 Task: Research Airbnb properties in Lovisa, Finland from 12th December, 2023 to 16th December, 2023 for 8 adults. Place can be private room with 8 bedrooms having 8 beds and 8 bathrooms. Property type can be hotel. Amenities needed are: wifi, TV, free parkinig on premises, gym, breakfast.
Action: Mouse moved to (505, 110)
Screenshot: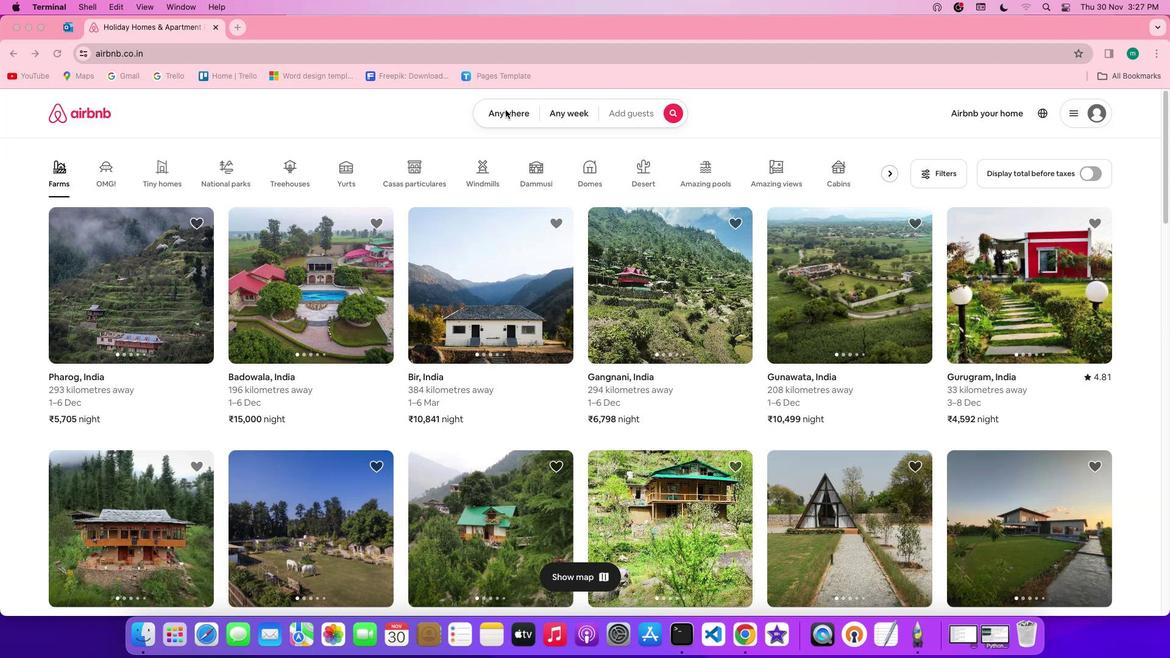 
Action: Mouse pressed left at (505, 110)
Screenshot: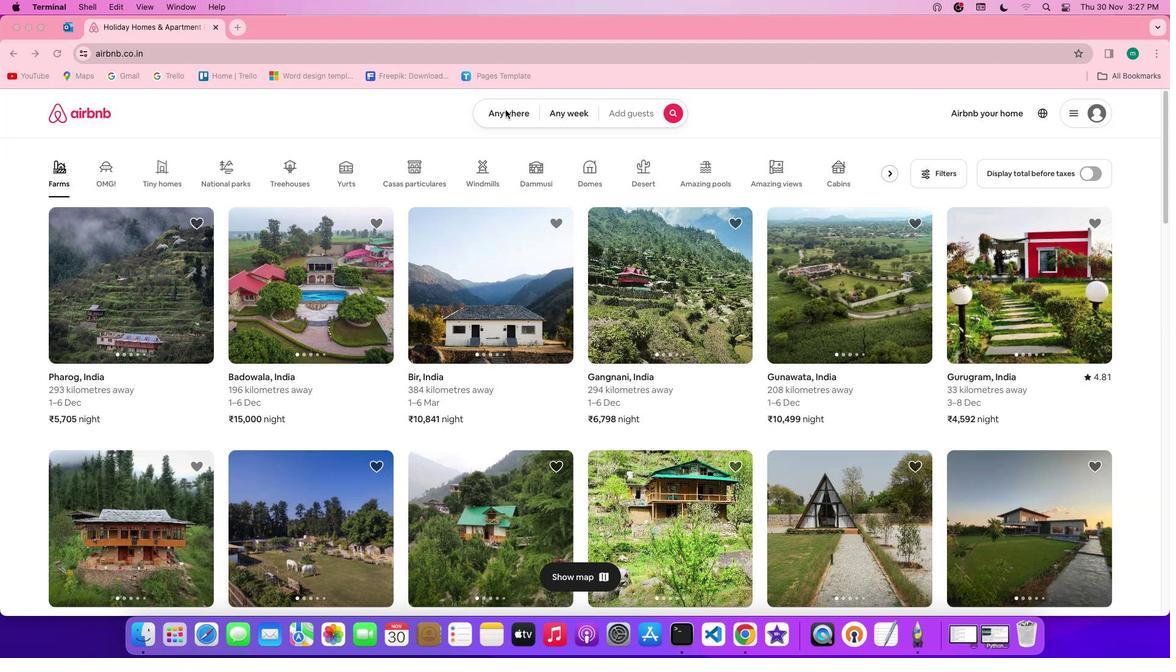 
Action: Mouse pressed left at (505, 110)
Screenshot: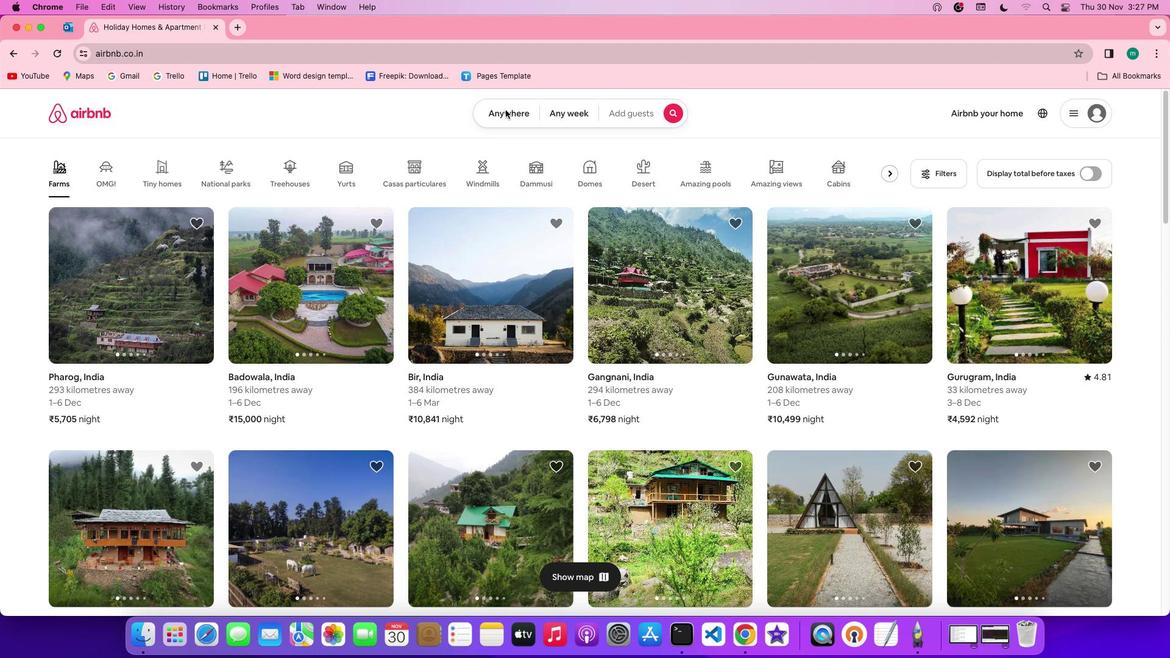 
Action: Mouse moved to (451, 158)
Screenshot: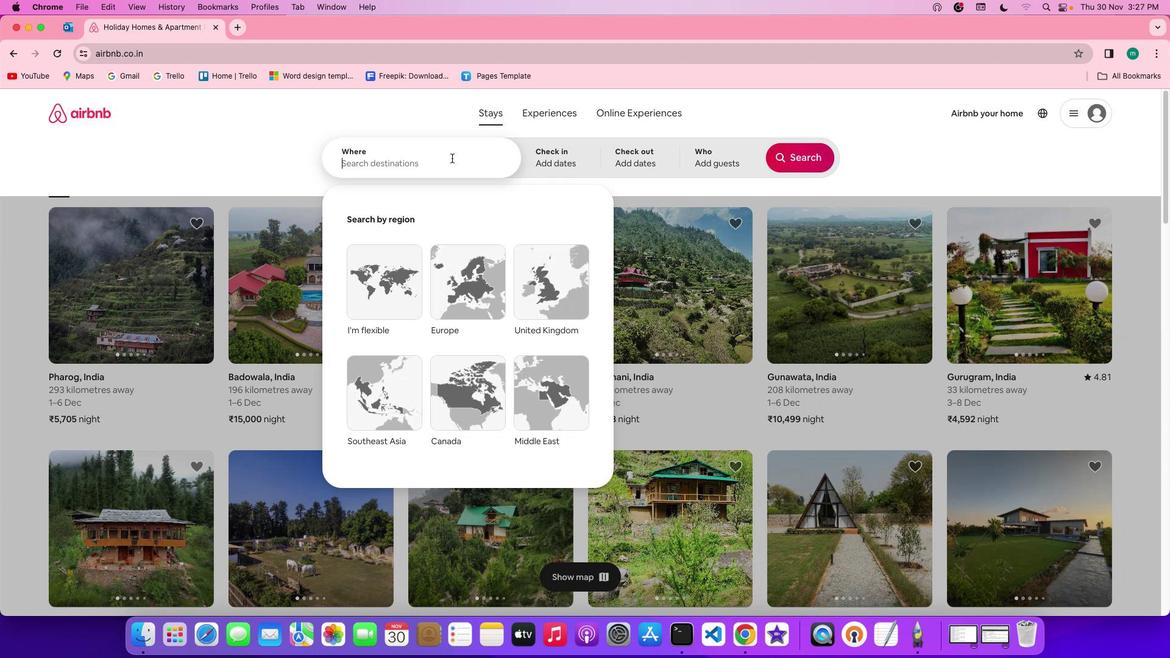
Action: Mouse pressed left at (451, 158)
Screenshot: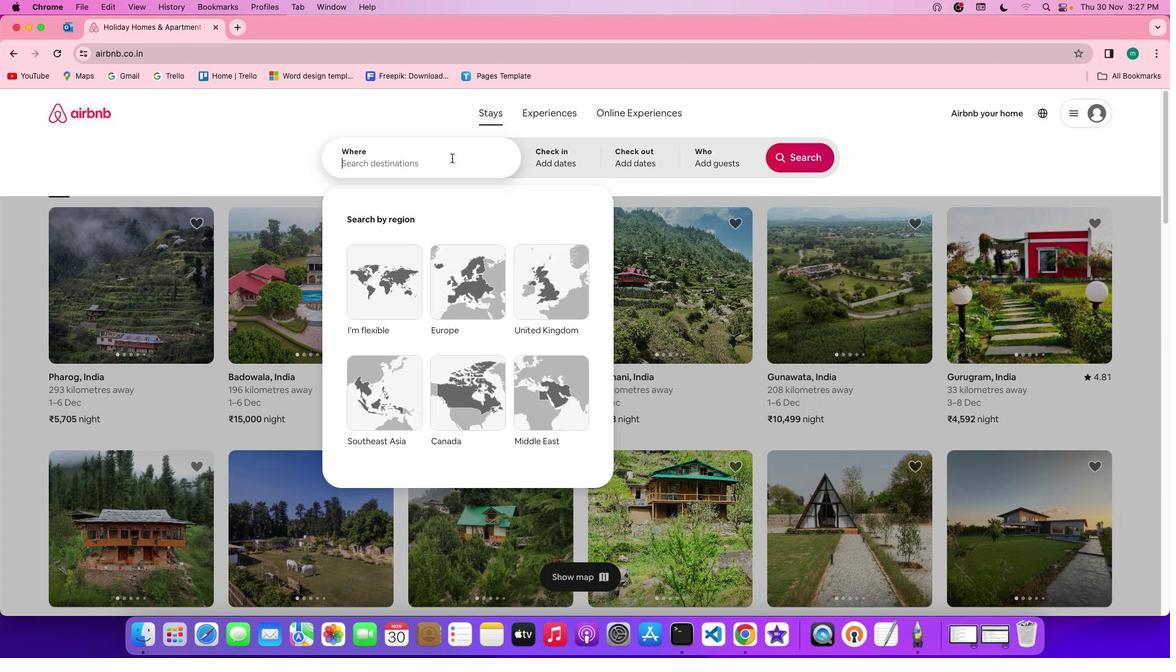 
Action: Key pressed Key.shift'L''o''v''i''s''a'','Key.spaceKey.shift'f''i''n''l''a''n''d'
Screenshot: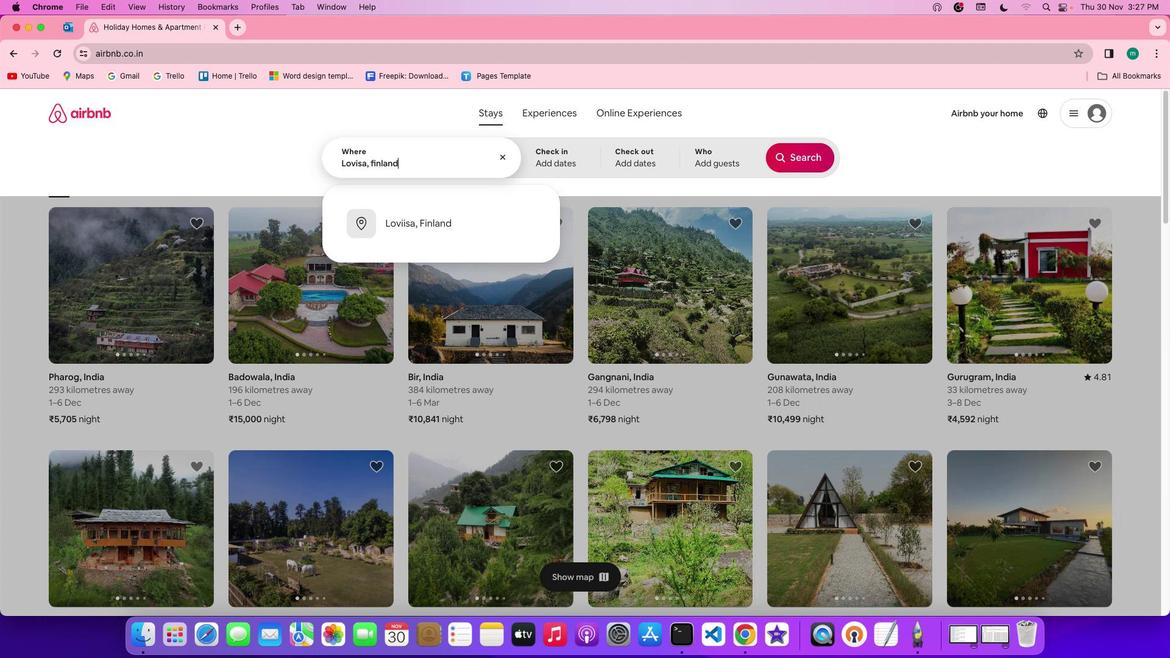 
Action: Mouse moved to (553, 156)
Screenshot: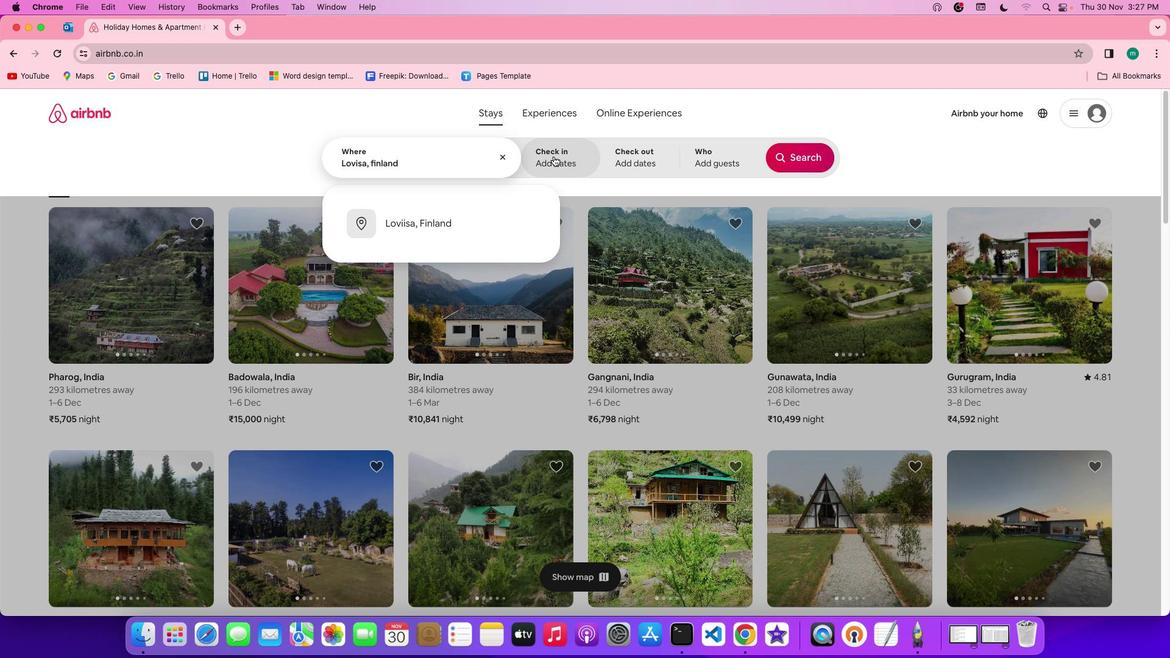 
Action: Mouse pressed left at (553, 156)
Screenshot: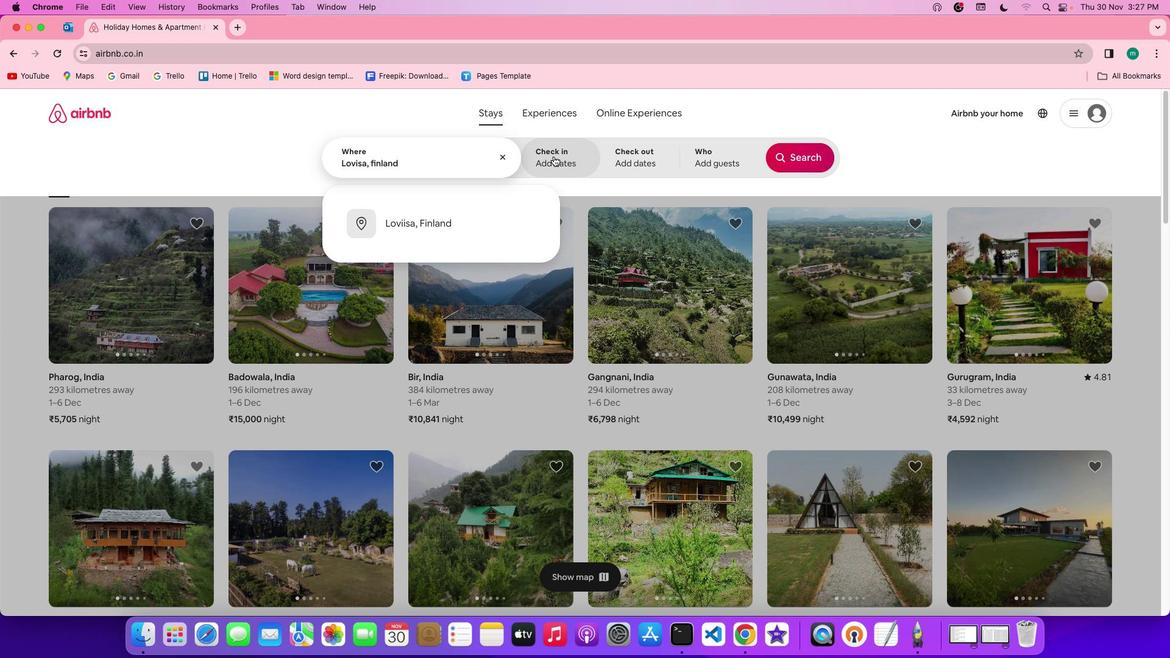 
Action: Mouse moved to (663, 362)
Screenshot: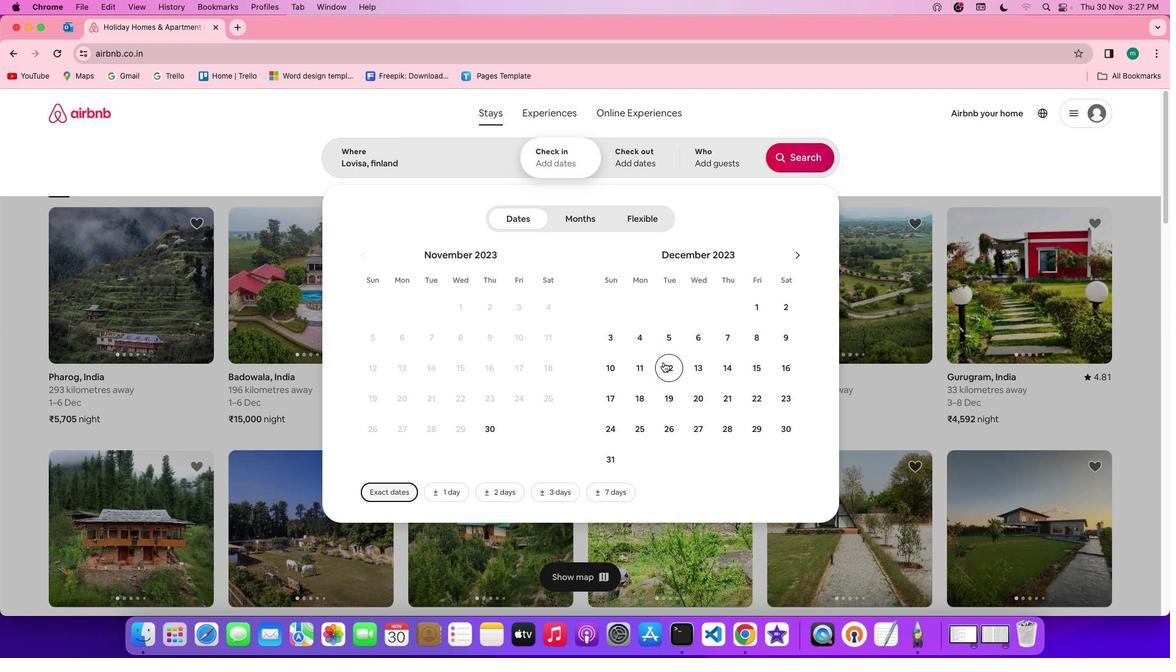
Action: Mouse pressed left at (663, 362)
Screenshot: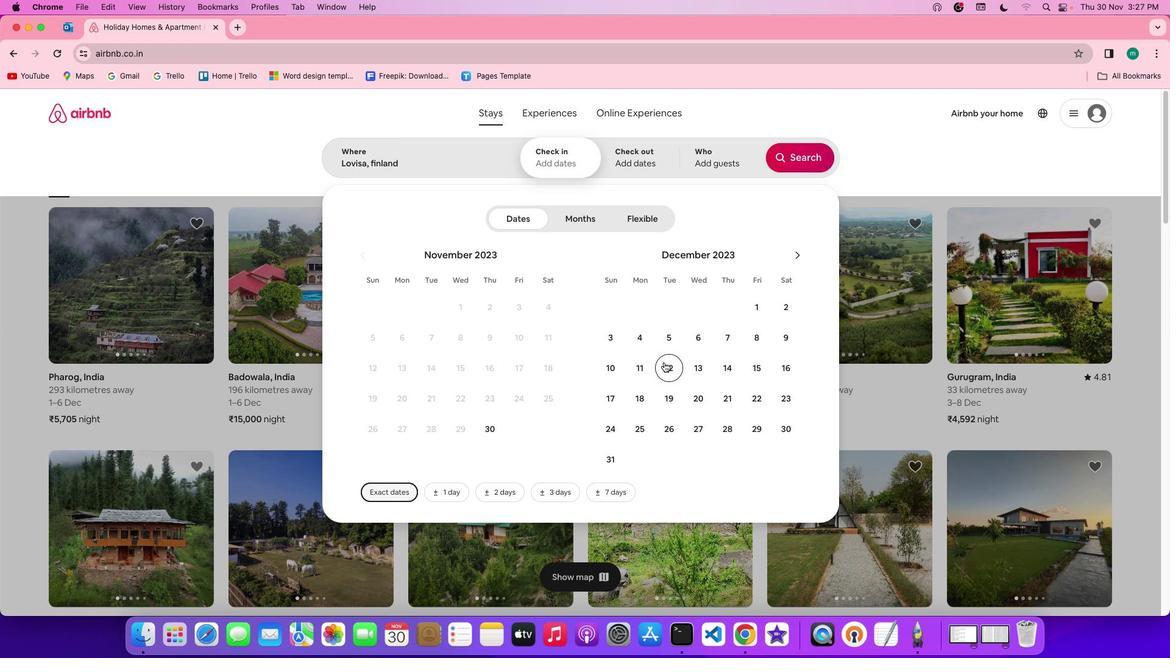 
Action: Mouse moved to (785, 365)
Screenshot: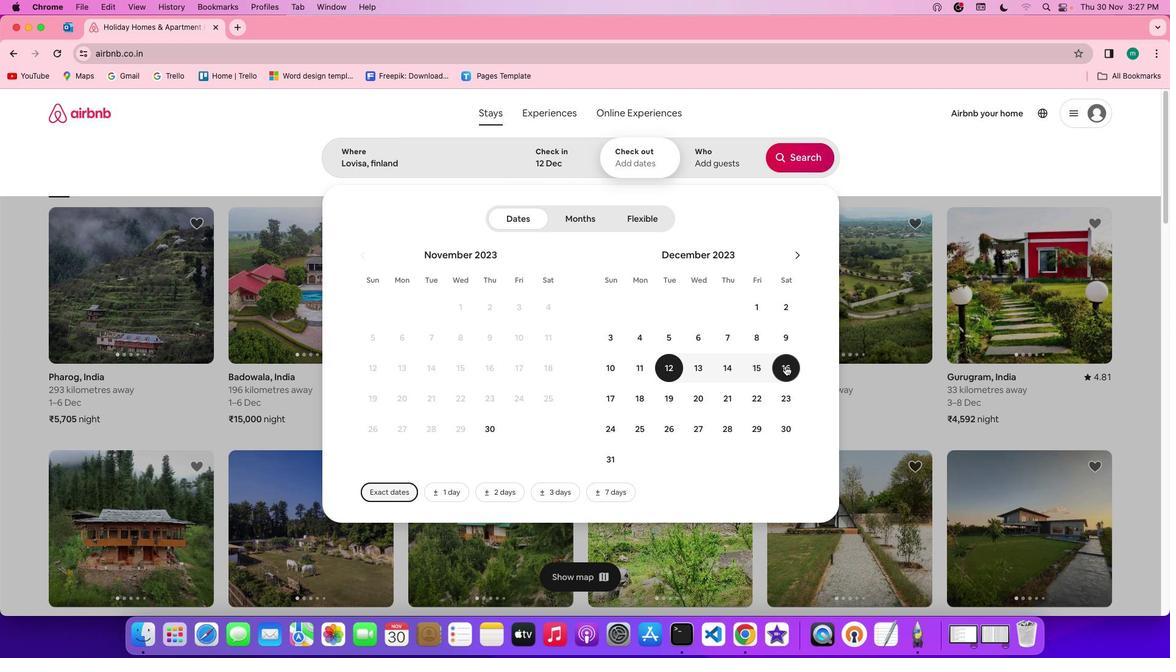 
Action: Mouse pressed left at (785, 365)
Screenshot: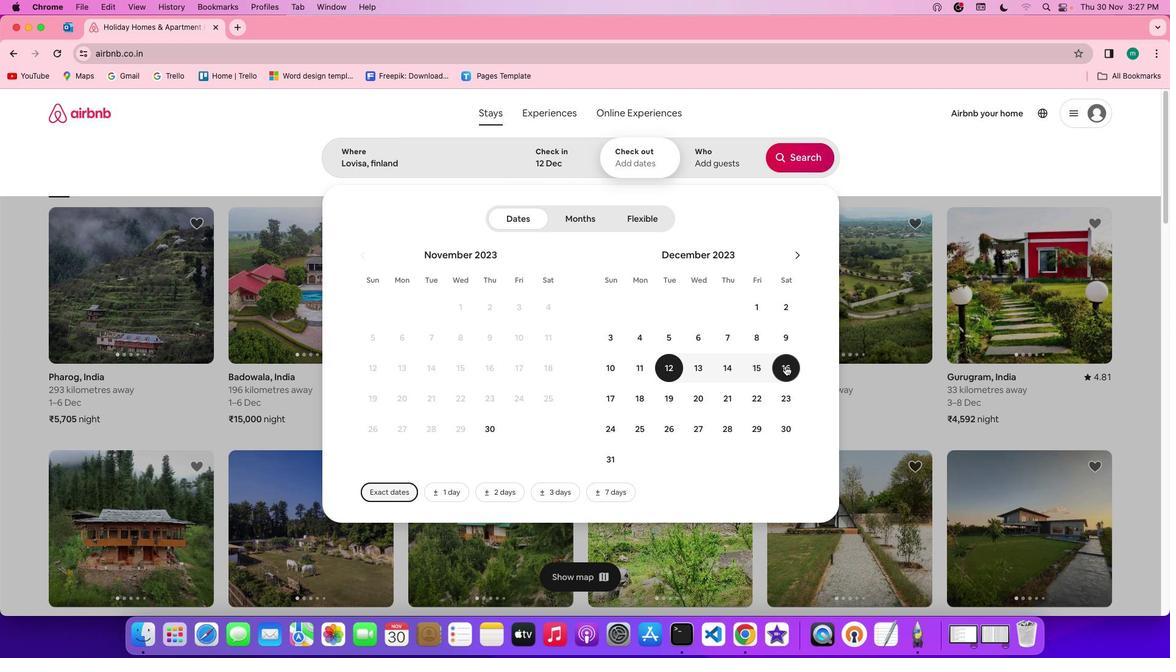 
Action: Mouse moved to (729, 163)
Screenshot: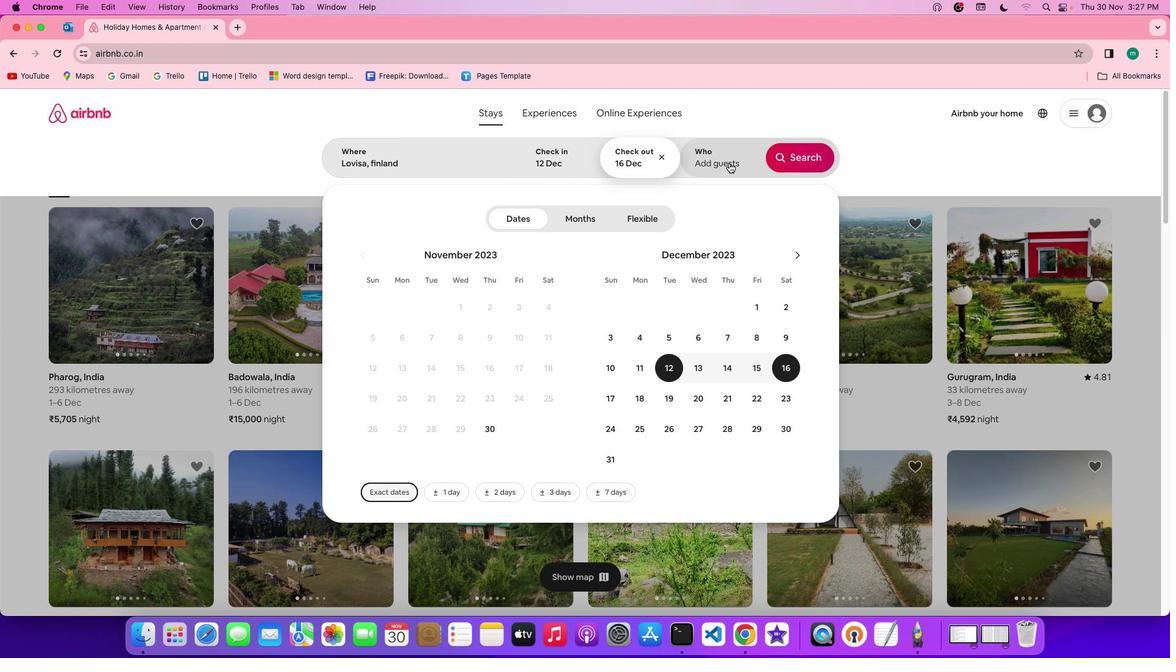 
Action: Mouse pressed left at (729, 163)
Screenshot: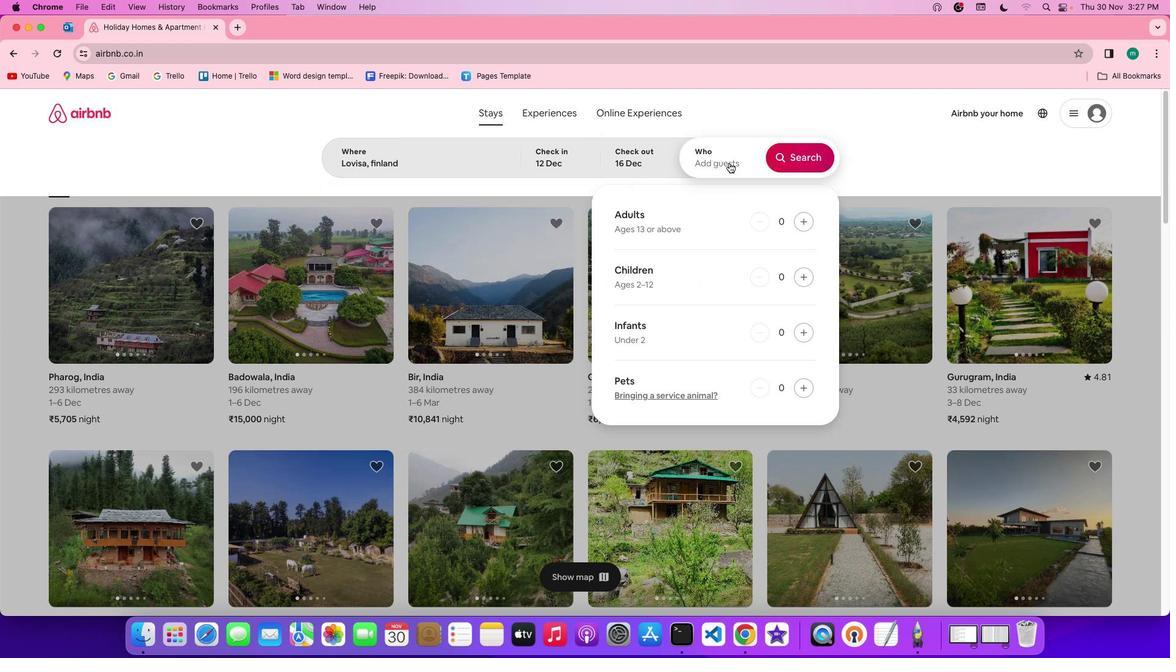 
Action: Mouse moved to (803, 218)
Screenshot: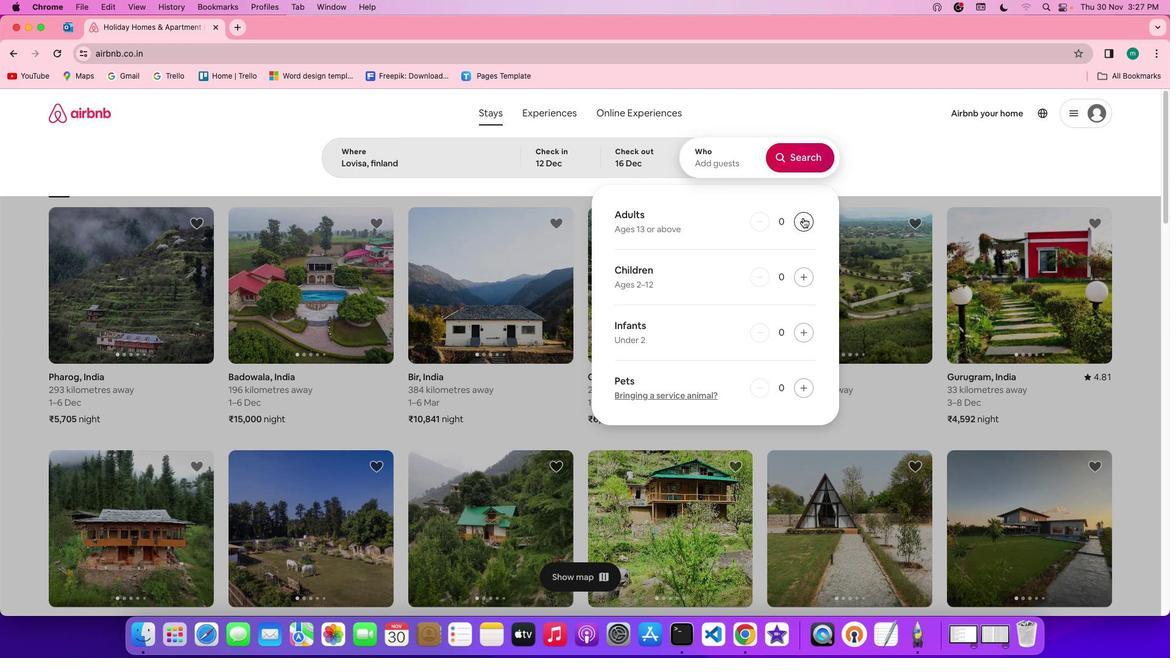 
Action: Mouse pressed left at (803, 218)
Screenshot: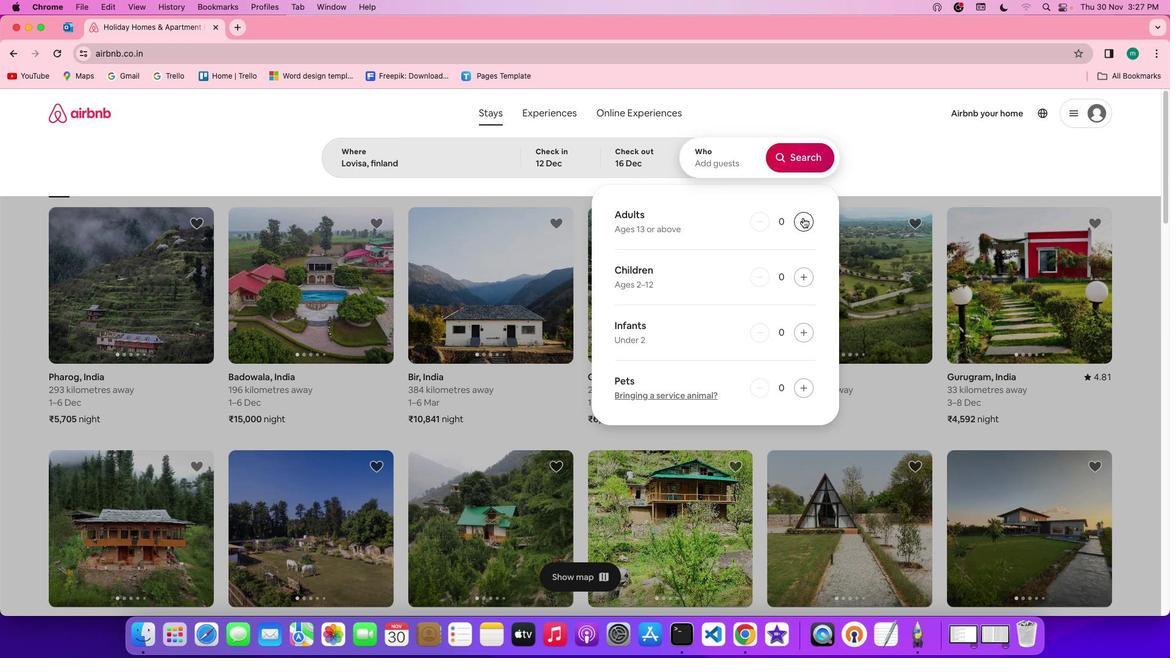 
Action: Mouse pressed left at (803, 218)
Screenshot: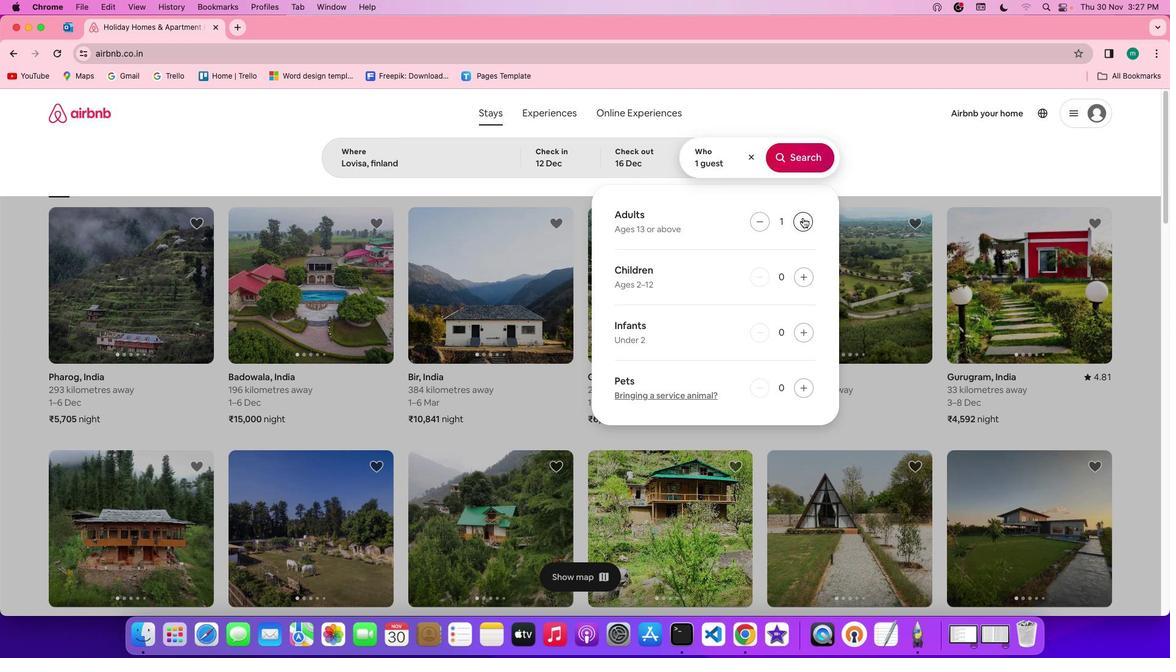 
Action: Mouse pressed left at (803, 218)
Screenshot: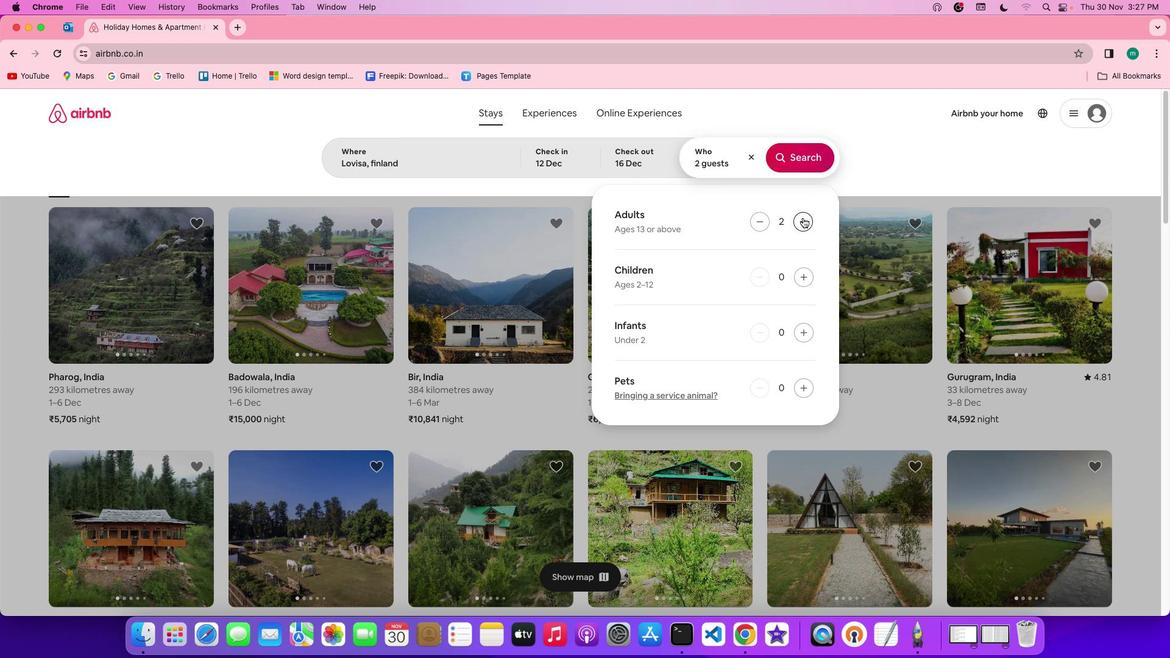 
Action: Mouse pressed left at (803, 218)
Screenshot: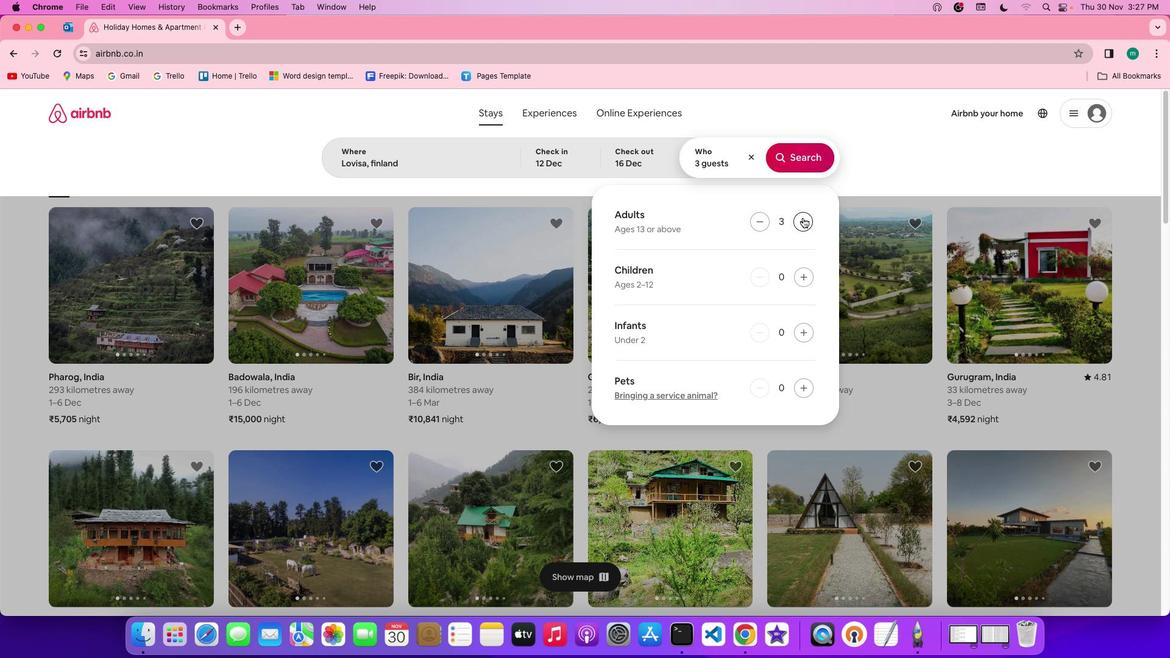 
Action: Mouse pressed left at (803, 218)
Screenshot: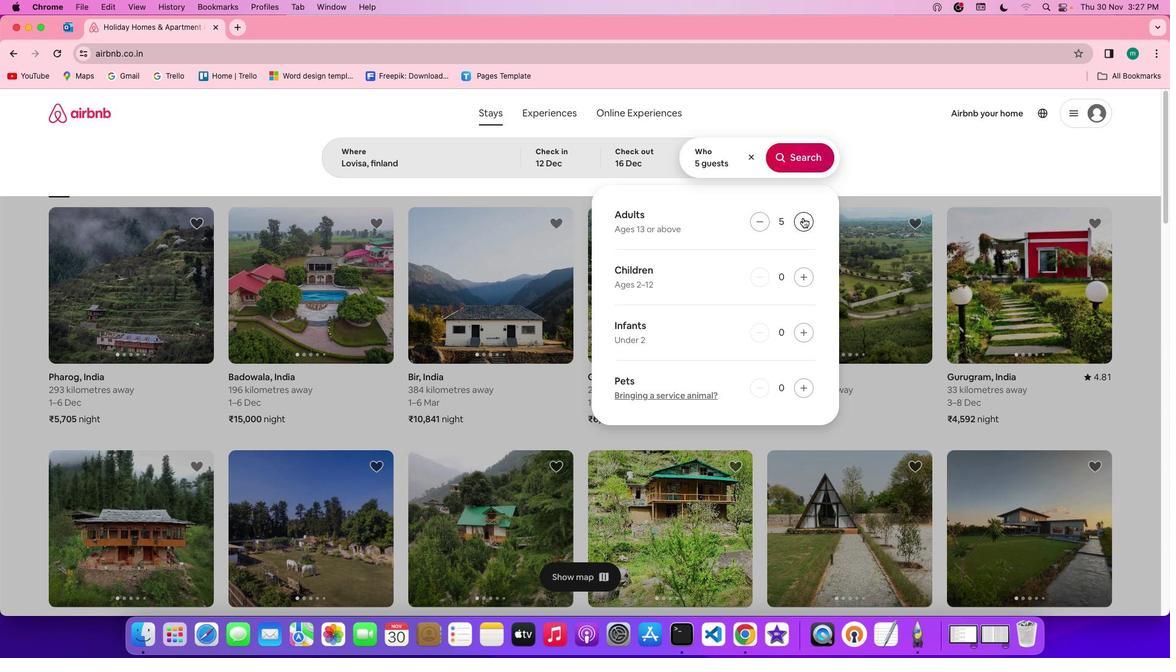 
Action: Mouse pressed left at (803, 218)
Screenshot: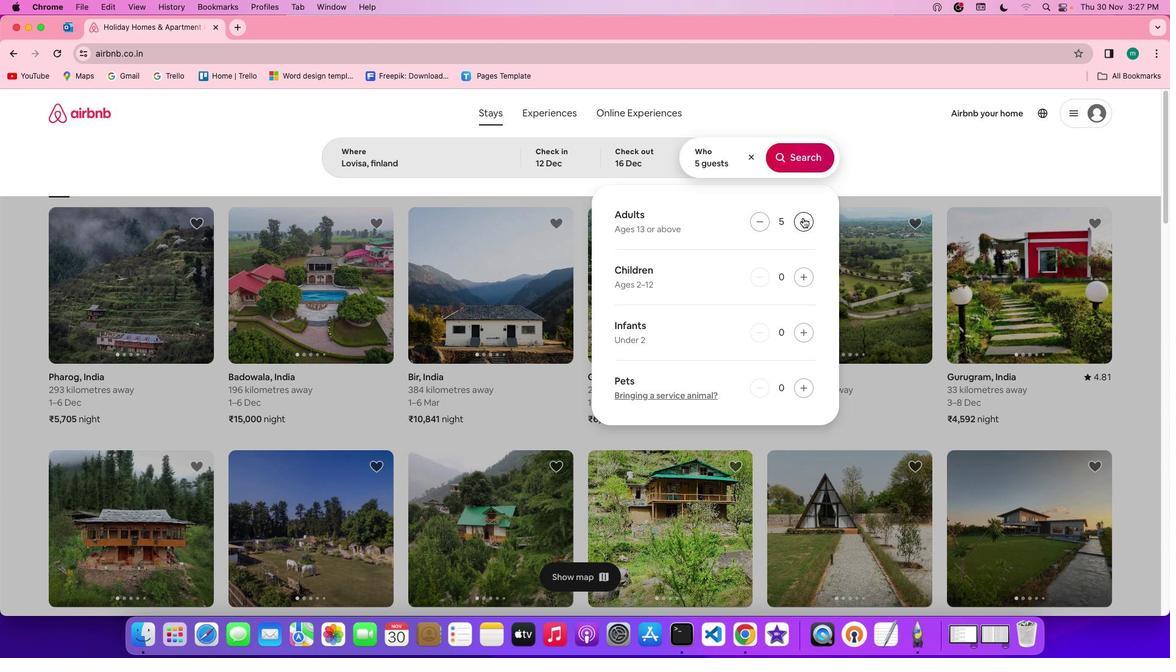 
Action: Mouse pressed left at (803, 218)
Screenshot: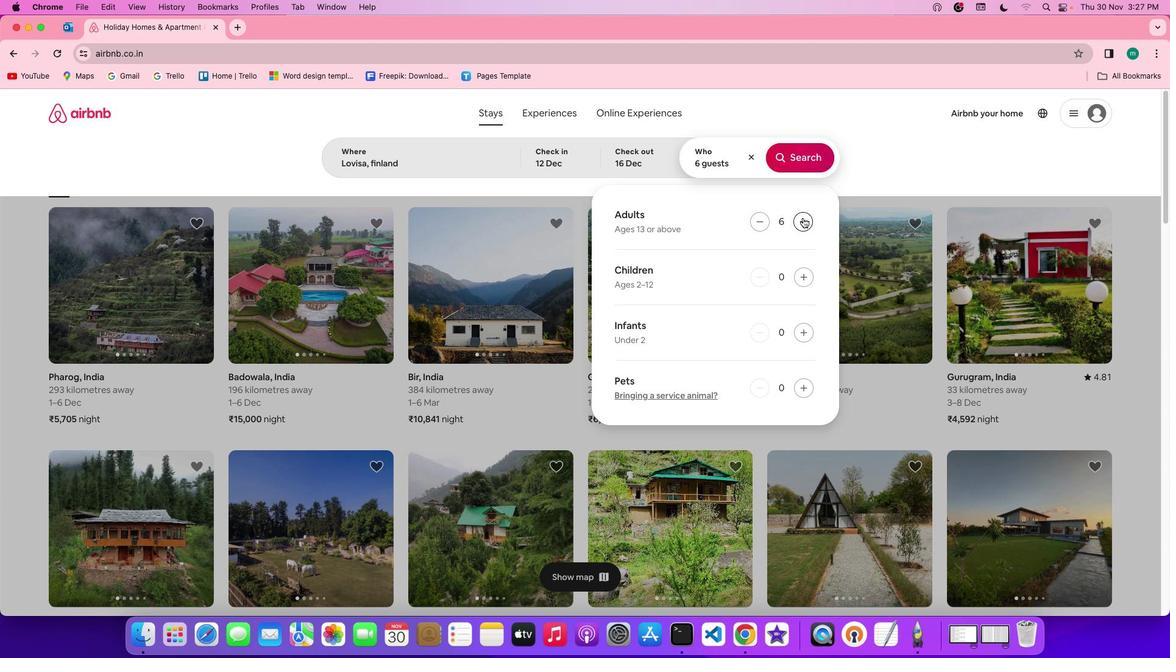 
Action: Mouse pressed left at (803, 218)
Screenshot: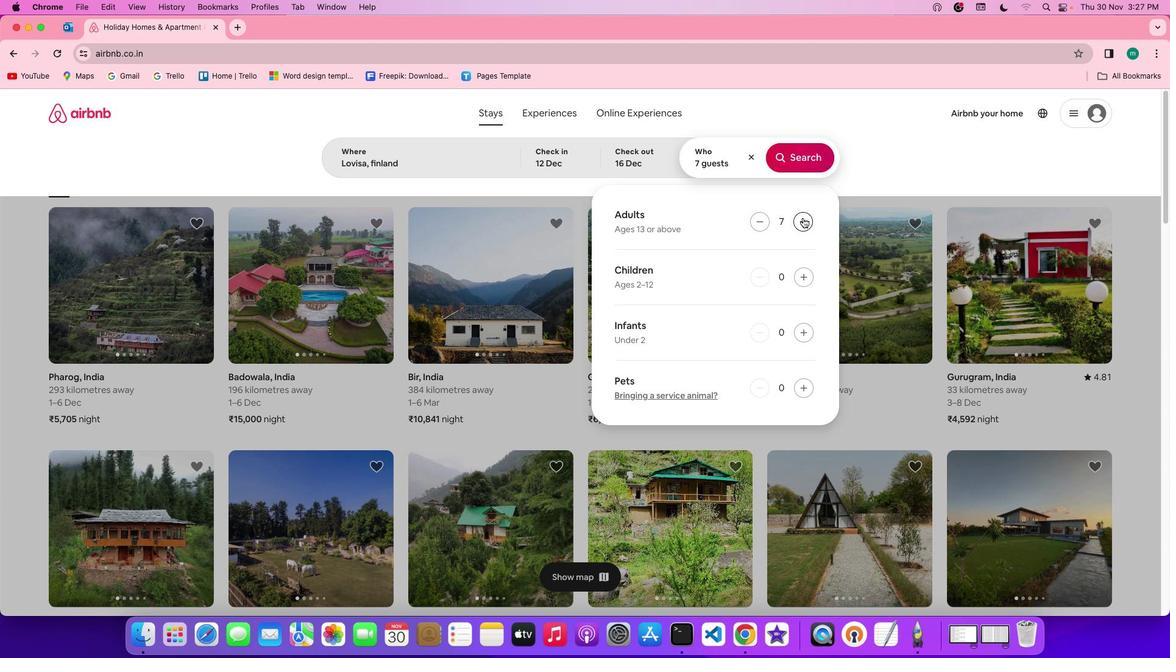 
Action: Mouse moved to (810, 148)
Screenshot: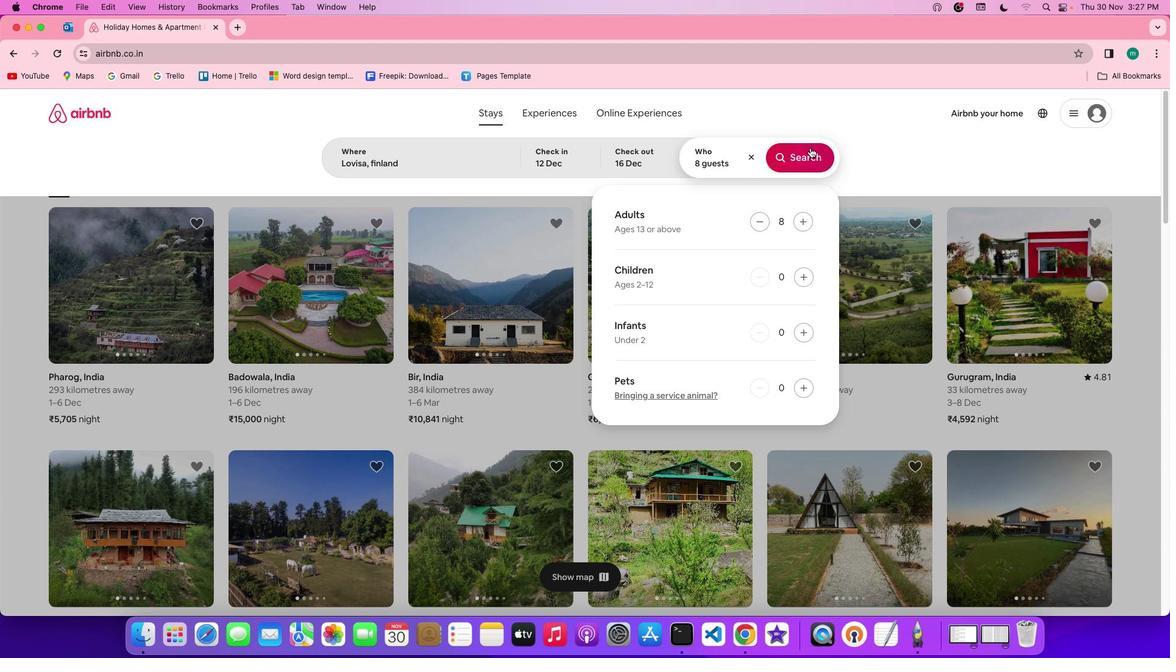
Action: Mouse pressed left at (810, 148)
Screenshot: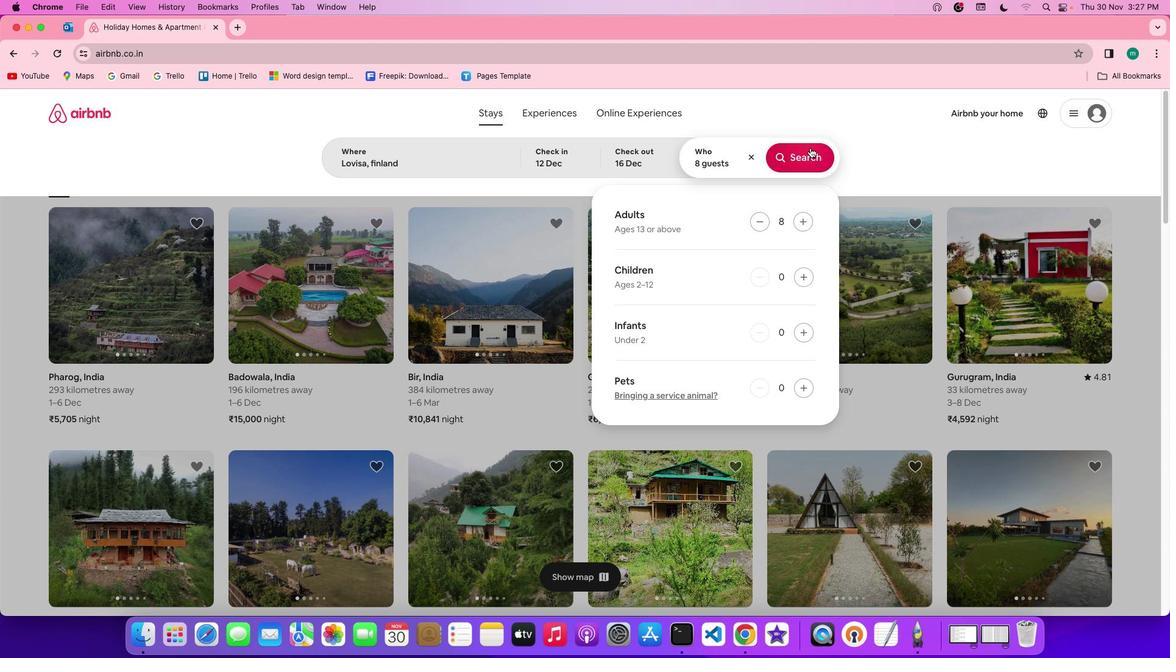 
Action: Mouse moved to (977, 162)
Screenshot: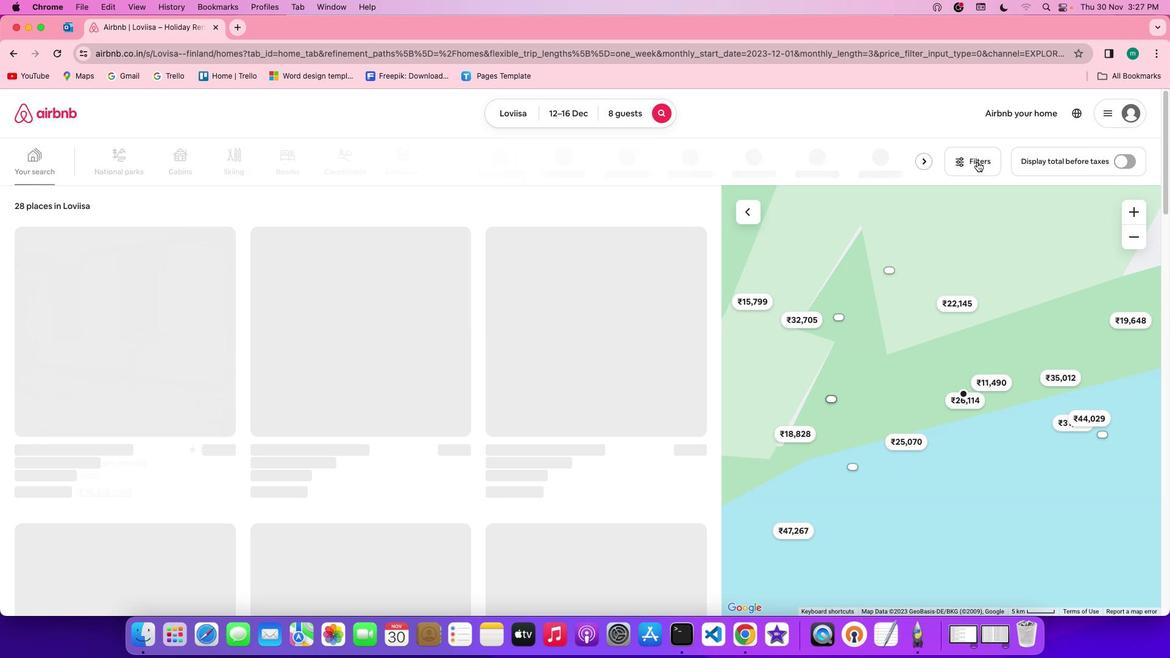 
Action: Mouse pressed left at (977, 162)
Screenshot: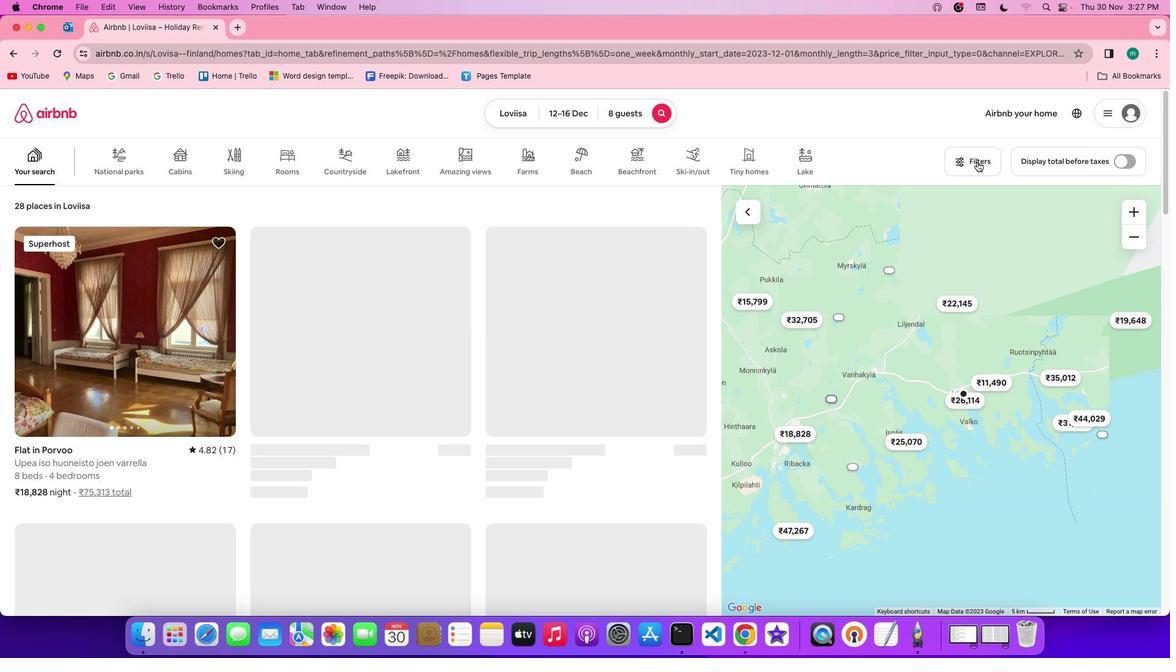 
Action: Mouse moved to (740, 293)
Screenshot: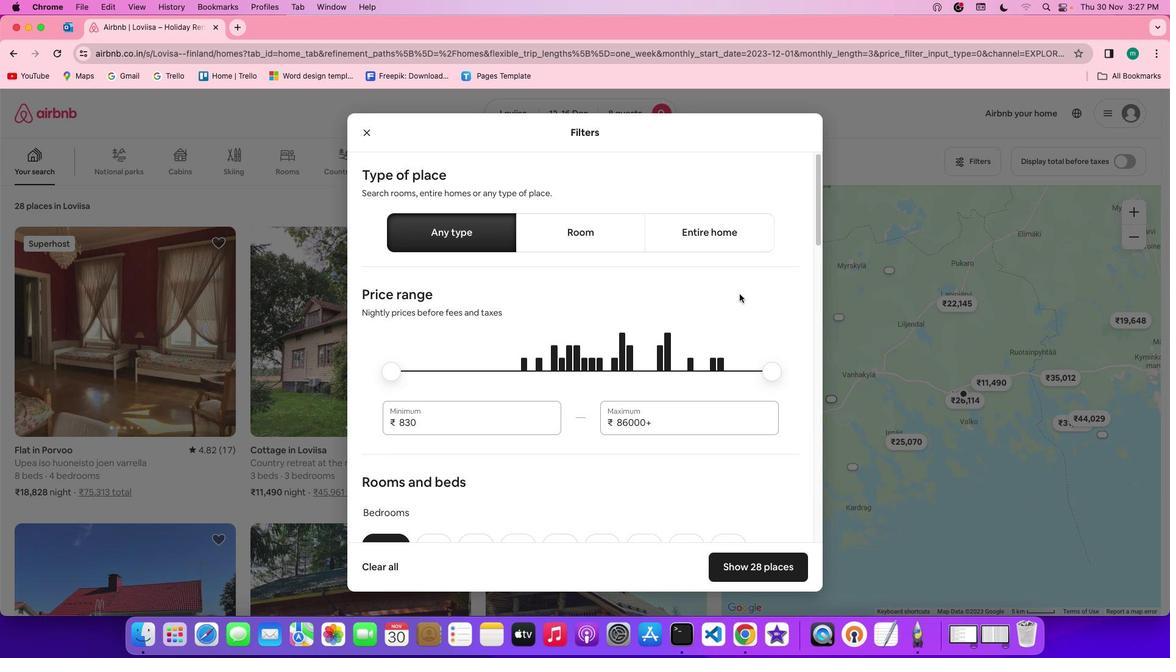 
Action: Mouse scrolled (740, 293) with delta (0, 0)
Screenshot: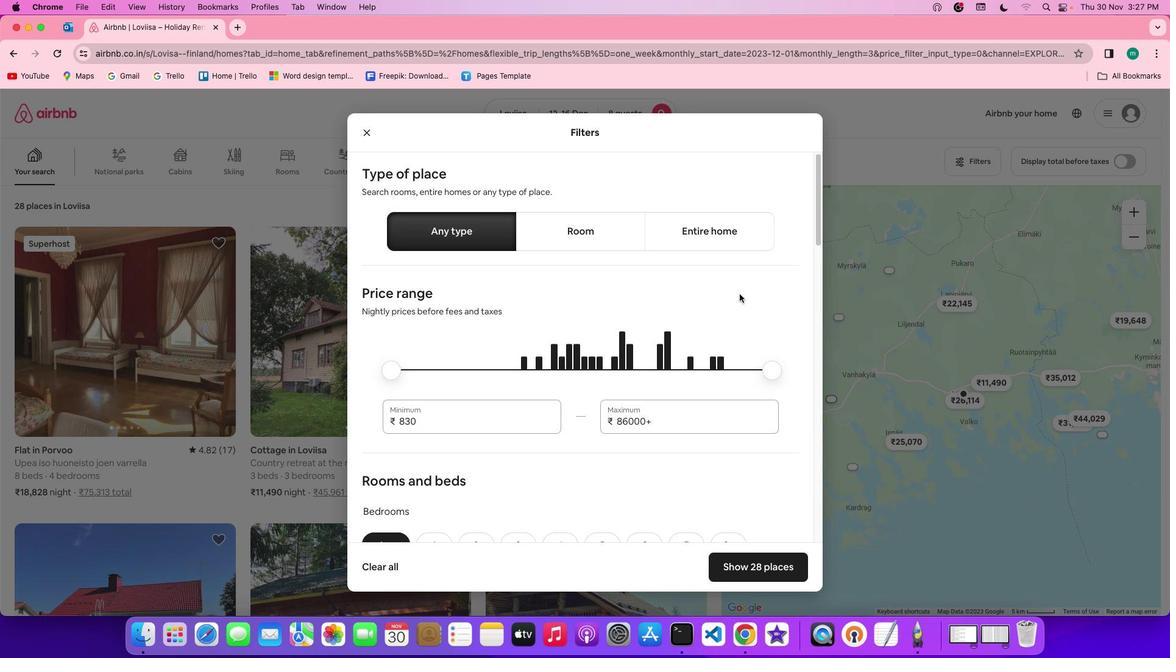 
Action: Mouse scrolled (740, 293) with delta (0, 0)
Screenshot: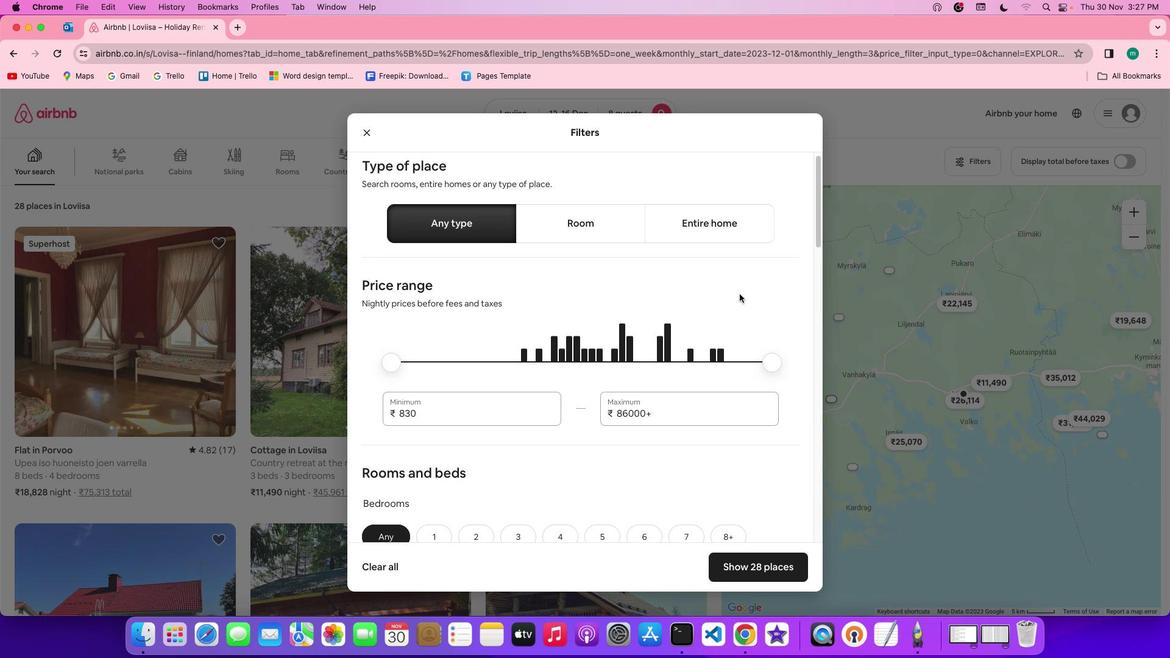 
Action: Mouse scrolled (740, 293) with delta (0, -1)
Screenshot: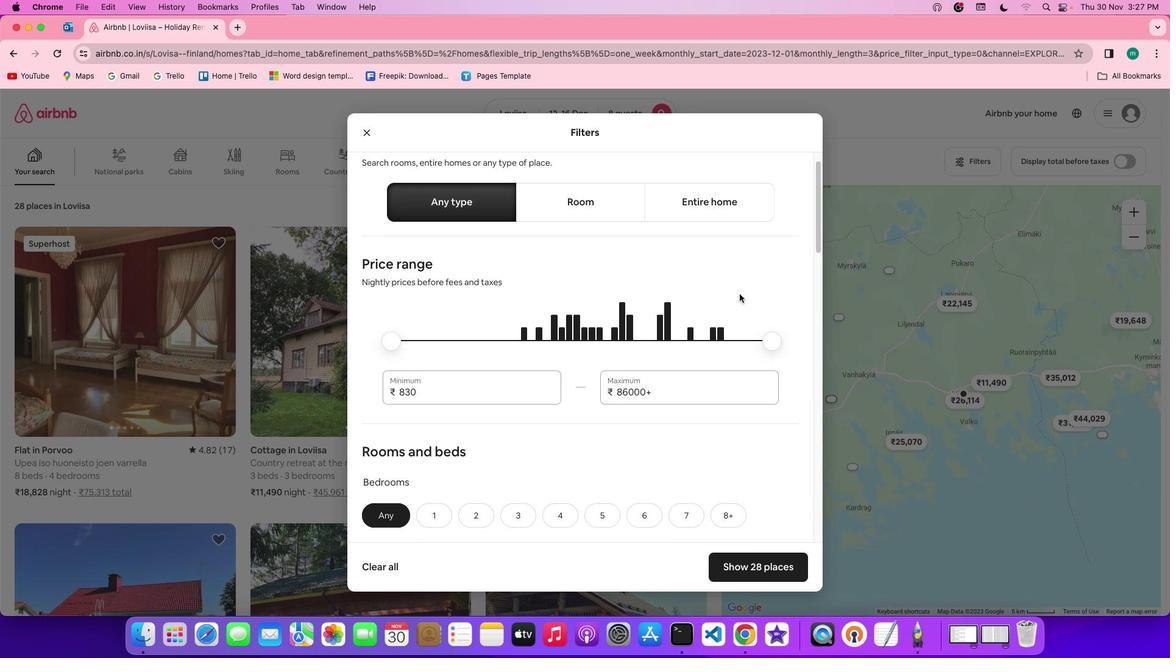 
Action: Mouse scrolled (740, 293) with delta (0, 0)
Screenshot: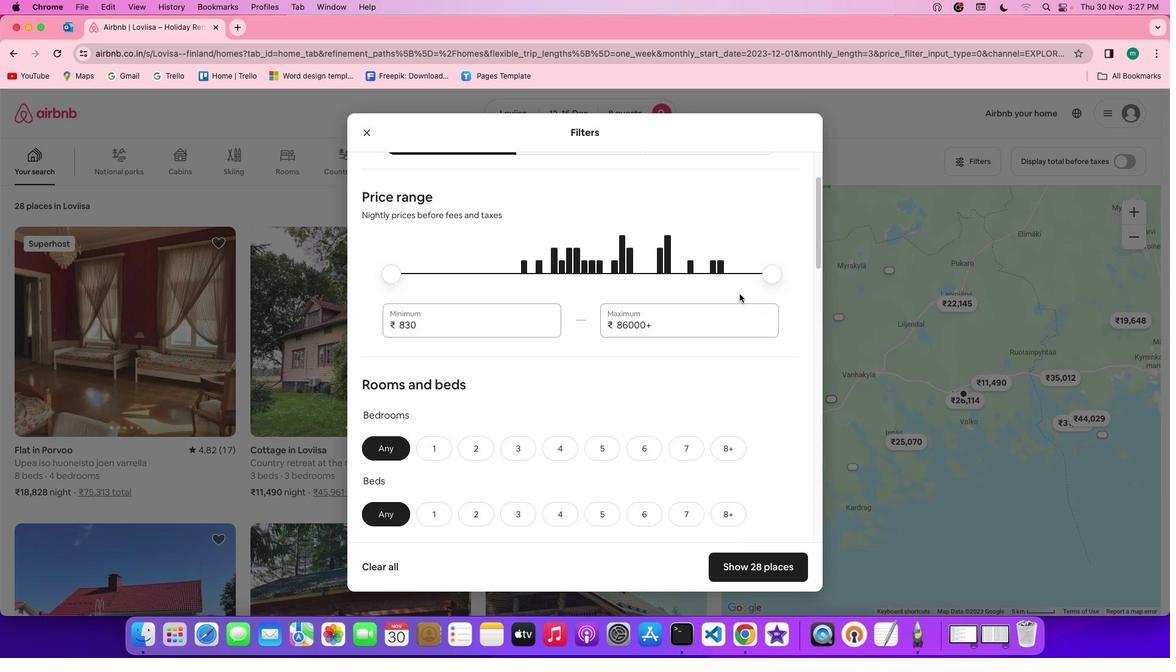 
Action: Mouse moved to (740, 293)
Screenshot: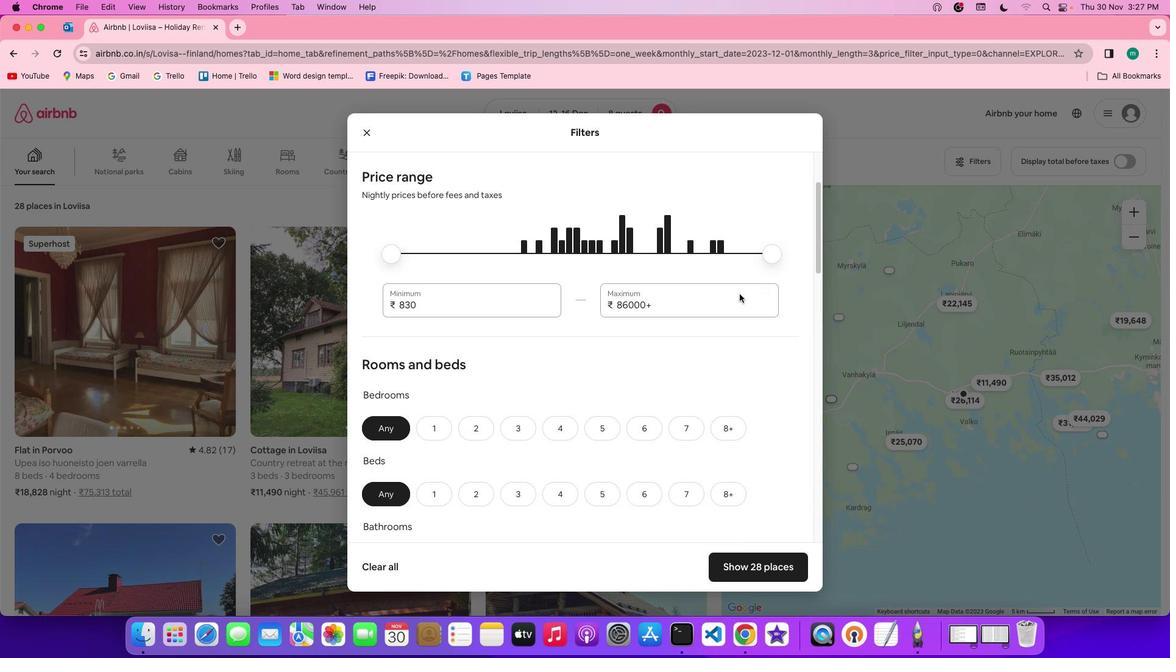 
Action: Mouse scrolled (740, 293) with delta (0, 0)
Screenshot: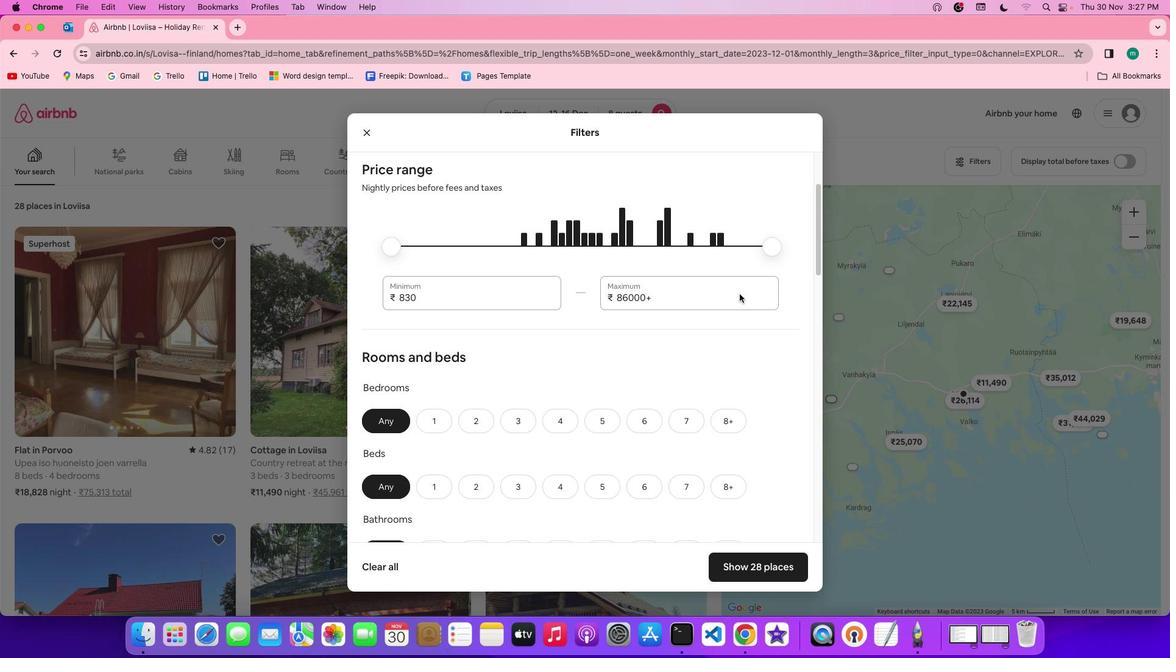
Action: Mouse scrolled (740, 293) with delta (0, 0)
Screenshot: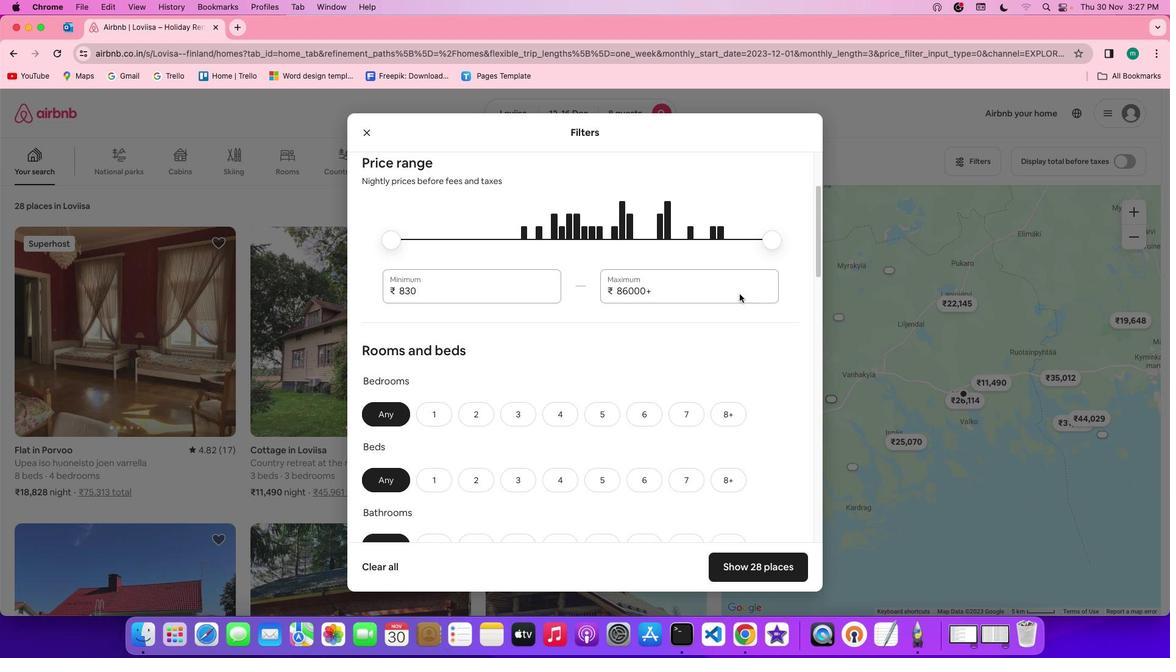 
Action: Mouse scrolled (740, 293) with delta (0, -1)
Screenshot: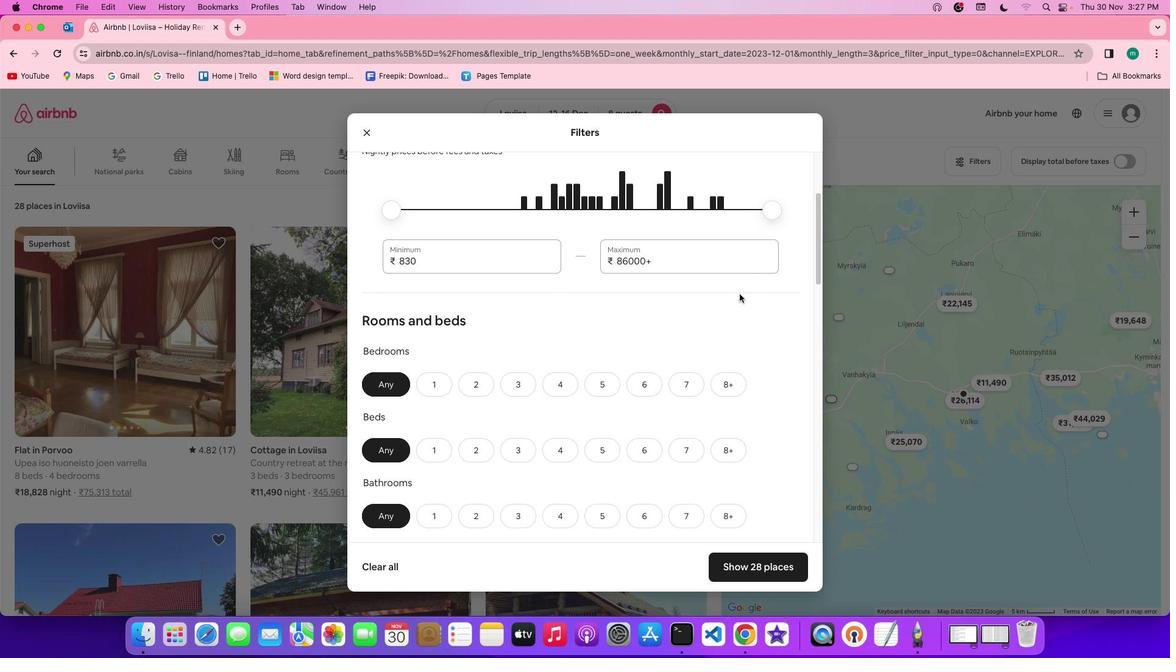 
Action: Mouse scrolled (740, 293) with delta (0, 0)
Screenshot: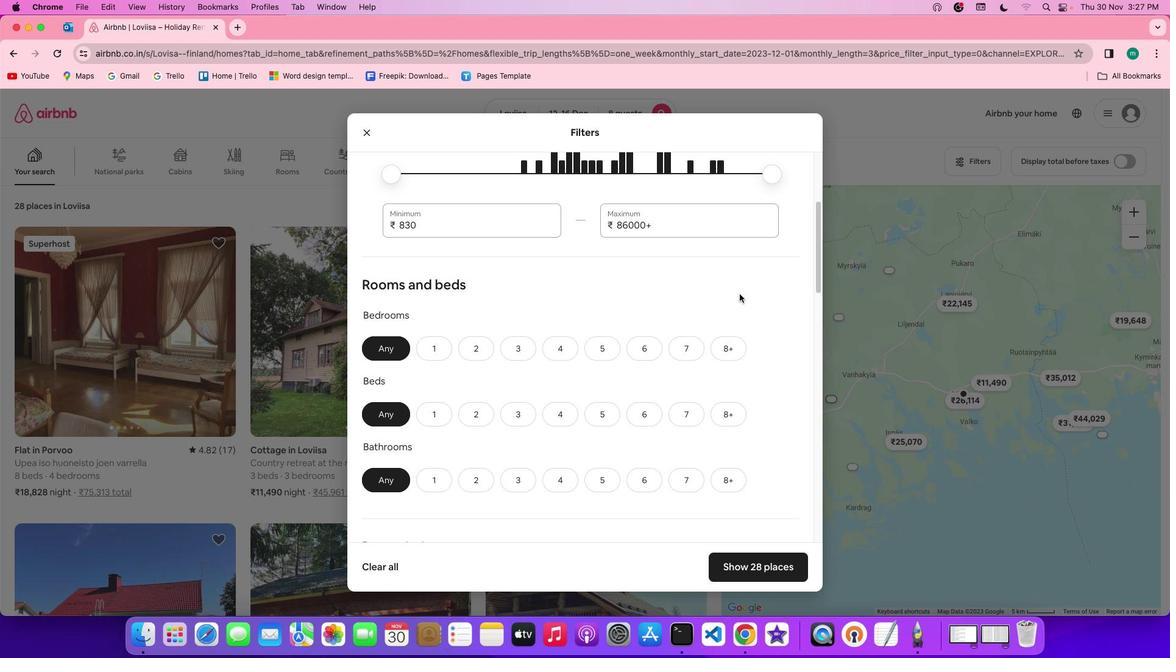 
Action: Mouse scrolled (740, 293) with delta (0, 0)
Screenshot: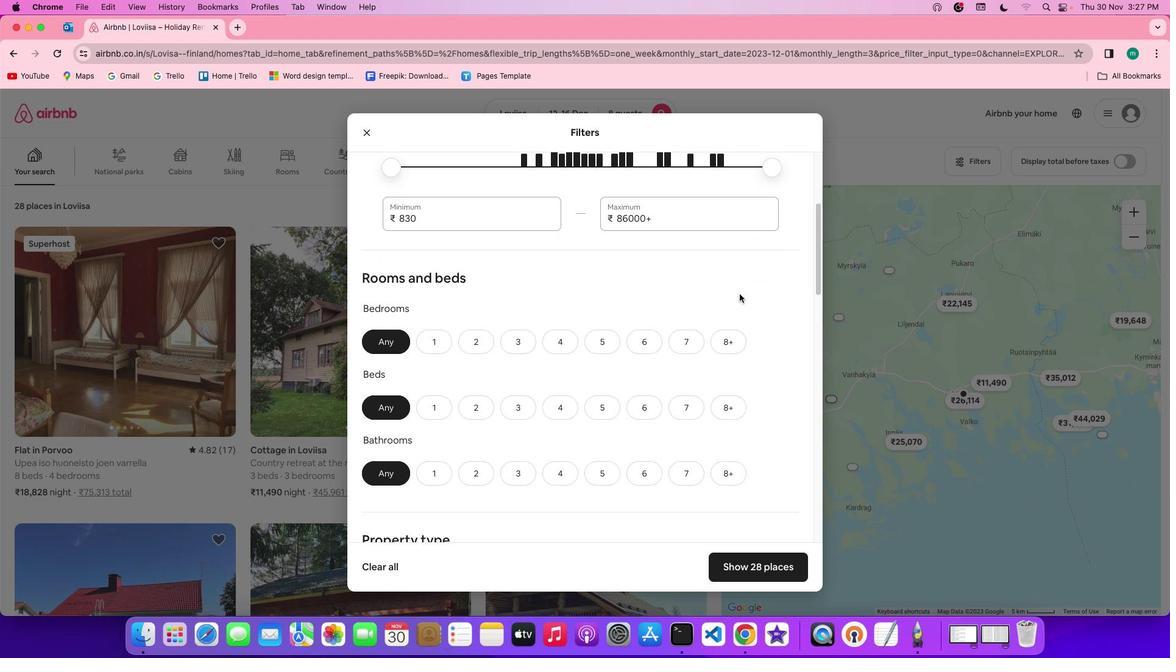 
Action: Mouse scrolled (740, 293) with delta (0, 0)
Screenshot: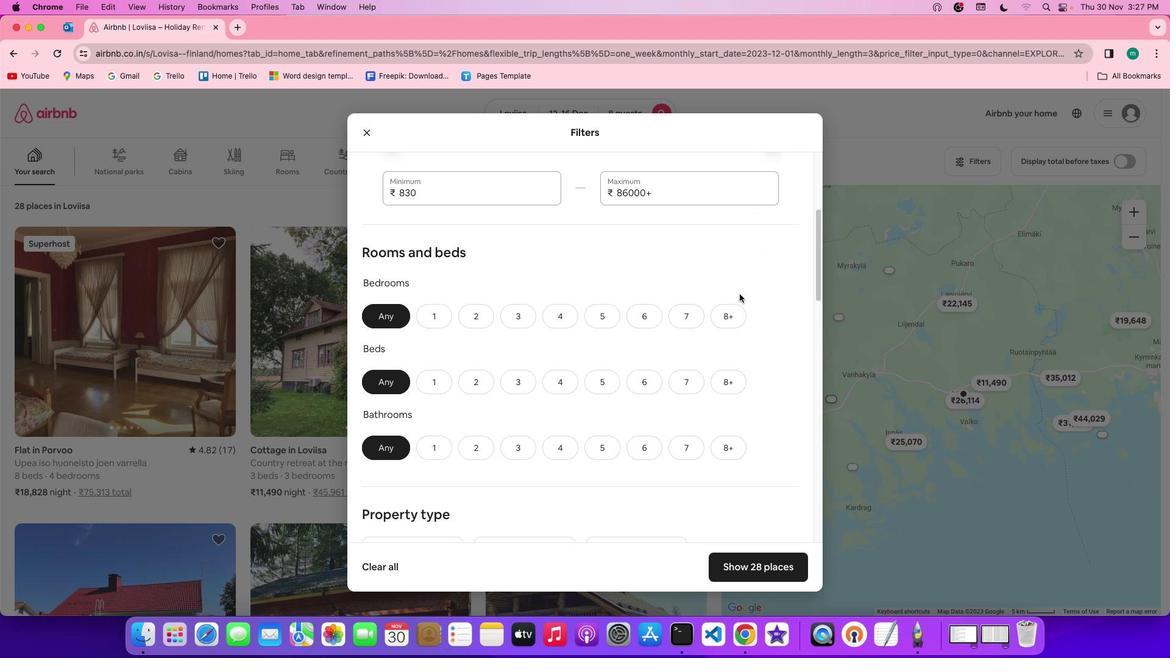 
Action: Mouse scrolled (740, 293) with delta (0, 0)
Screenshot: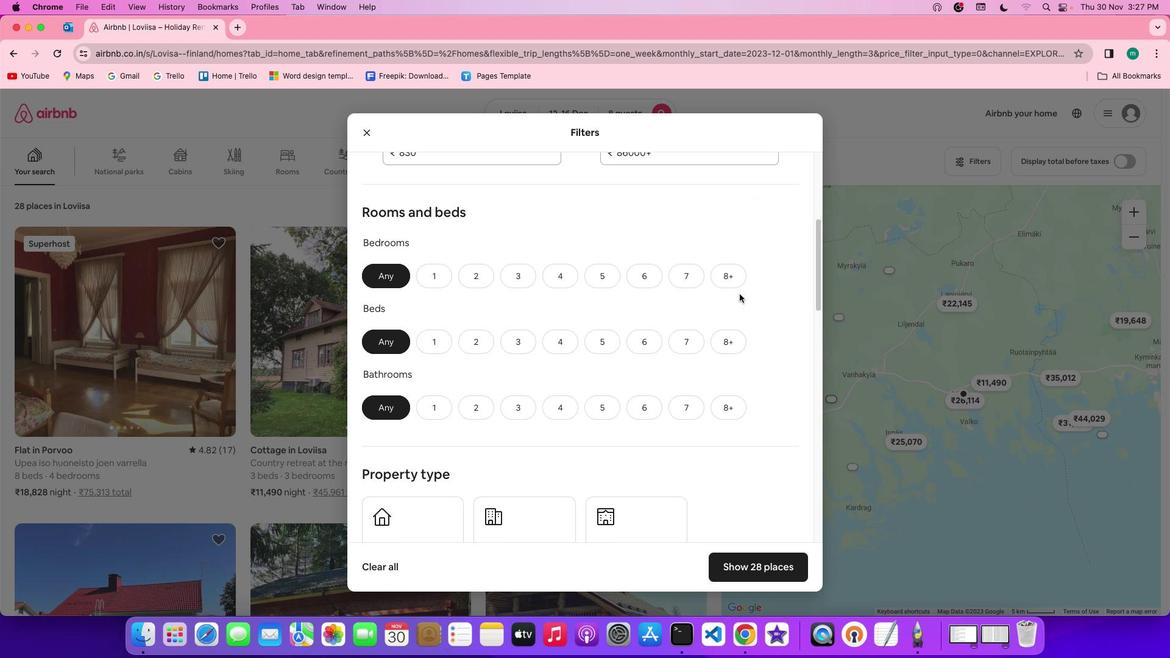 
Action: Mouse moved to (723, 244)
Screenshot: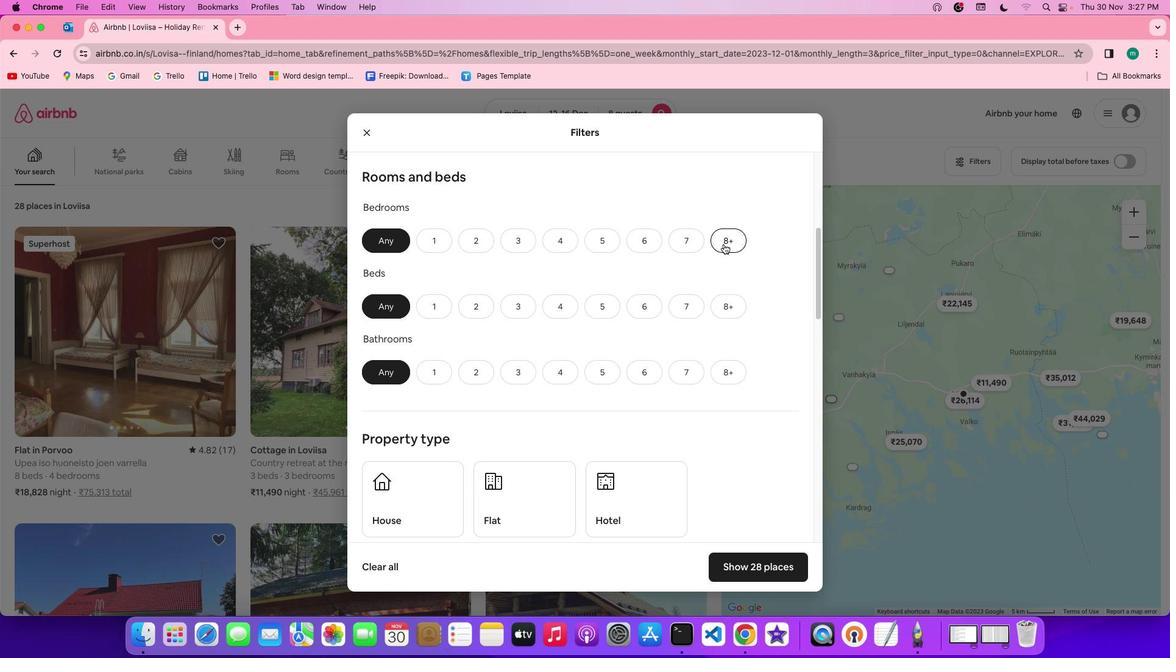 
Action: Mouse pressed left at (723, 244)
Screenshot: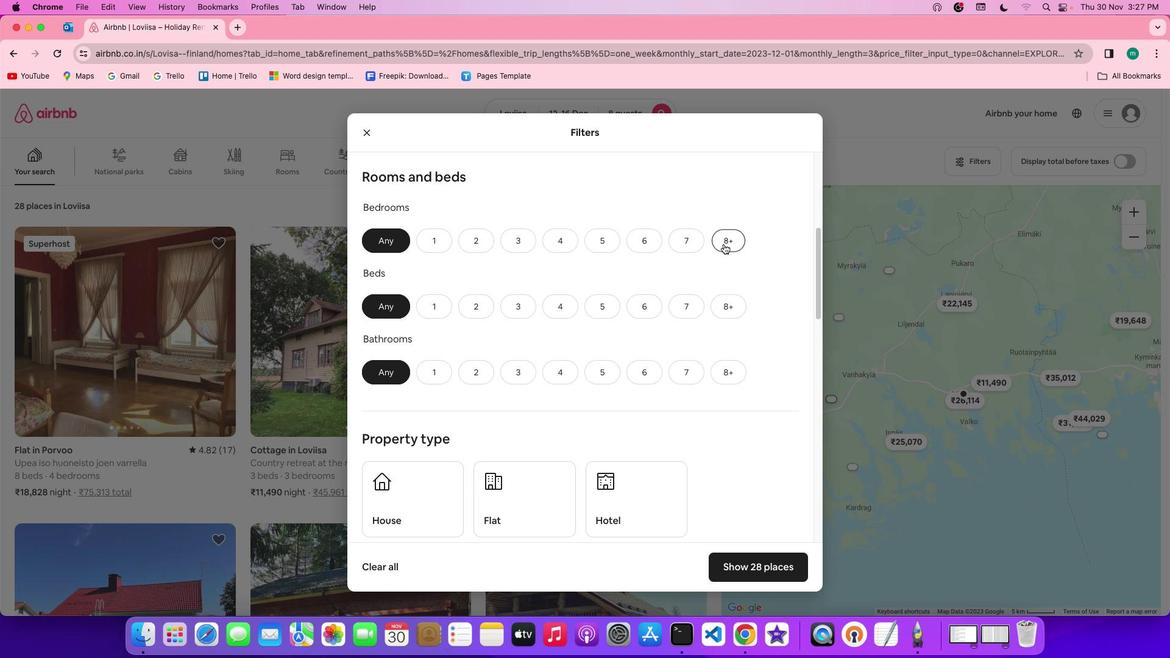 
Action: Mouse moved to (743, 303)
Screenshot: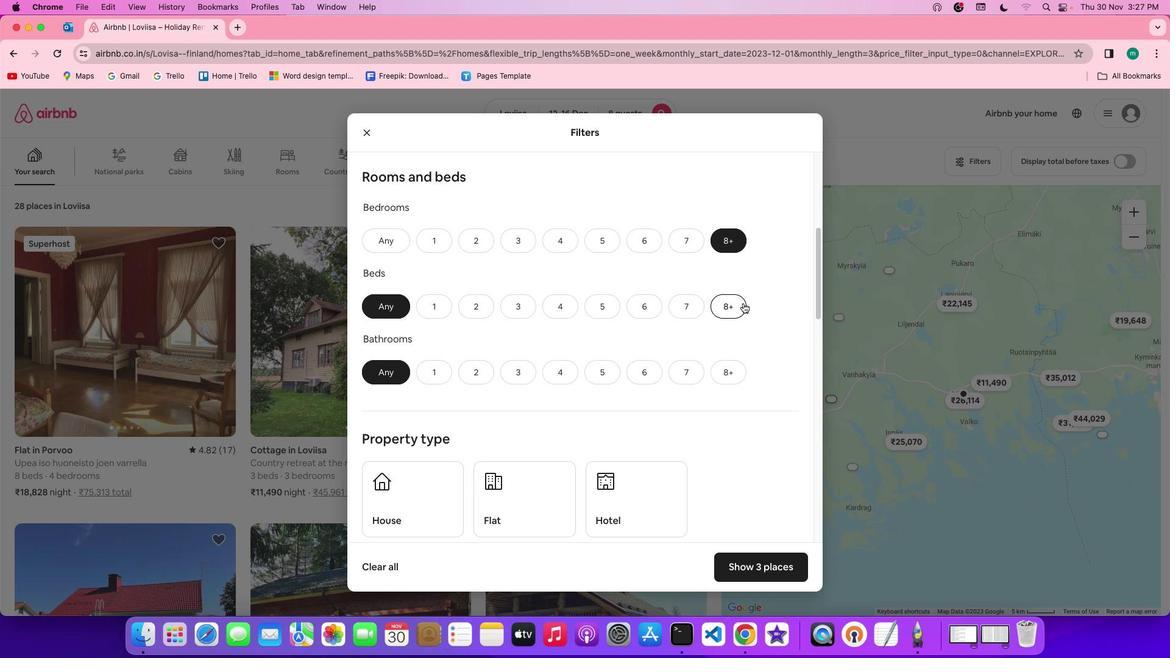
Action: Mouse pressed left at (743, 303)
Screenshot: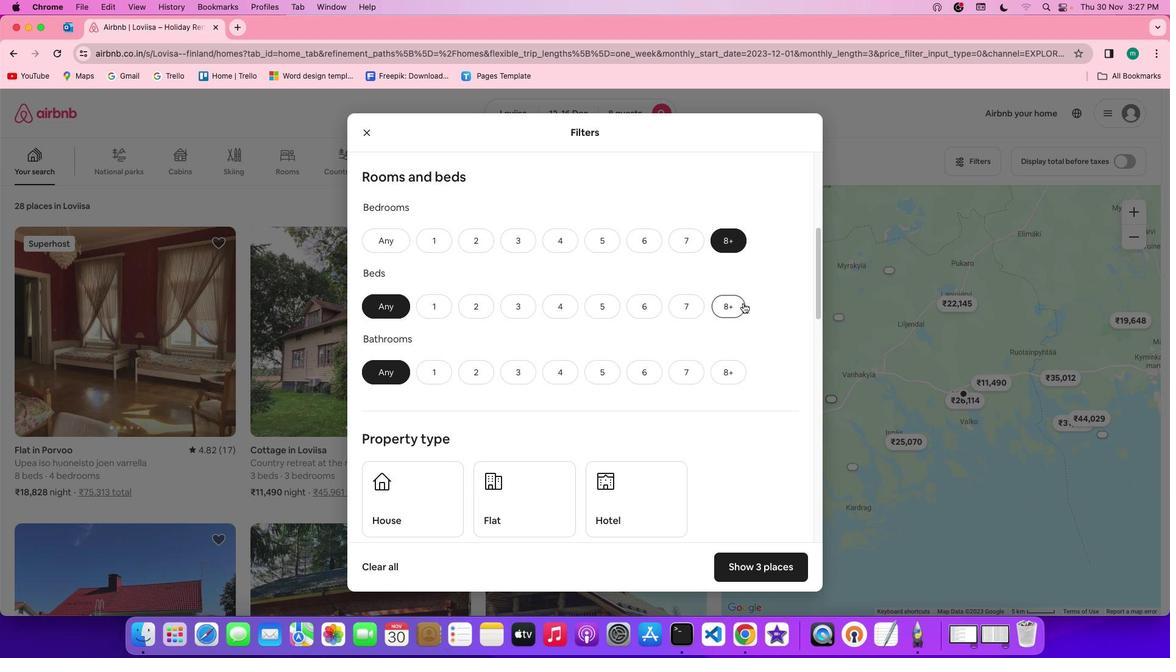 
Action: Mouse moved to (720, 367)
Screenshot: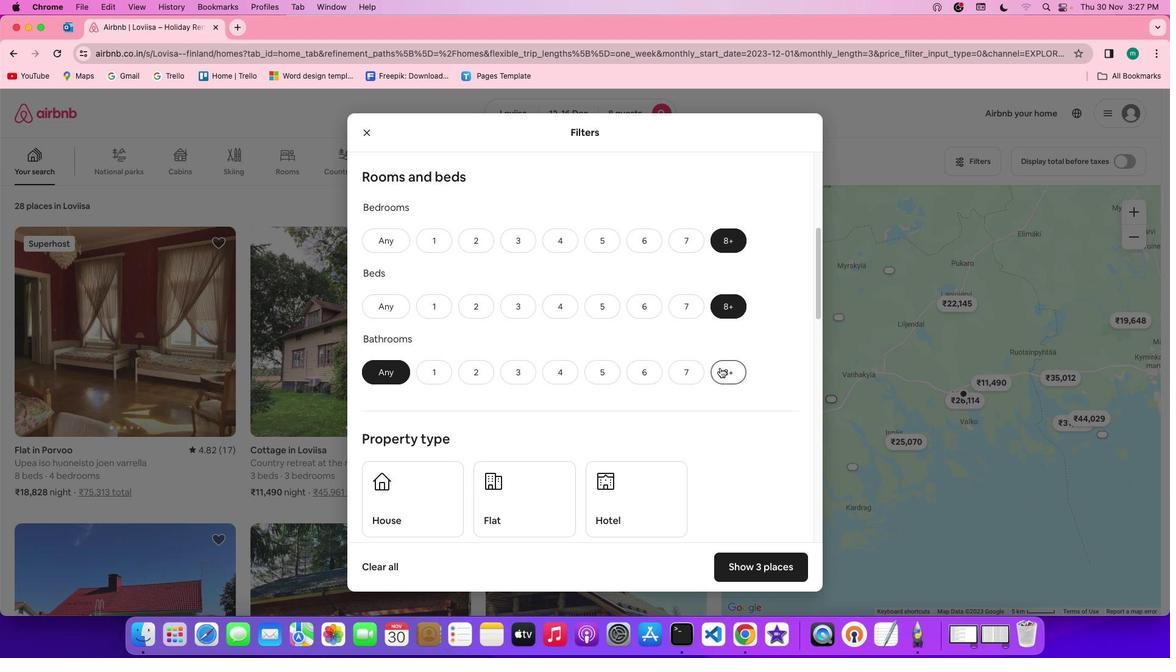 
Action: Mouse pressed left at (720, 367)
Screenshot: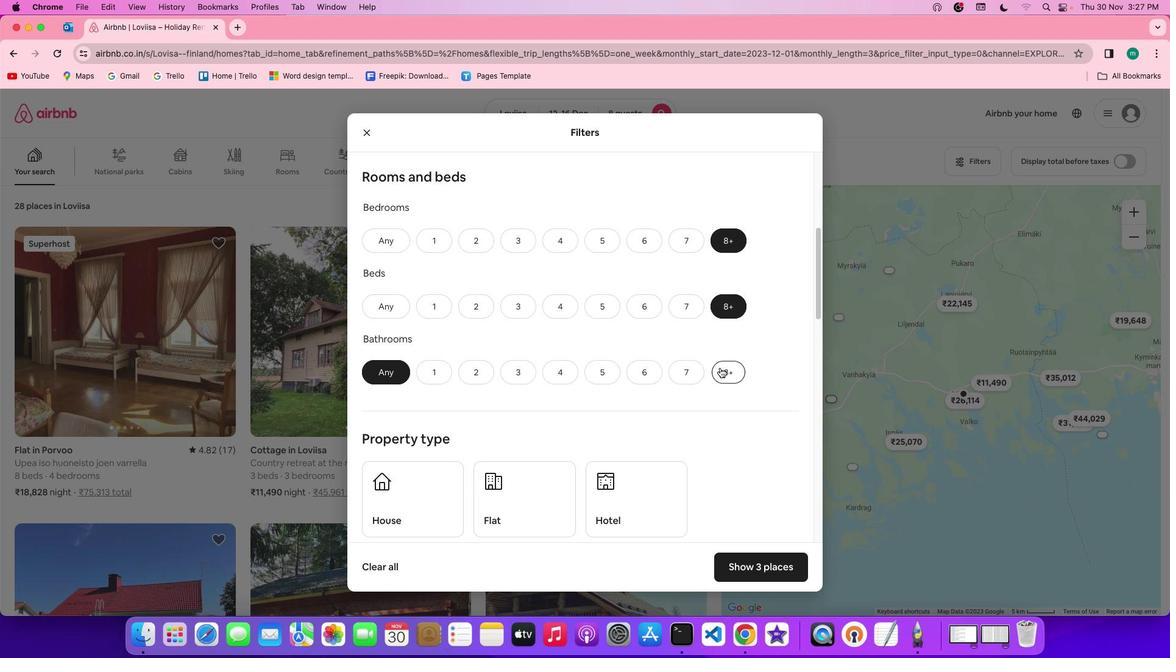 
Action: Mouse moved to (731, 358)
Screenshot: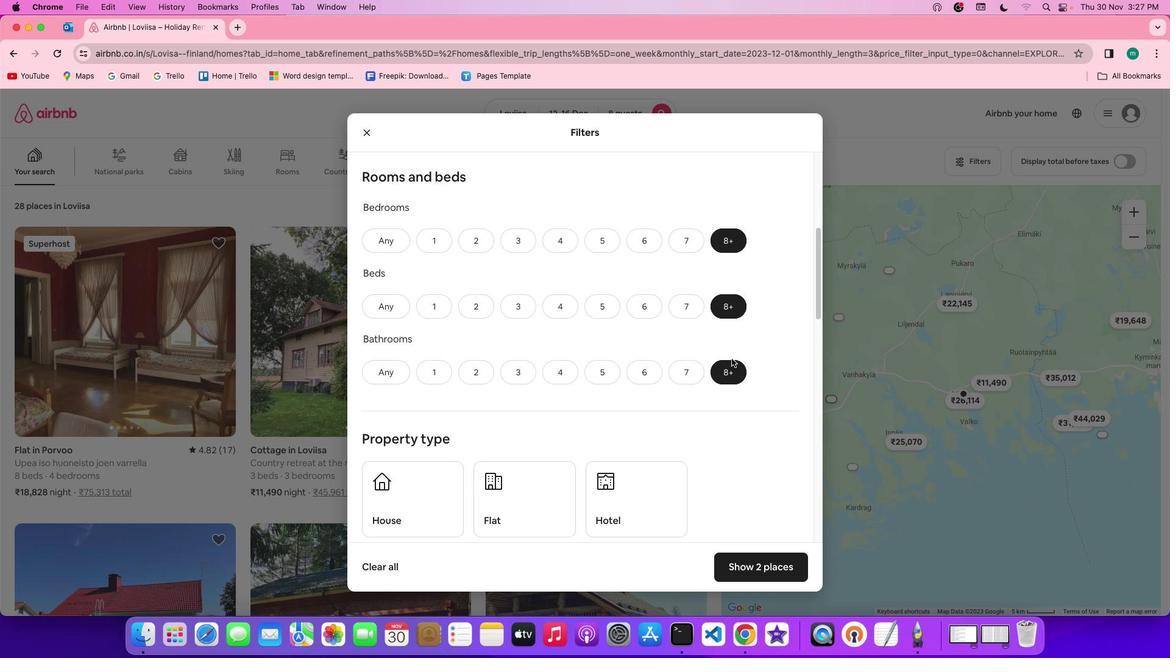 
Action: Mouse scrolled (731, 358) with delta (0, 0)
Screenshot: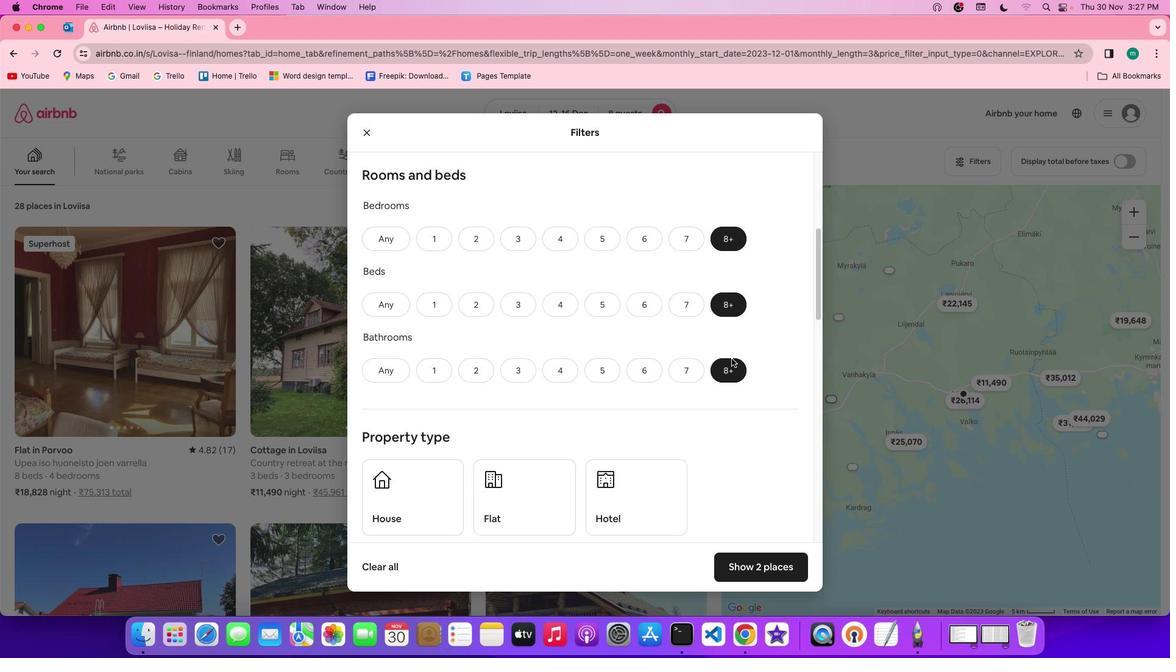 
Action: Mouse scrolled (731, 358) with delta (0, 0)
Screenshot: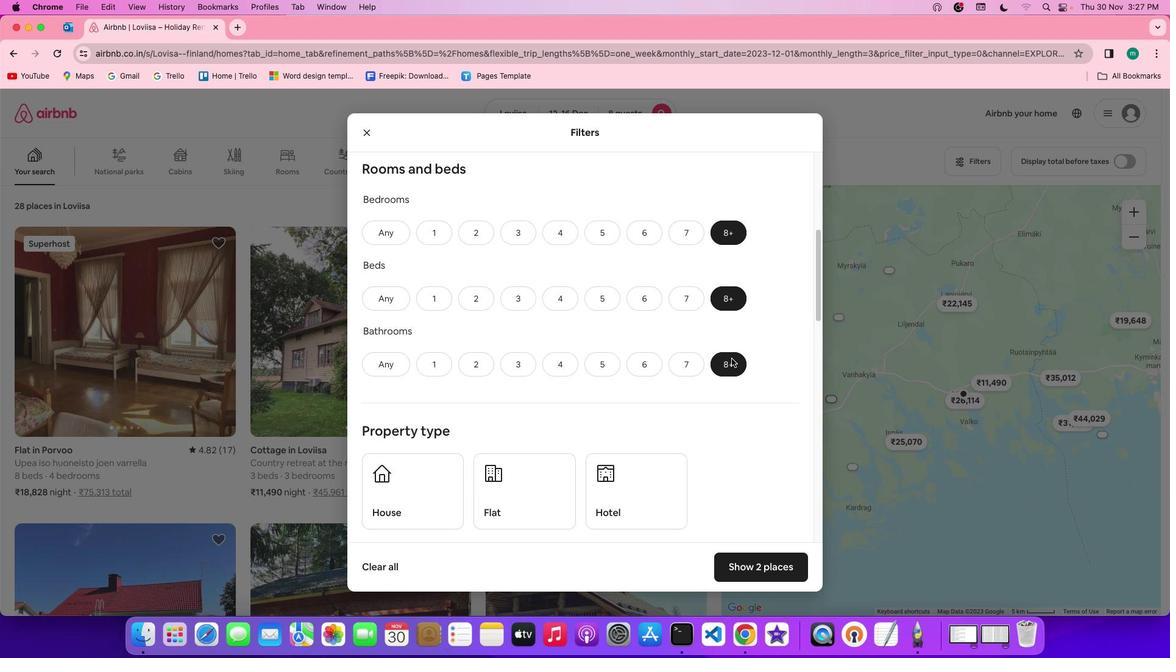 
Action: Mouse scrolled (731, 358) with delta (0, 0)
Screenshot: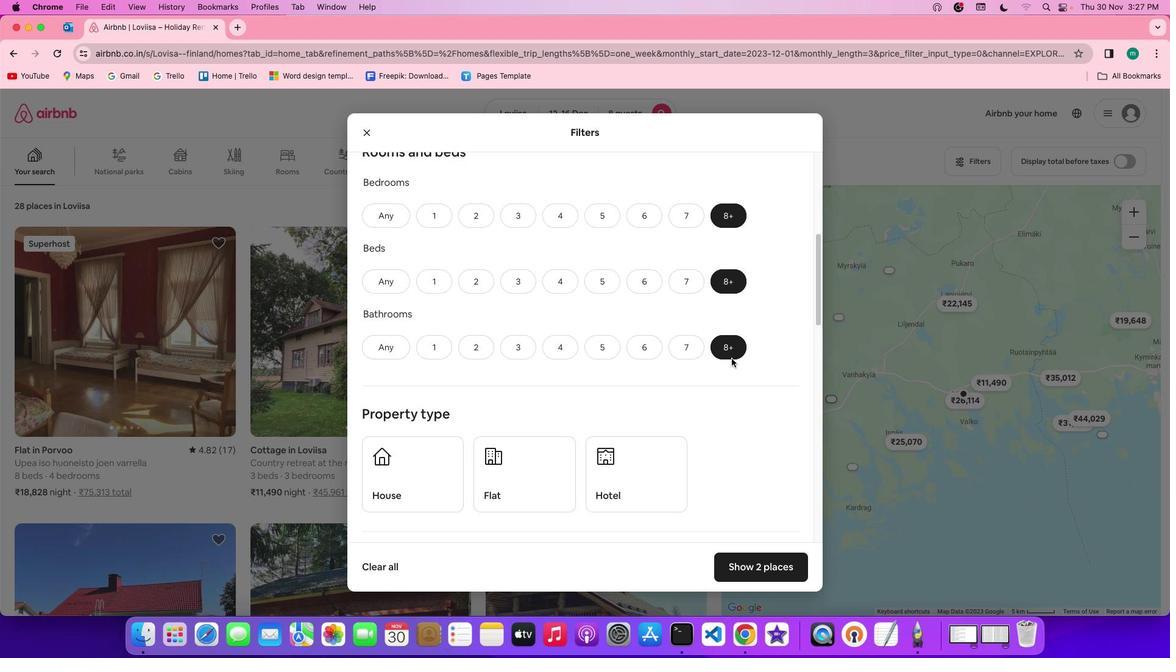 
Action: Mouse scrolled (731, 358) with delta (0, 0)
Screenshot: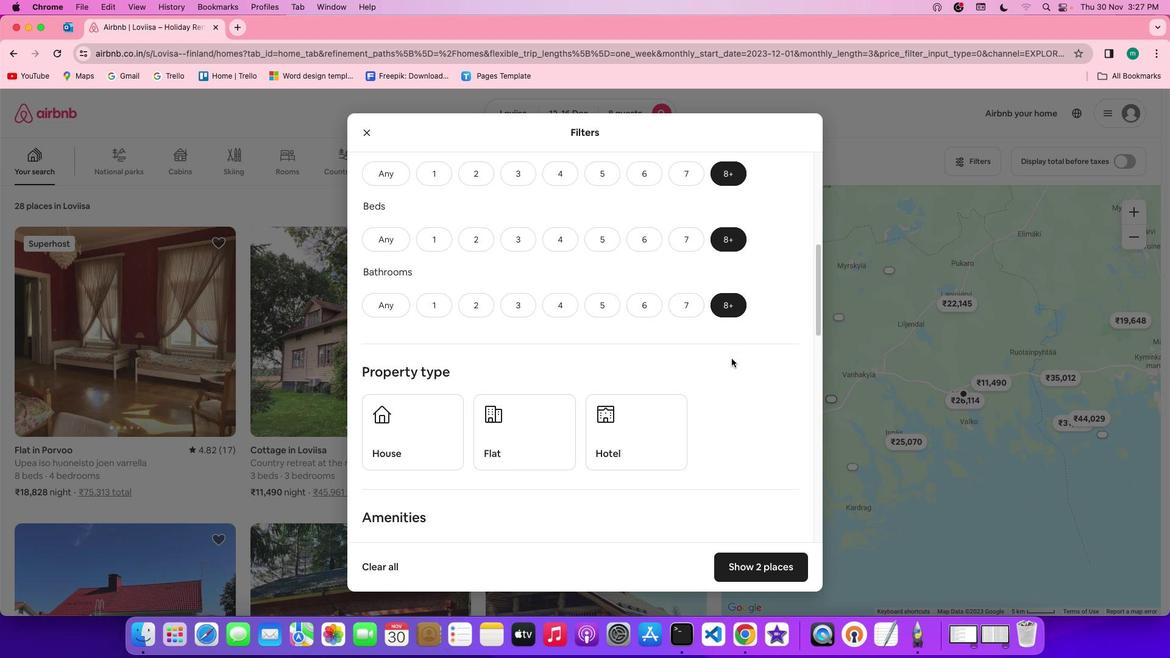 
Action: Mouse moved to (614, 430)
Screenshot: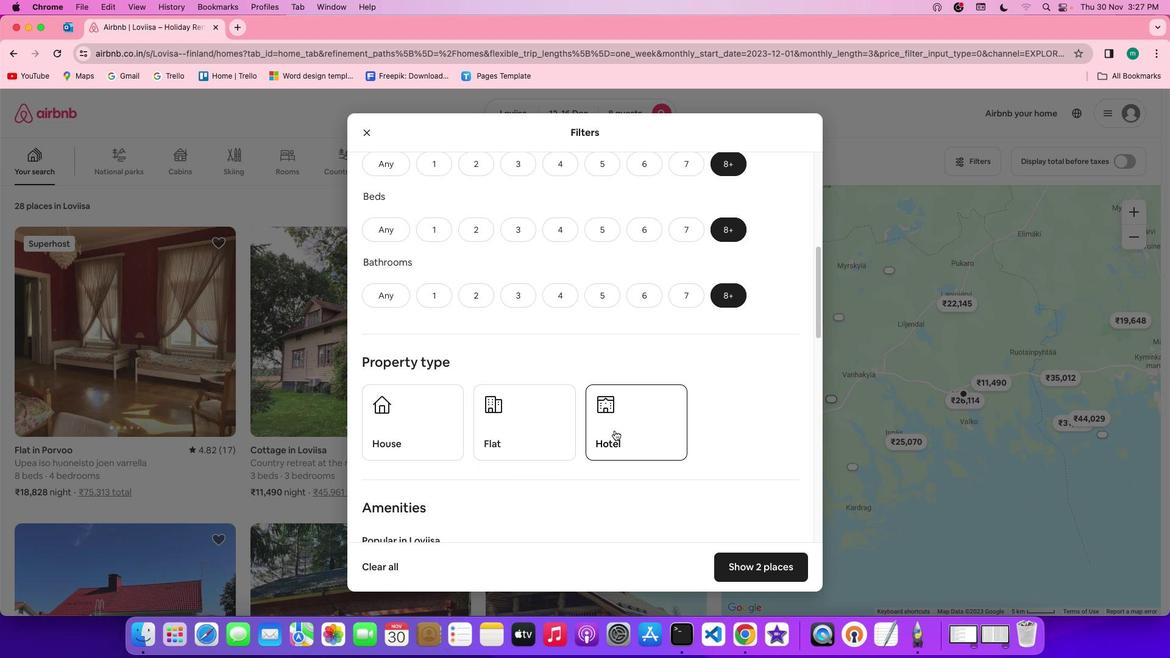 
Action: Mouse pressed left at (614, 430)
Screenshot: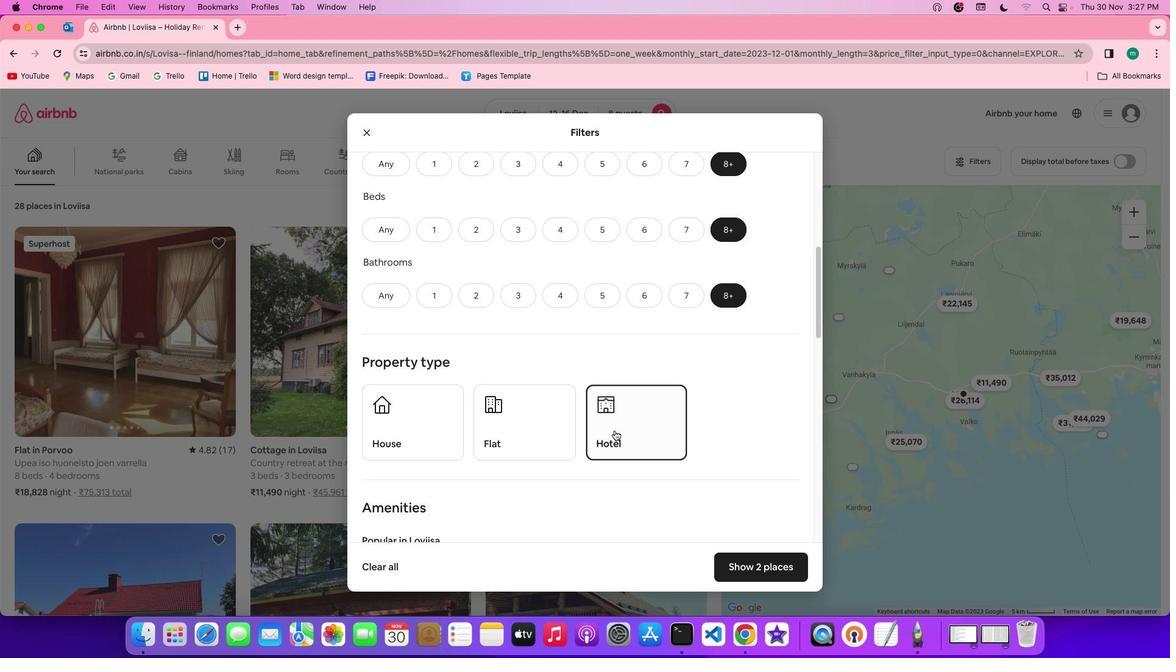 
Action: Mouse moved to (730, 398)
Screenshot: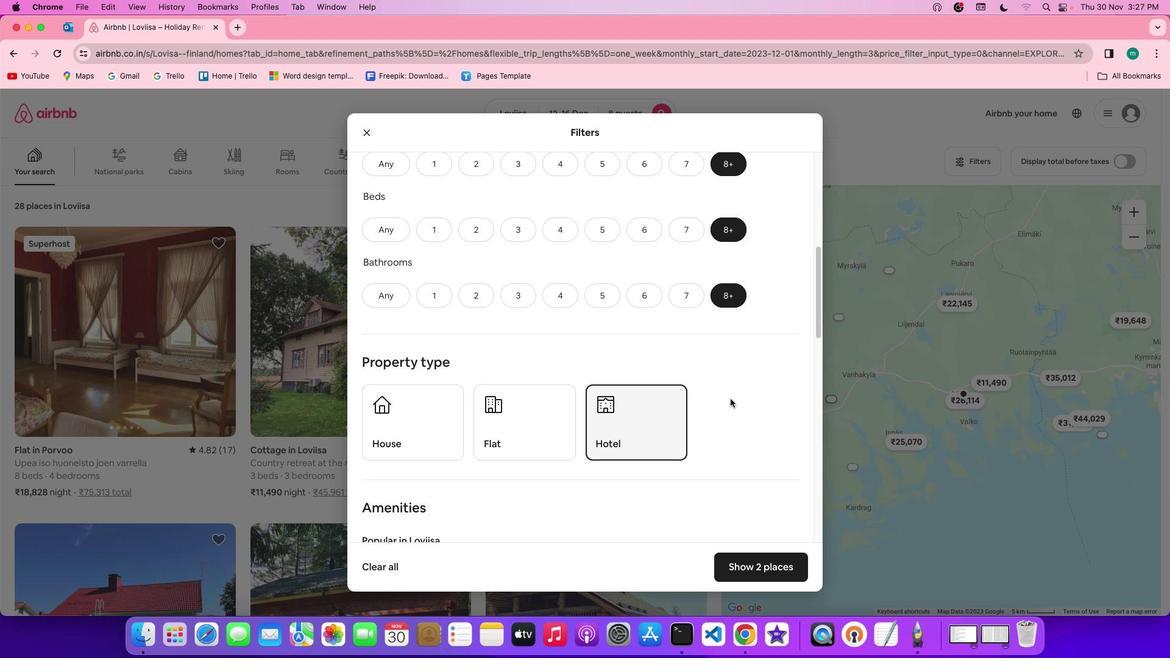 
Action: Mouse scrolled (730, 398) with delta (0, 0)
Screenshot: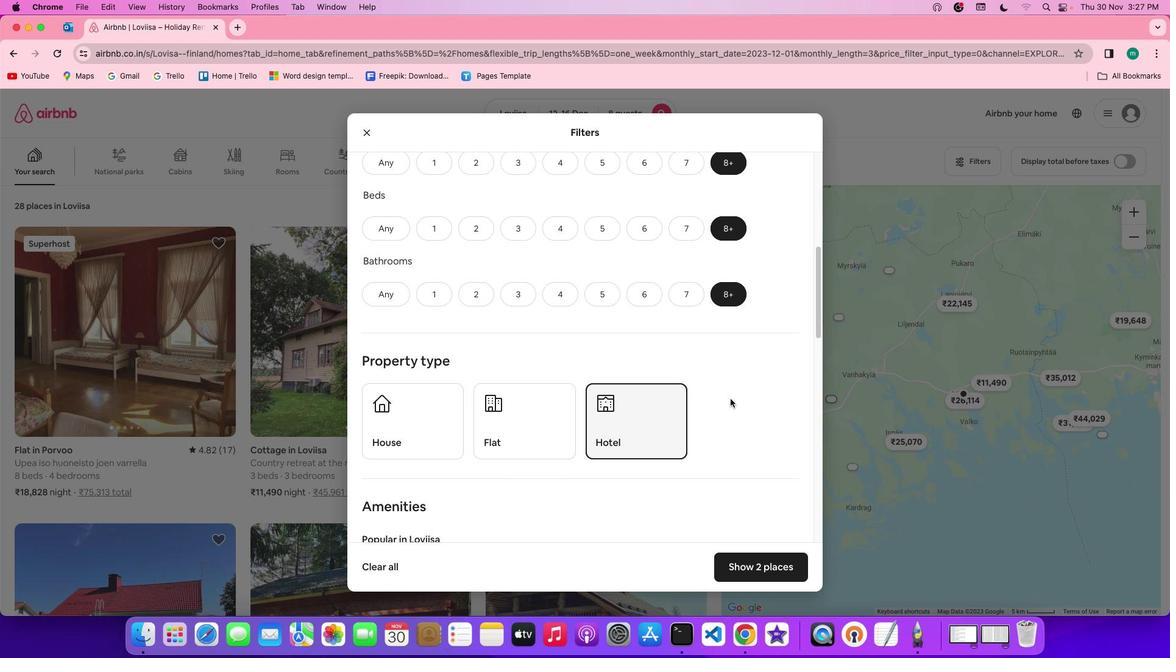 
Action: Mouse scrolled (730, 398) with delta (0, 0)
Screenshot: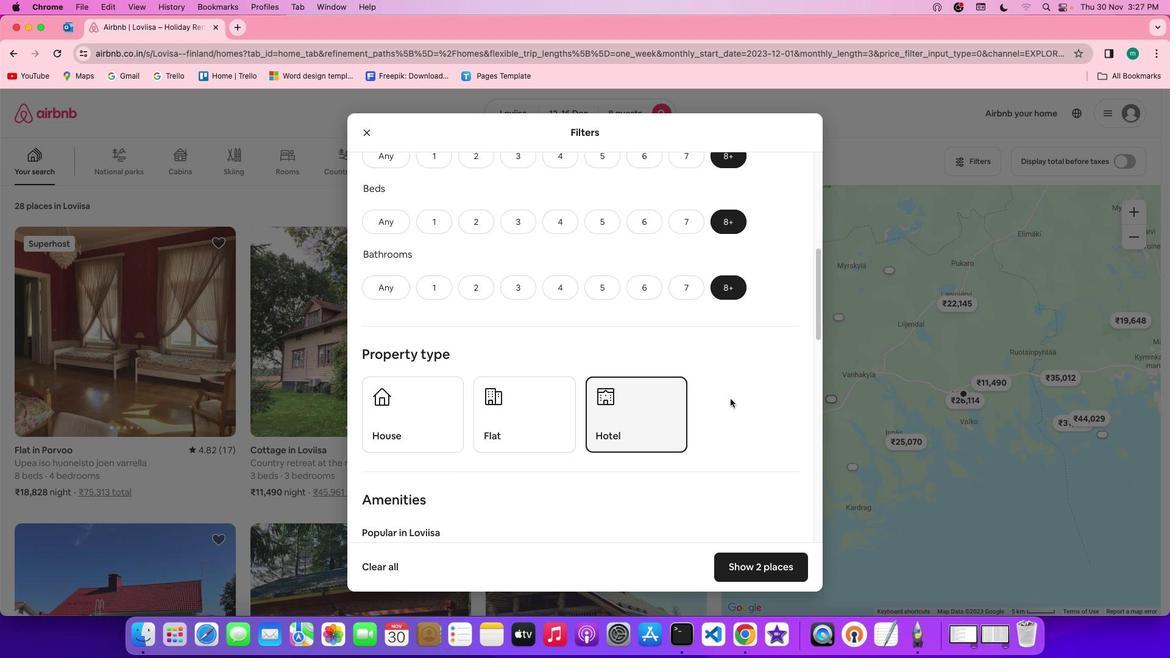 
Action: Mouse scrolled (730, 398) with delta (0, -1)
Screenshot: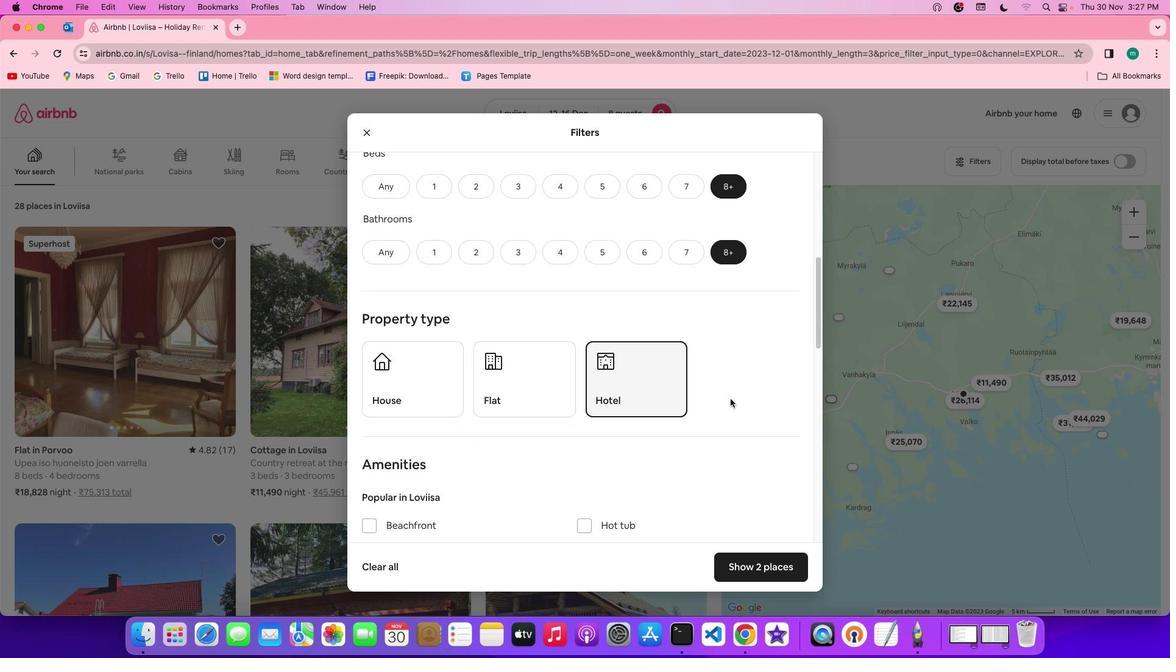 
Action: Mouse scrolled (730, 398) with delta (0, 0)
Screenshot: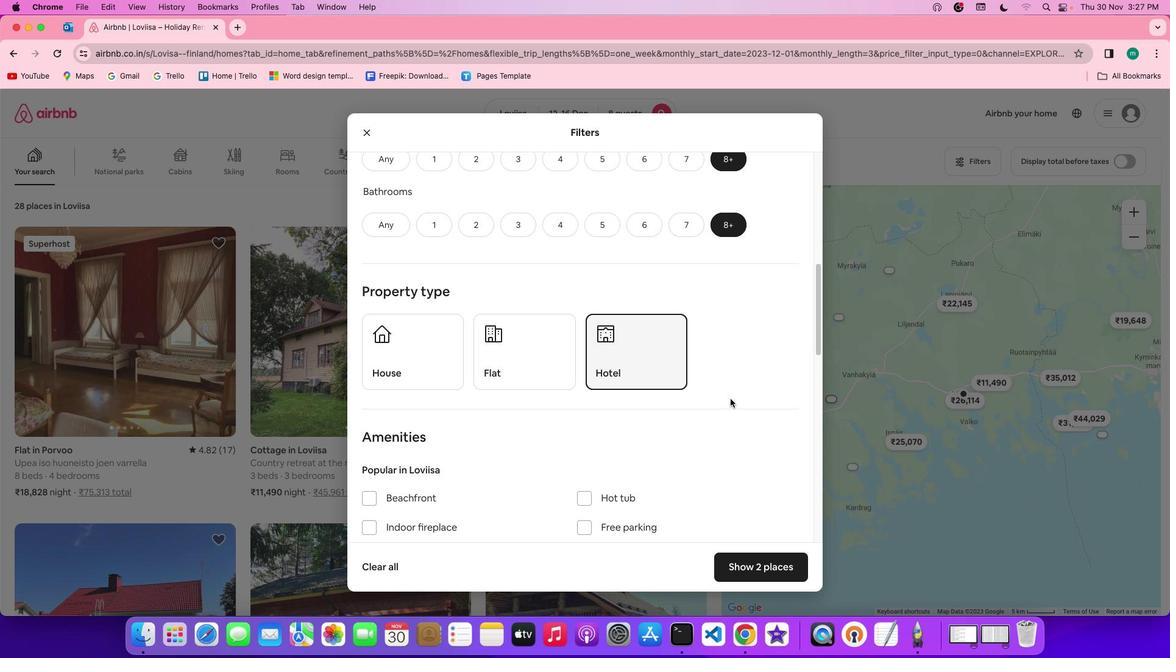 
Action: Mouse scrolled (730, 398) with delta (0, 0)
Screenshot: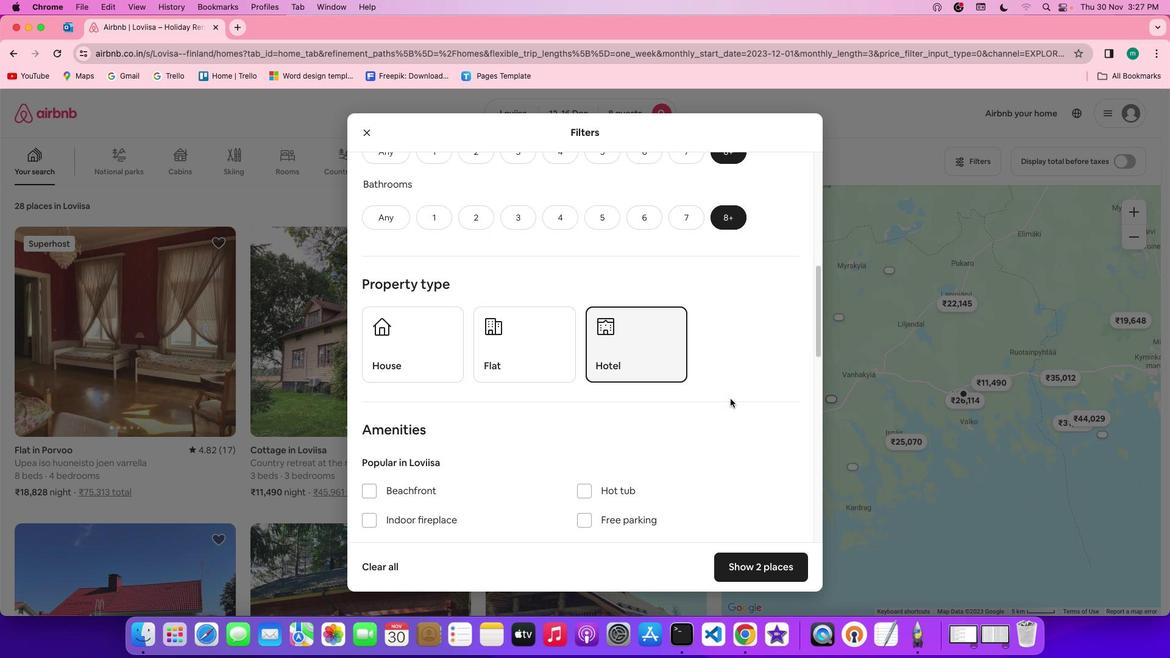 
Action: Mouse moved to (733, 396)
Screenshot: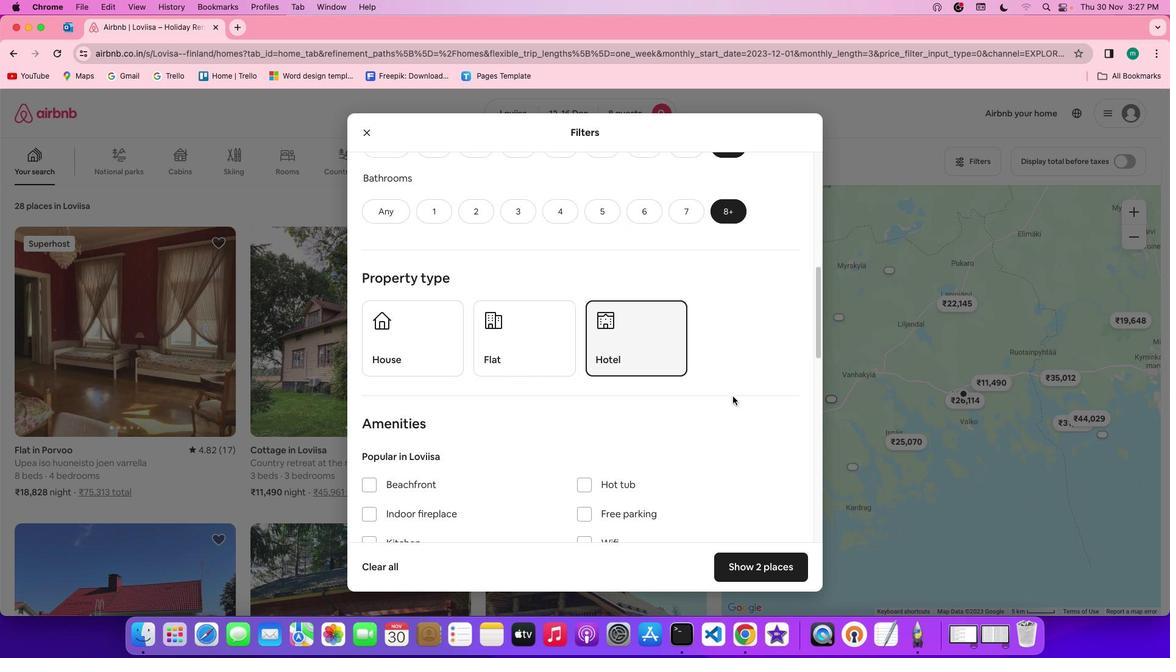 
Action: Mouse scrolled (733, 396) with delta (0, 0)
Screenshot: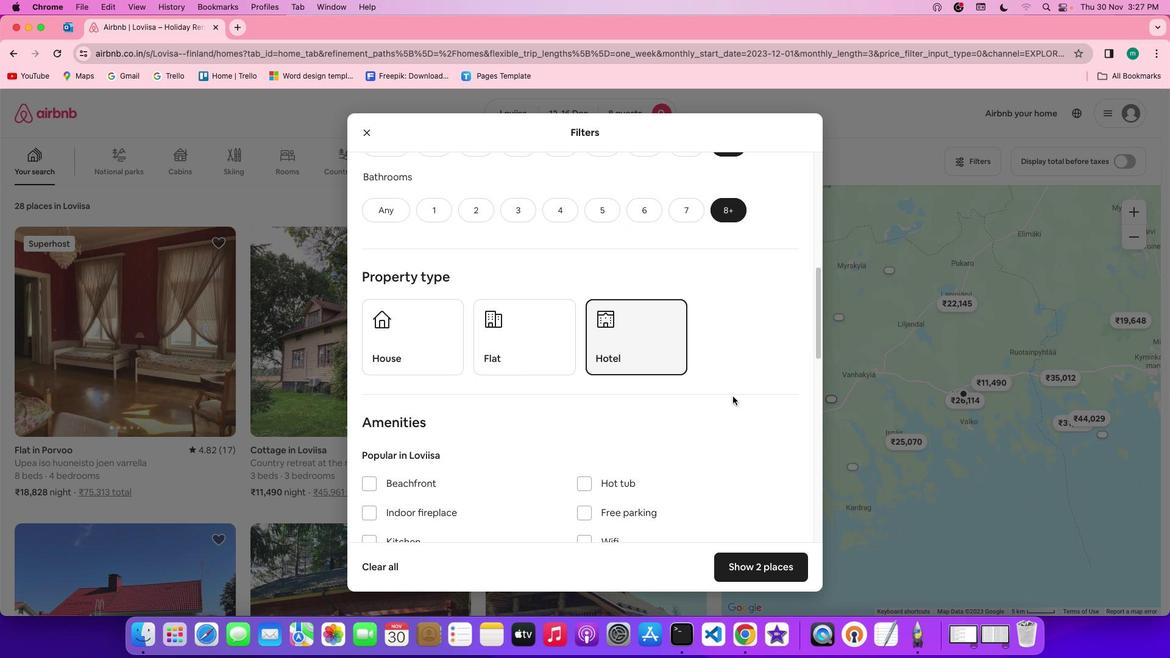 
Action: Mouse scrolled (733, 396) with delta (0, 0)
Screenshot: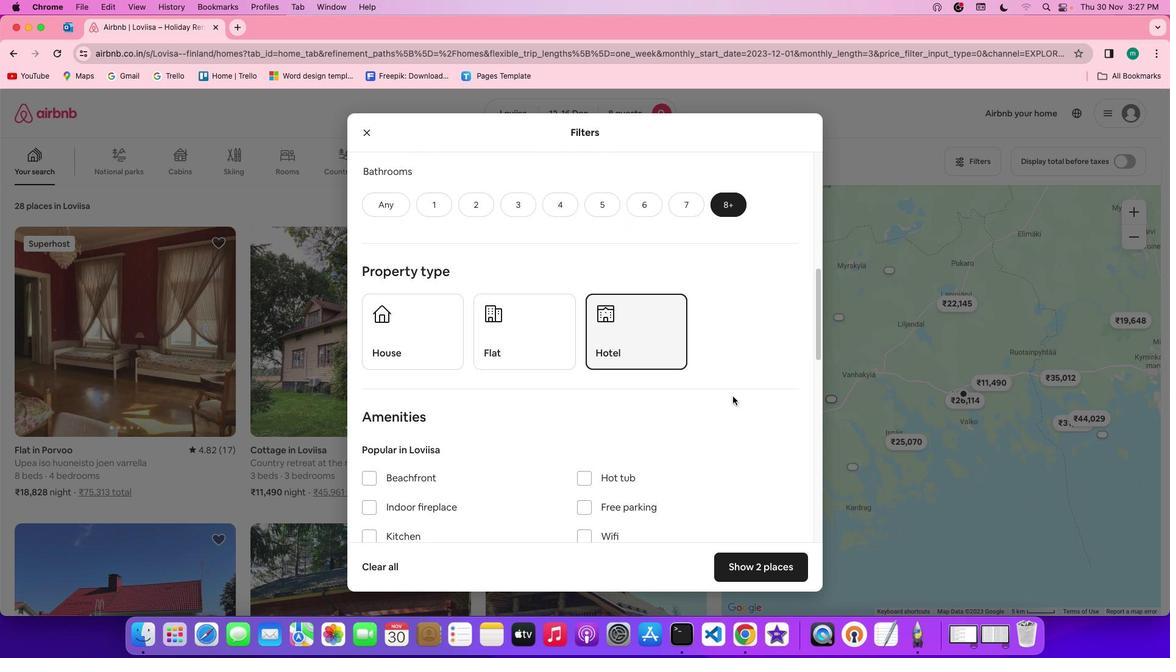 
Action: Mouse scrolled (733, 396) with delta (0, 0)
Screenshot: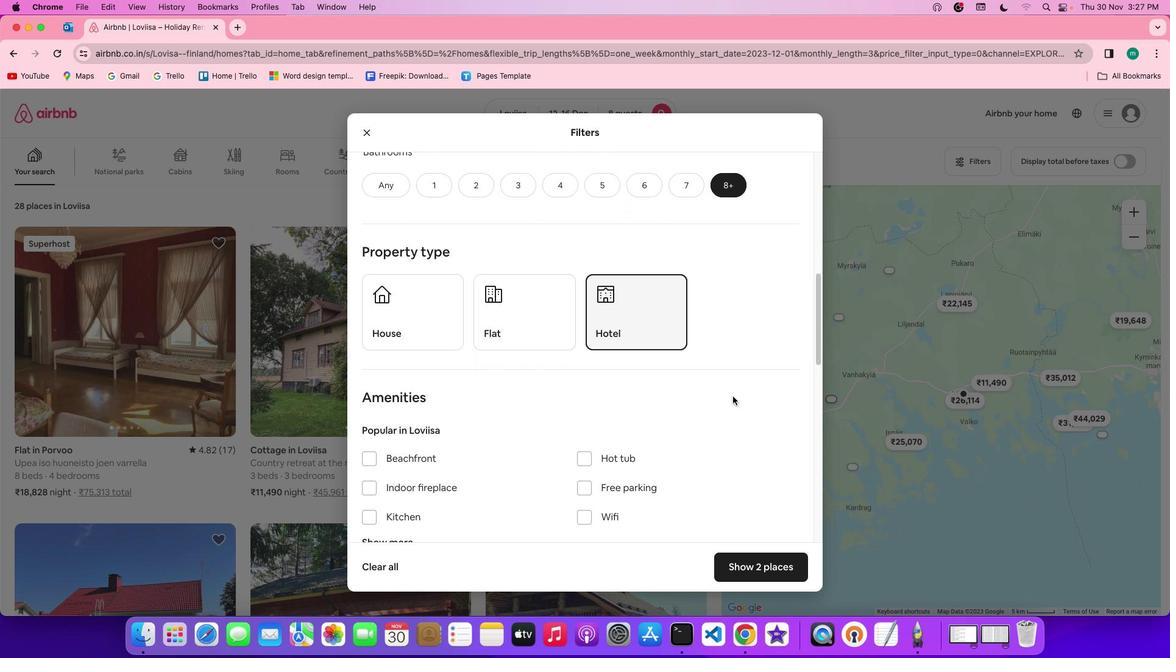 
Action: Mouse moved to (734, 395)
Screenshot: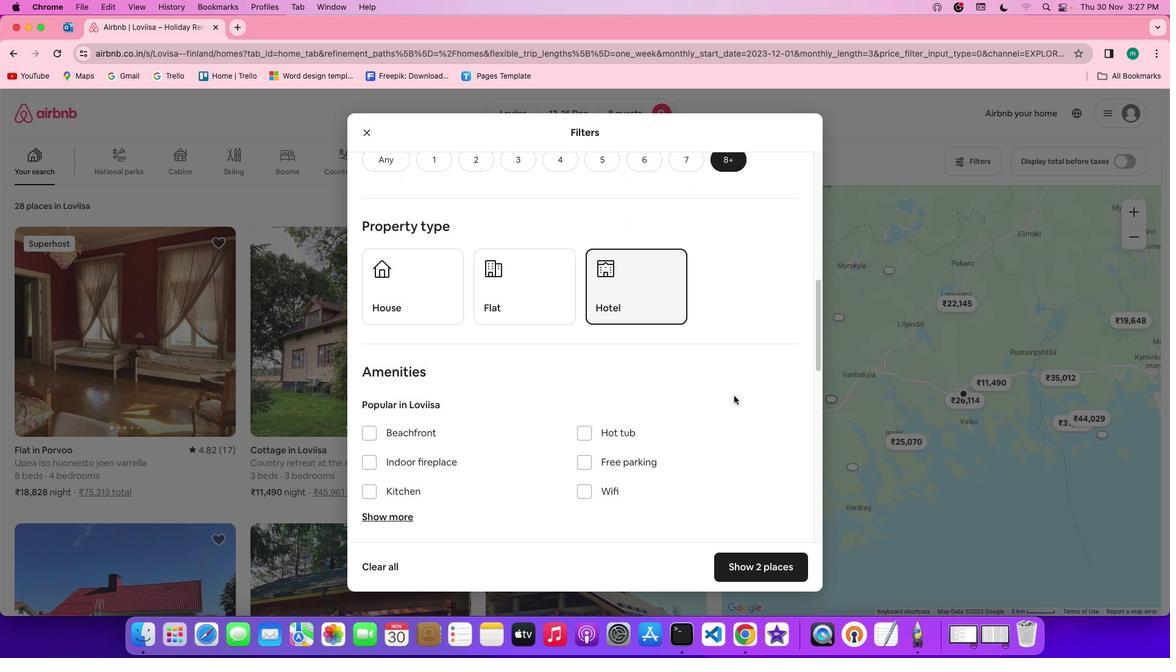 
Action: Mouse scrolled (734, 395) with delta (0, 0)
Screenshot: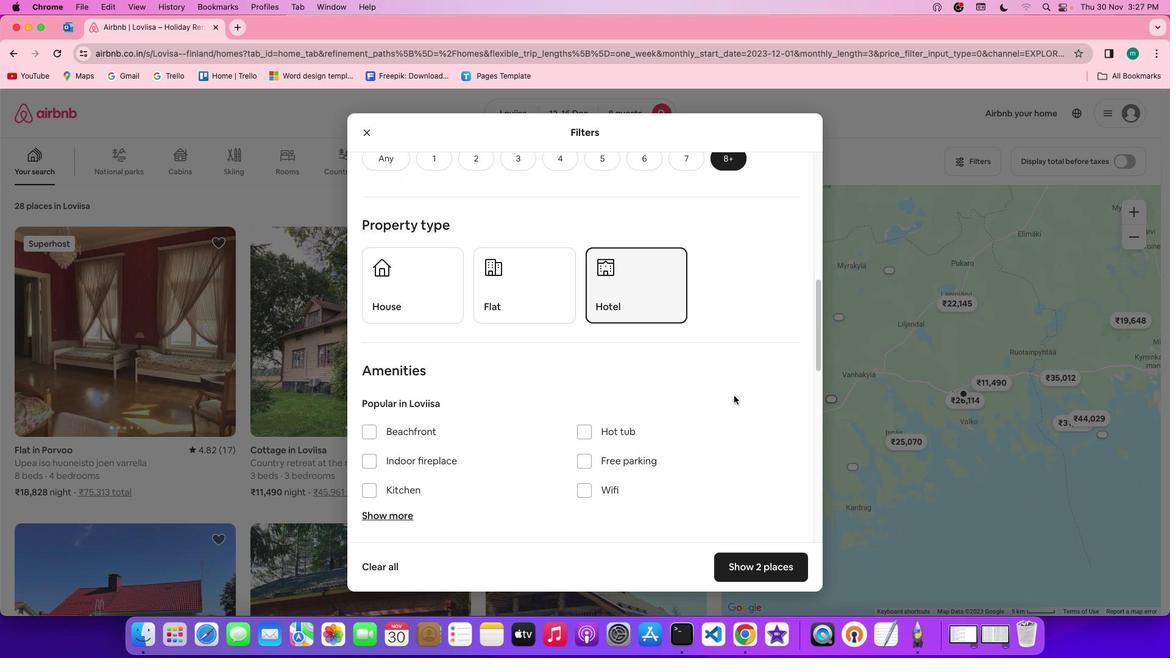 
Action: Mouse scrolled (734, 395) with delta (0, 0)
Screenshot: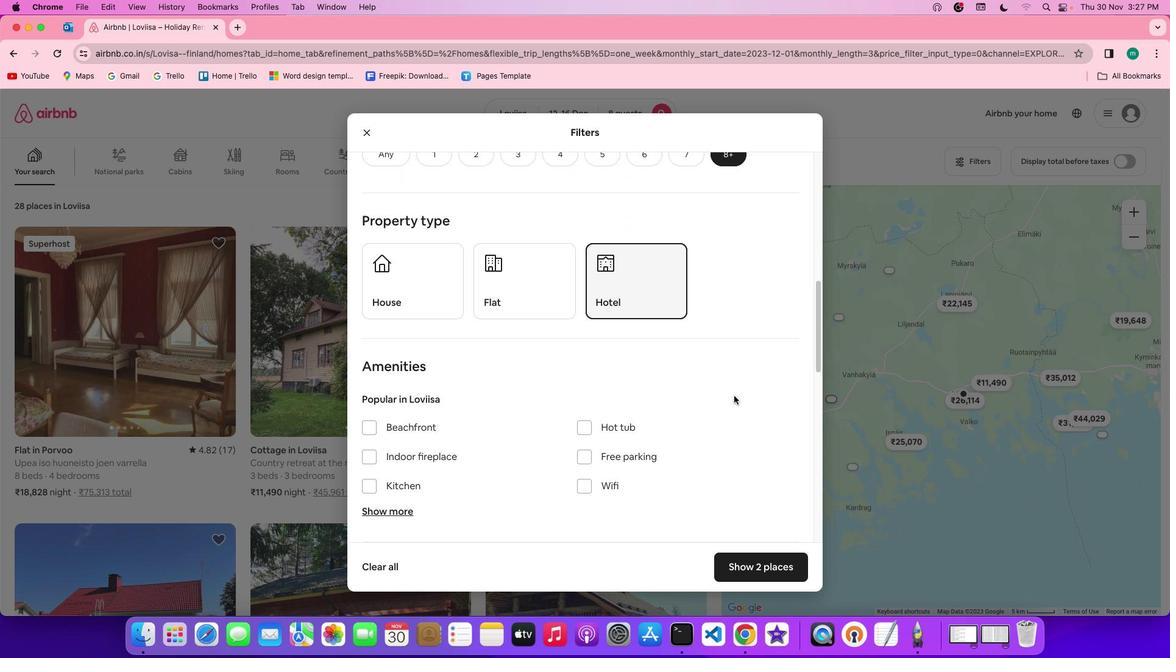 
Action: Mouse scrolled (734, 395) with delta (0, 0)
Screenshot: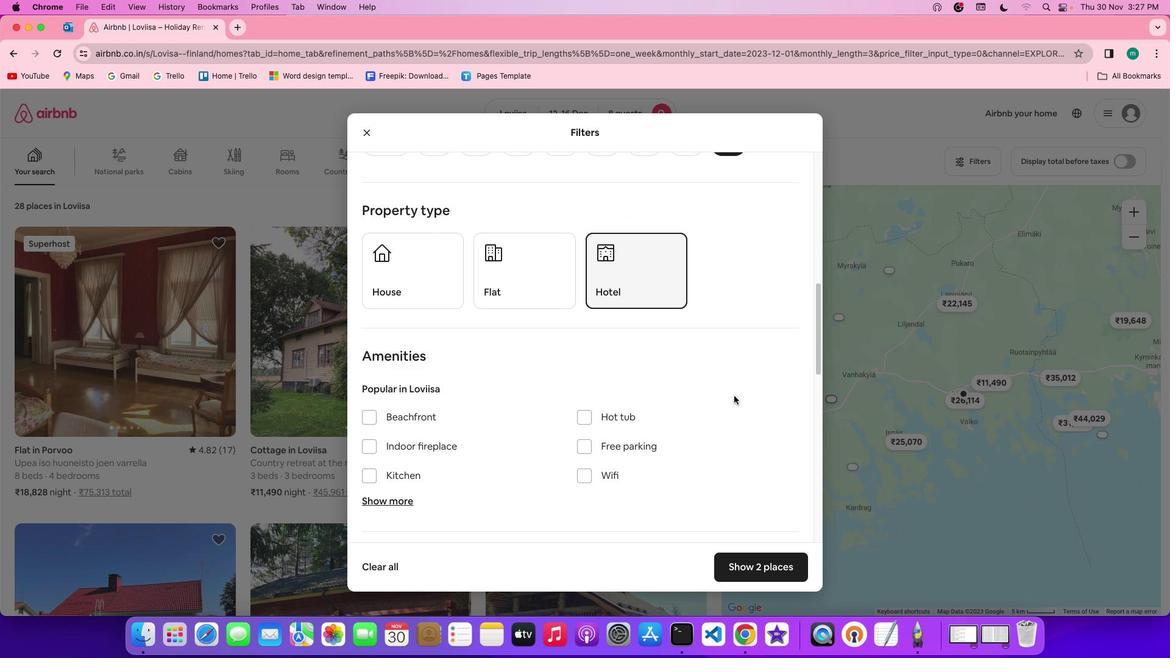
Action: Mouse moved to (734, 395)
Screenshot: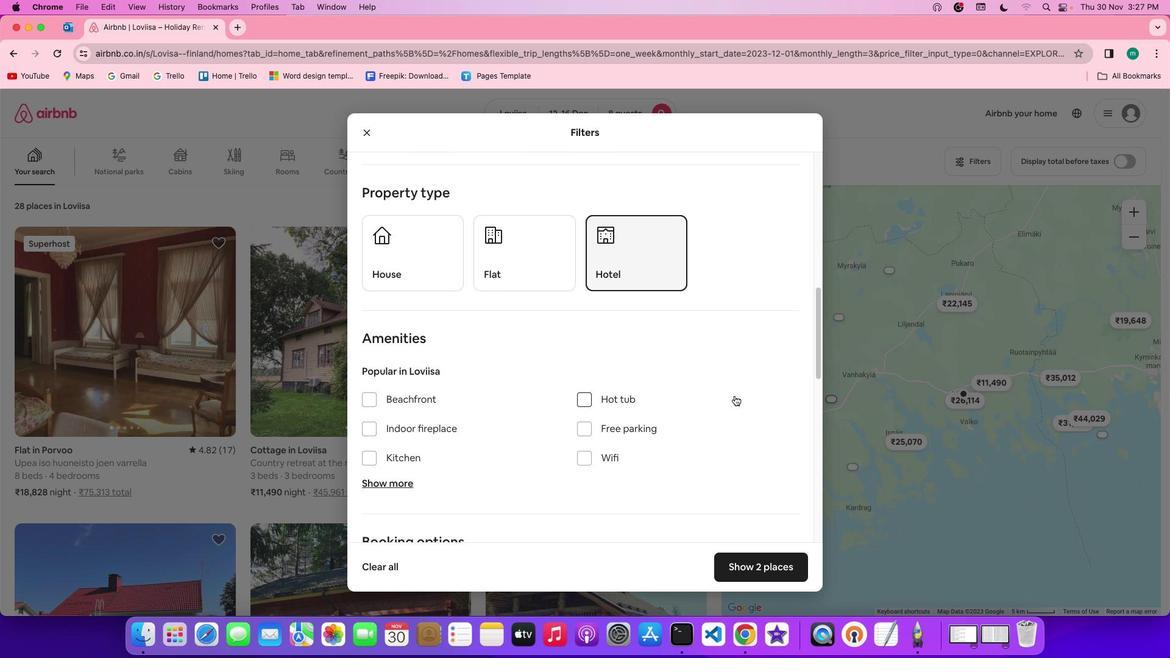
Action: Mouse scrolled (734, 395) with delta (0, 0)
Screenshot: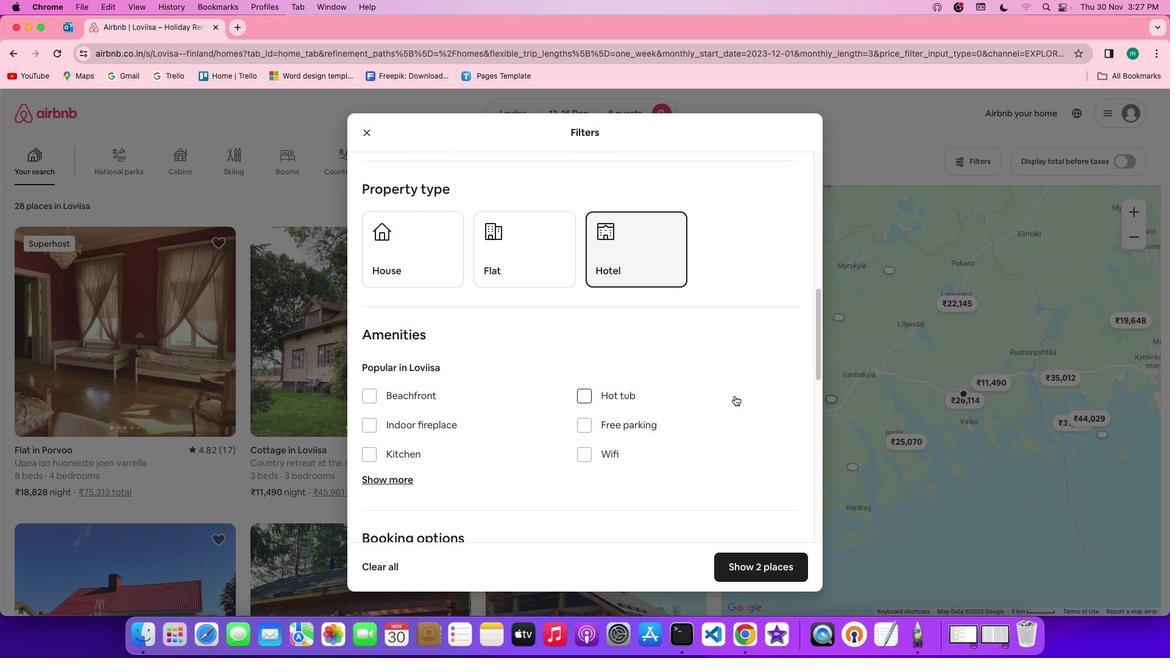 
Action: Mouse scrolled (734, 395) with delta (0, 0)
Screenshot: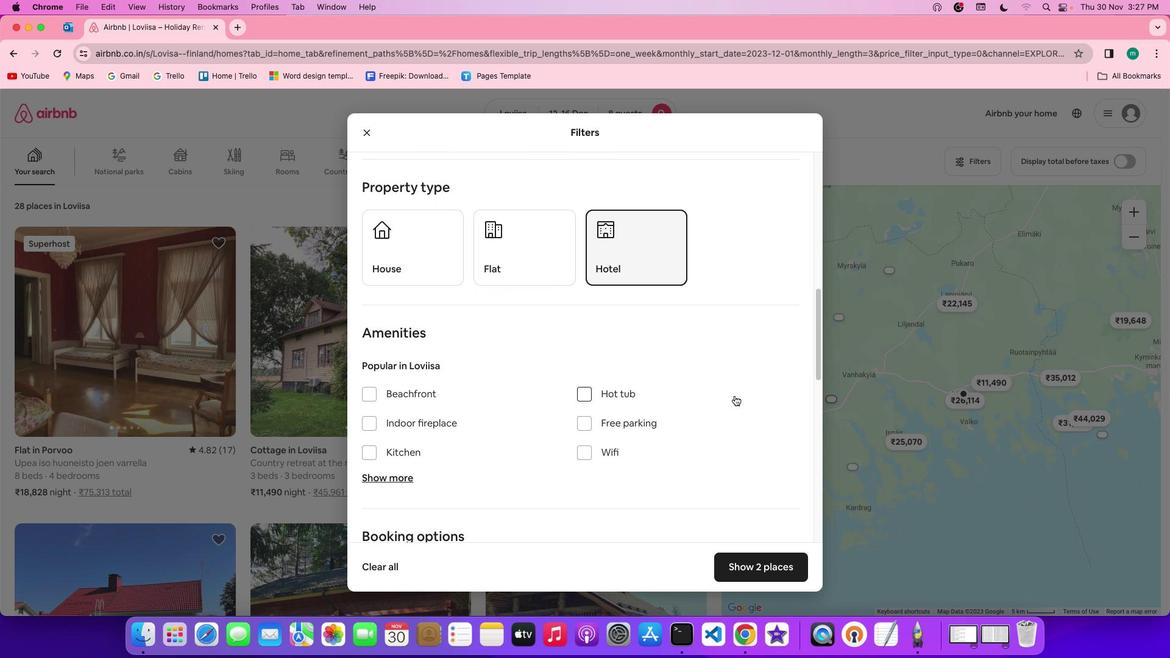 
Action: Mouse scrolled (734, 395) with delta (0, 0)
Screenshot: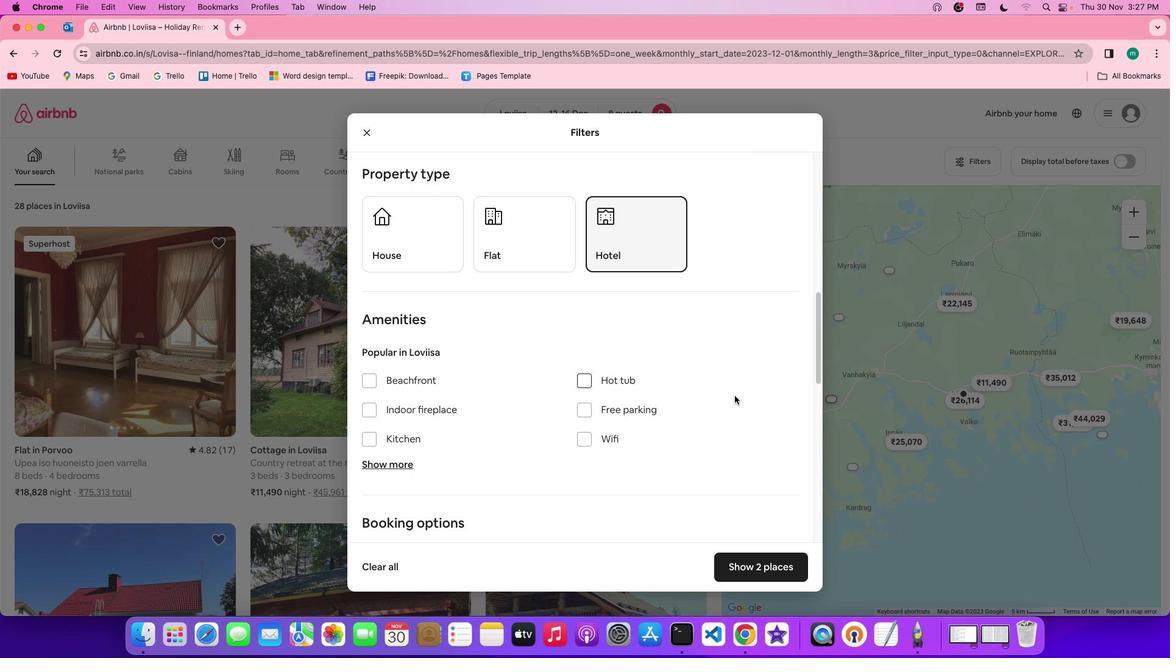 
Action: Mouse scrolled (734, 395) with delta (0, 0)
Screenshot: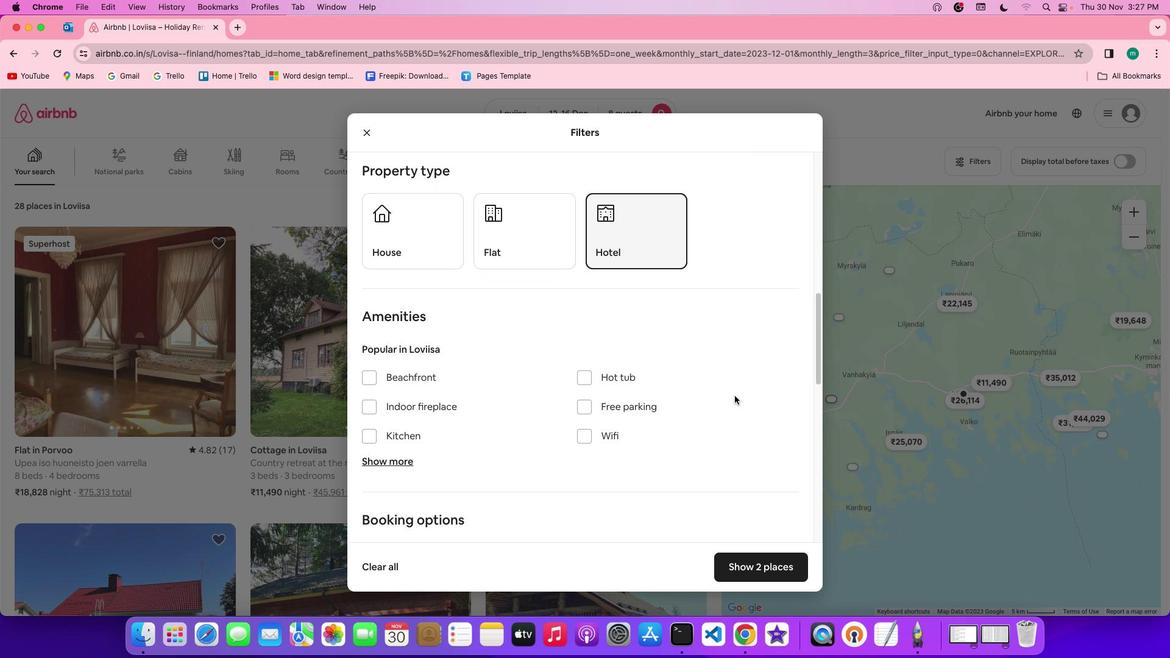
Action: Mouse scrolled (734, 395) with delta (0, 0)
Screenshot: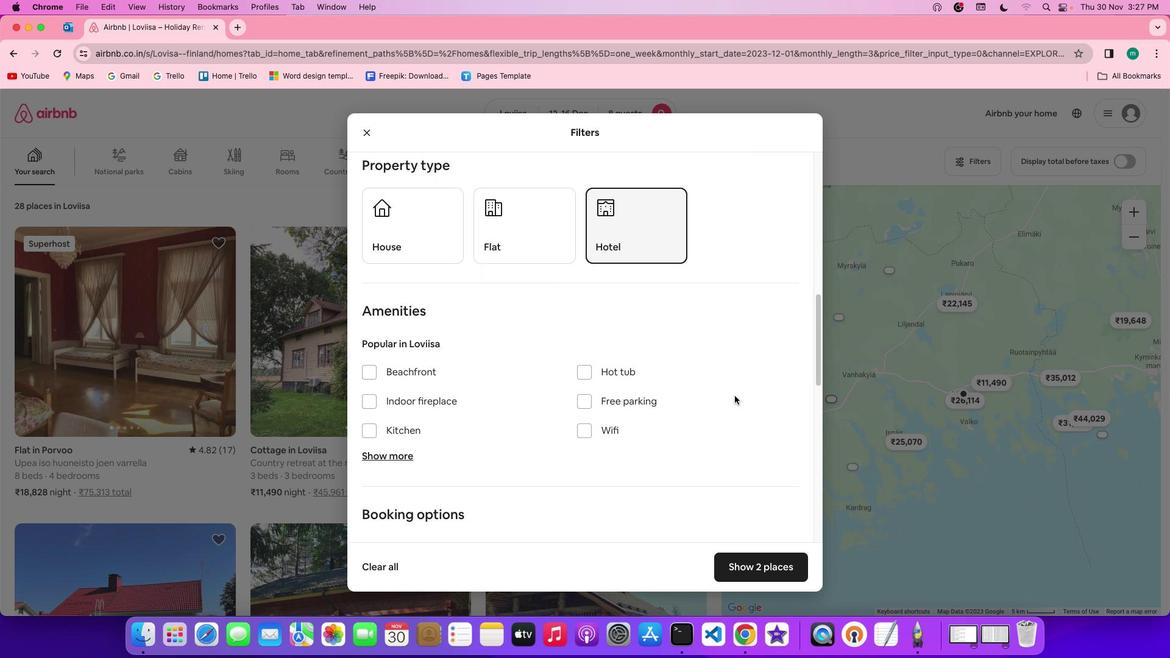 
Action: Mouse scrolled (734, 395) with delta (0, 0)
Screenshot: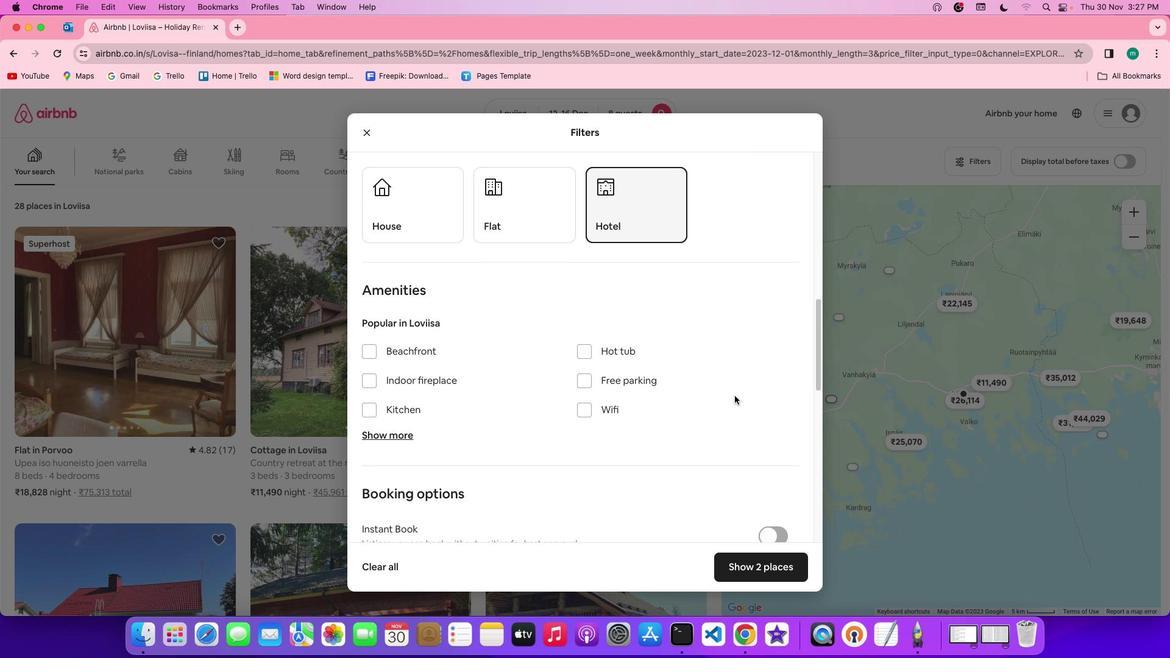 
Action: Mouse scrolled (734, 395) with delta (0, 0)
Screenshot: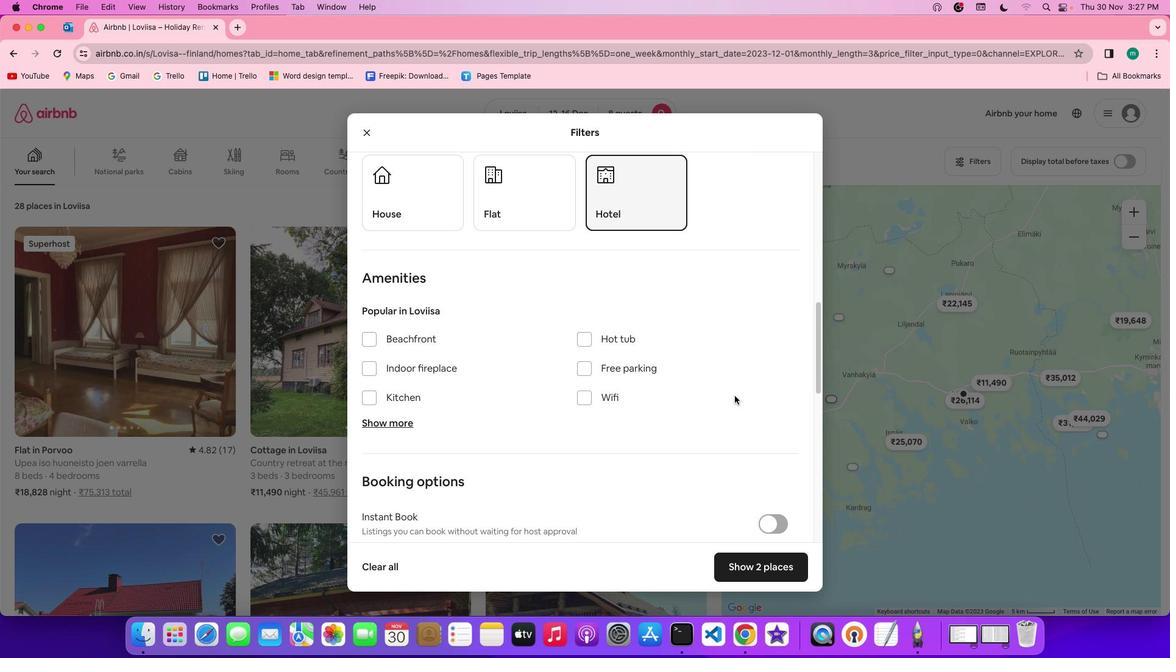 
Action: Mouse scrolled (734, 395) with delta (0, 0)
Screenshot: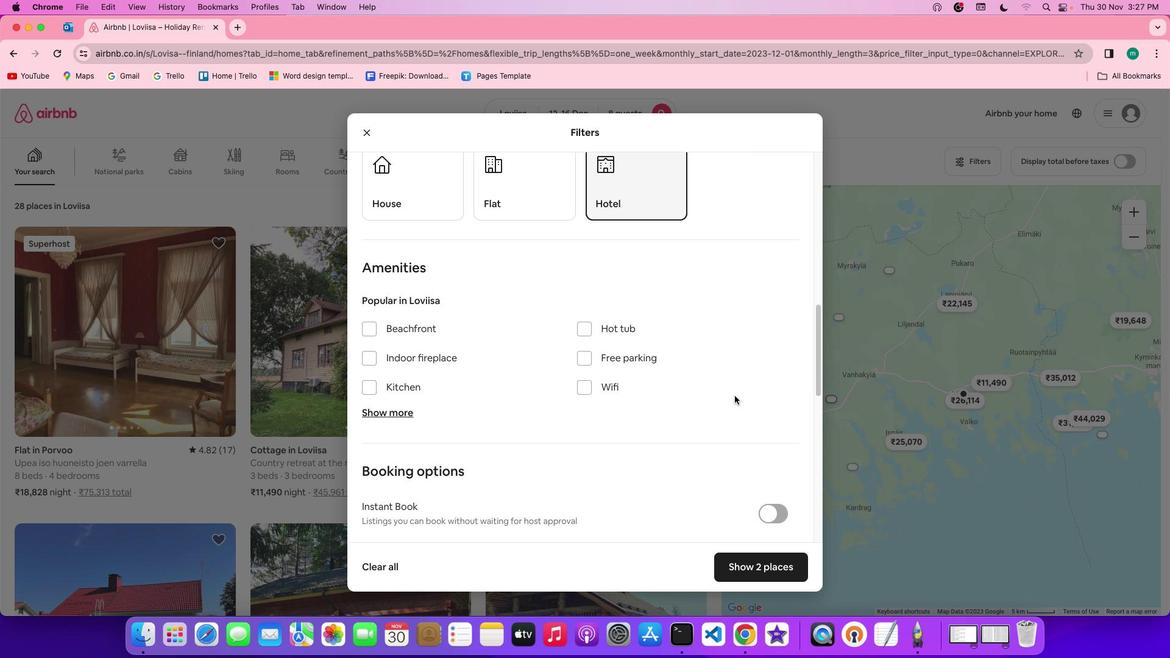 
Action: Mouse scrolled (734, 395) with delta (0, 0)
Screenshot: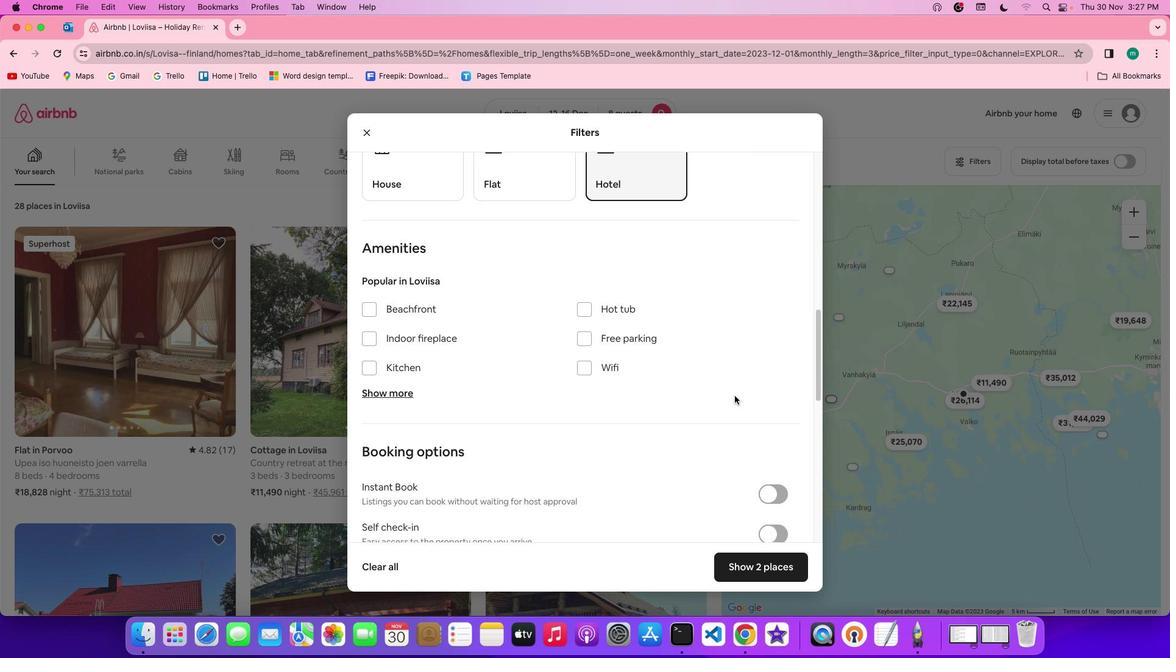 
Action: Mouse scrolled (734, 395) with delta (0, 0)
Screenshot: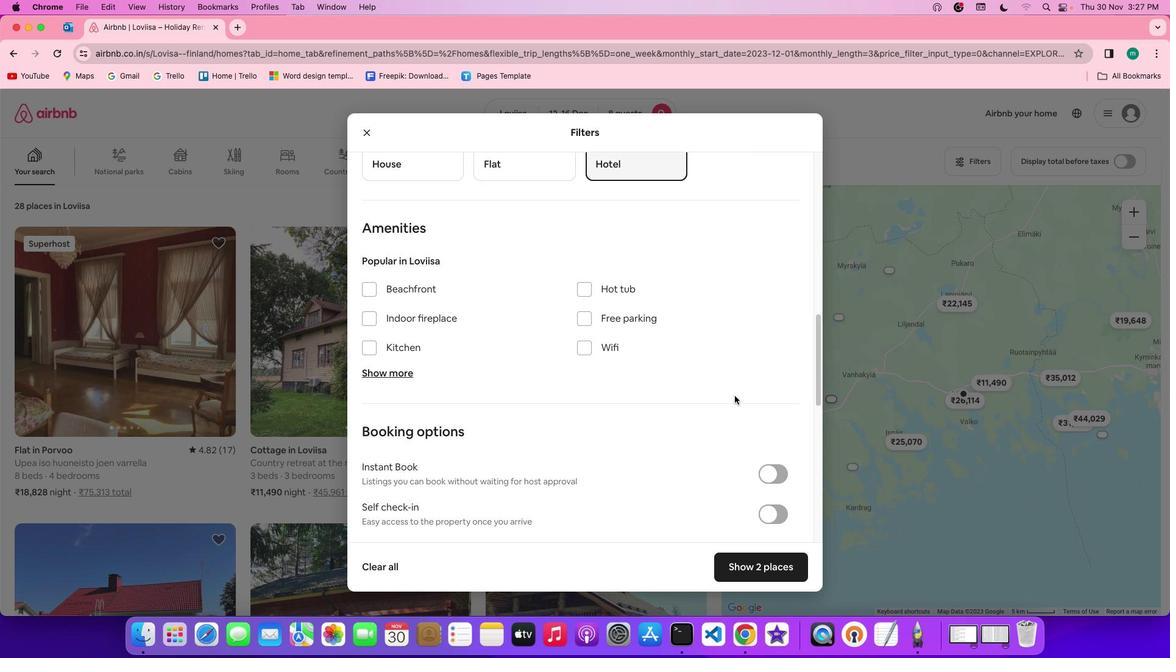 
Action: Mouse moved to (586, 350)
Screenshot: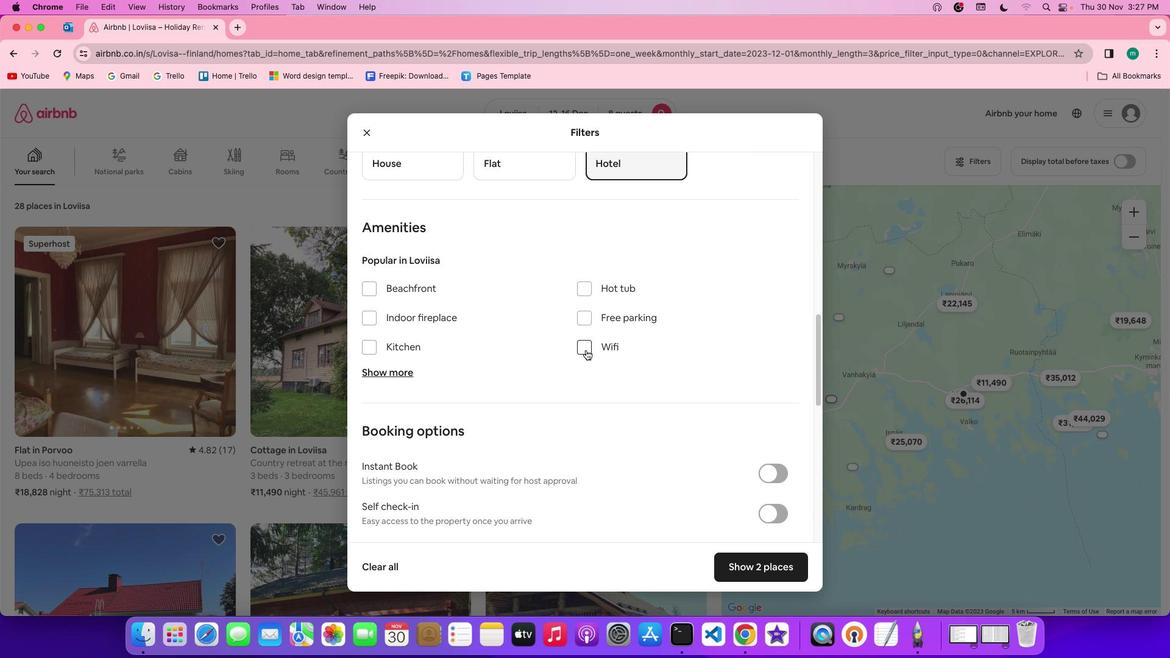 
Action: Mouse pressed left at (586, 350)
Screenshot: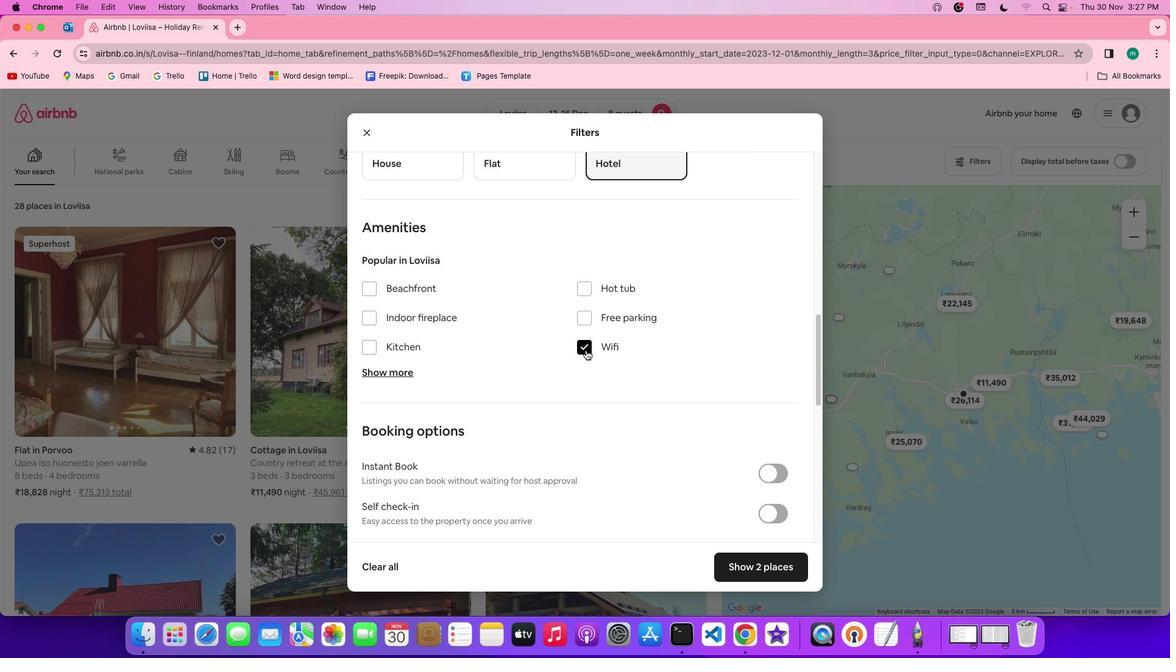 
Action: Mouse moved to (389, 370)
Screenshot: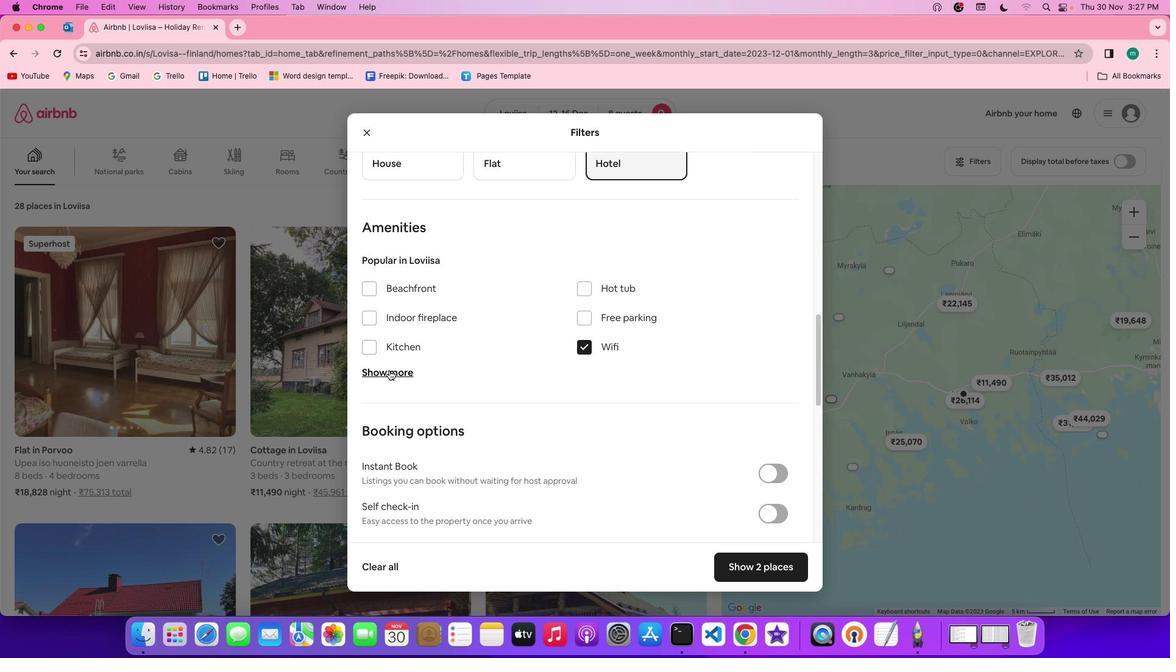 
Action: Mouse pressed left at (389, 370)
Screenshot: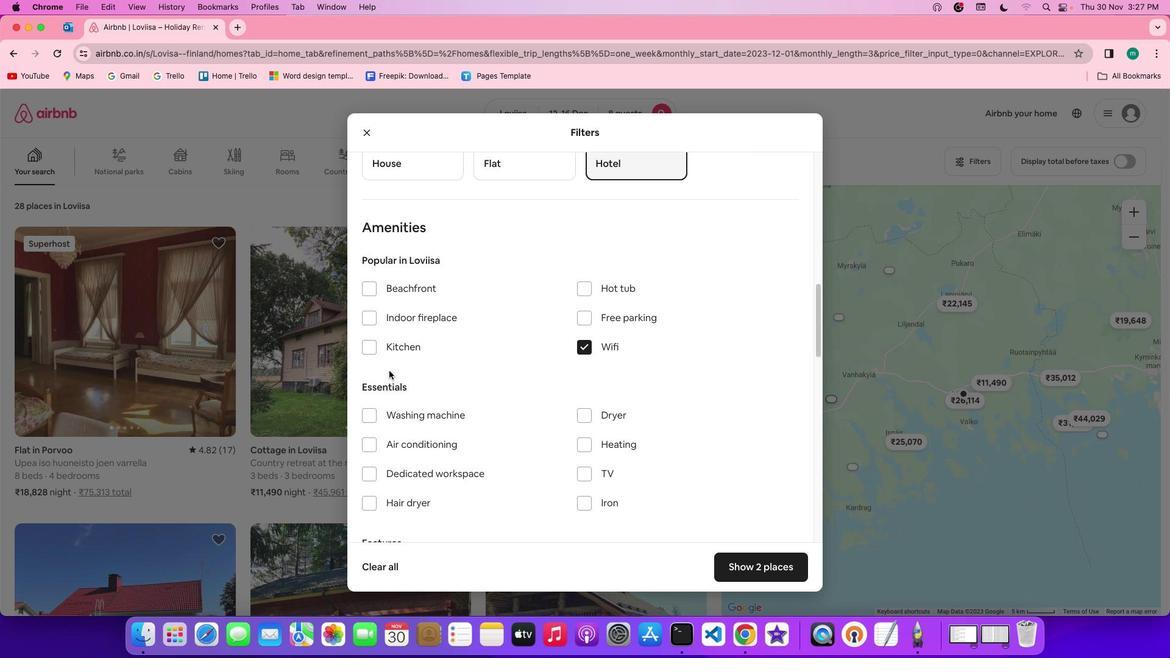 
Action: Mouse moved to (589, 468)
Screenshot: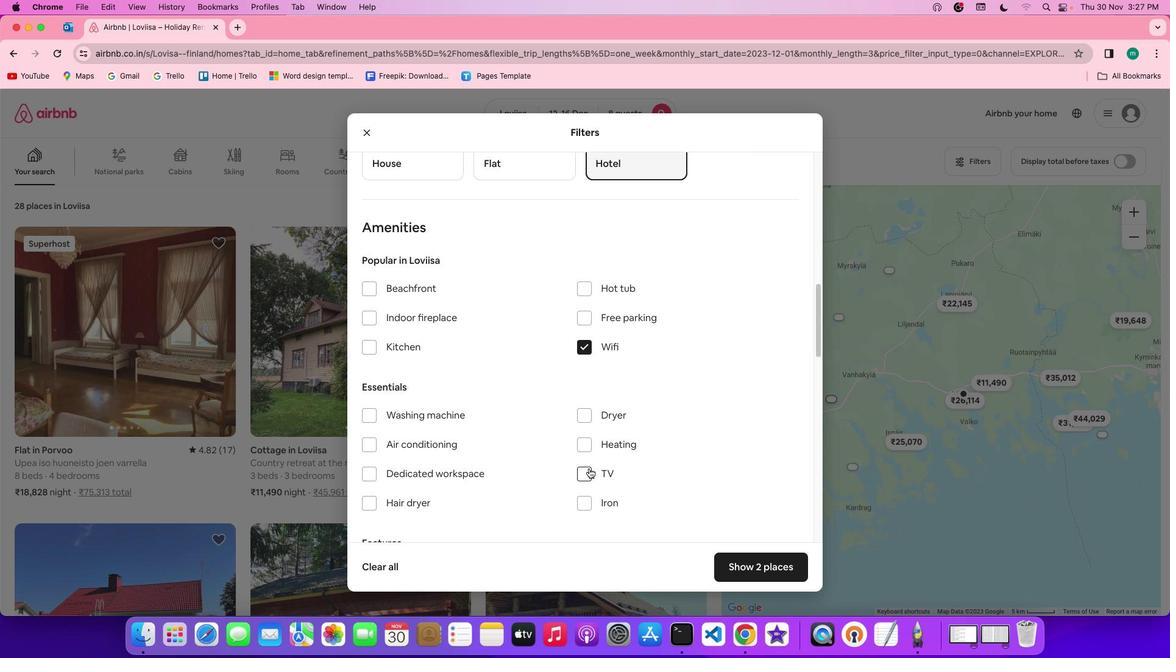 
Action: Mouse pressed left at (589, 468)
Screenshot: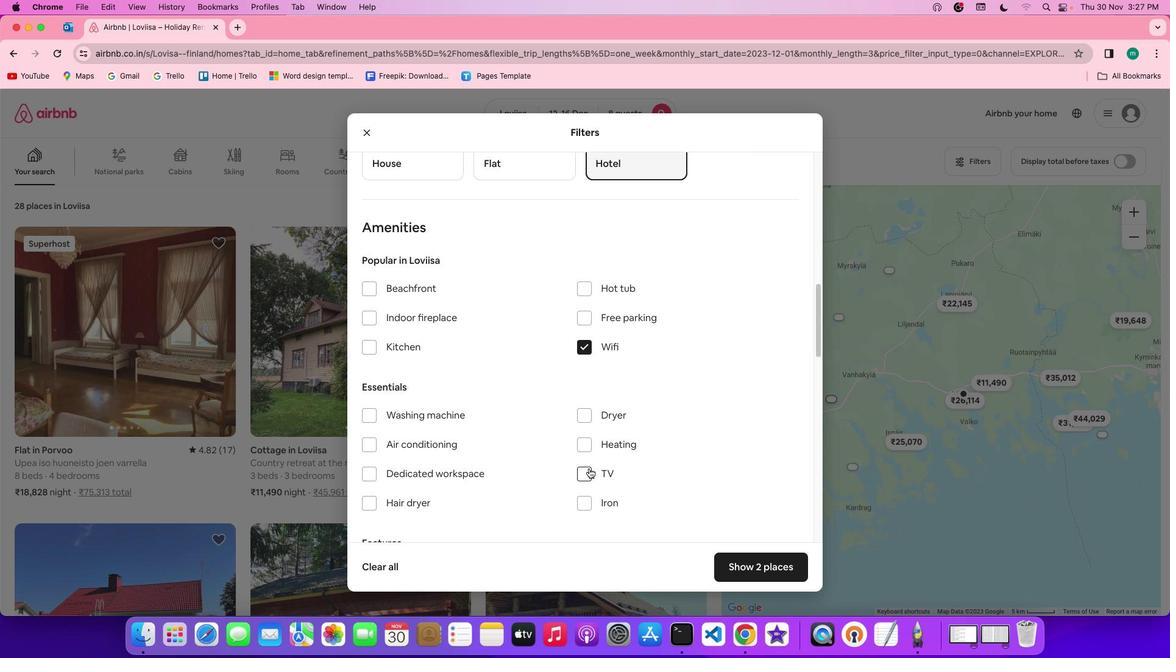 
Action: Mouse moved to (683, 453)
Screenshot: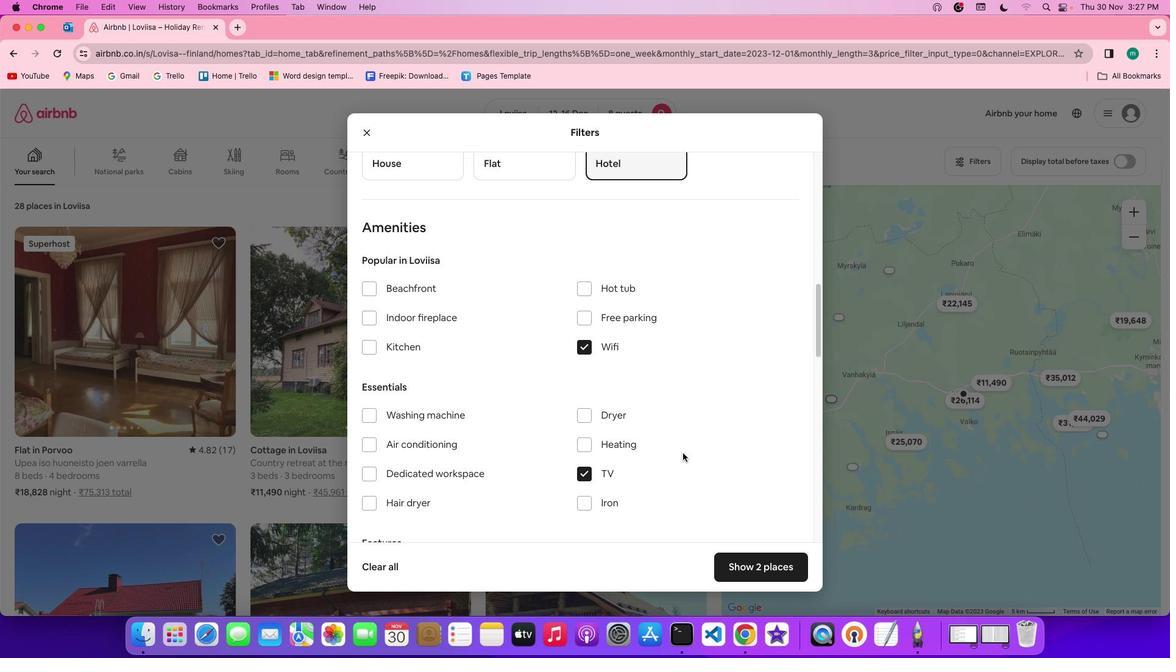 
Action: Mouse scrolled (683, 453) with delta (0, 0)
Screenshot: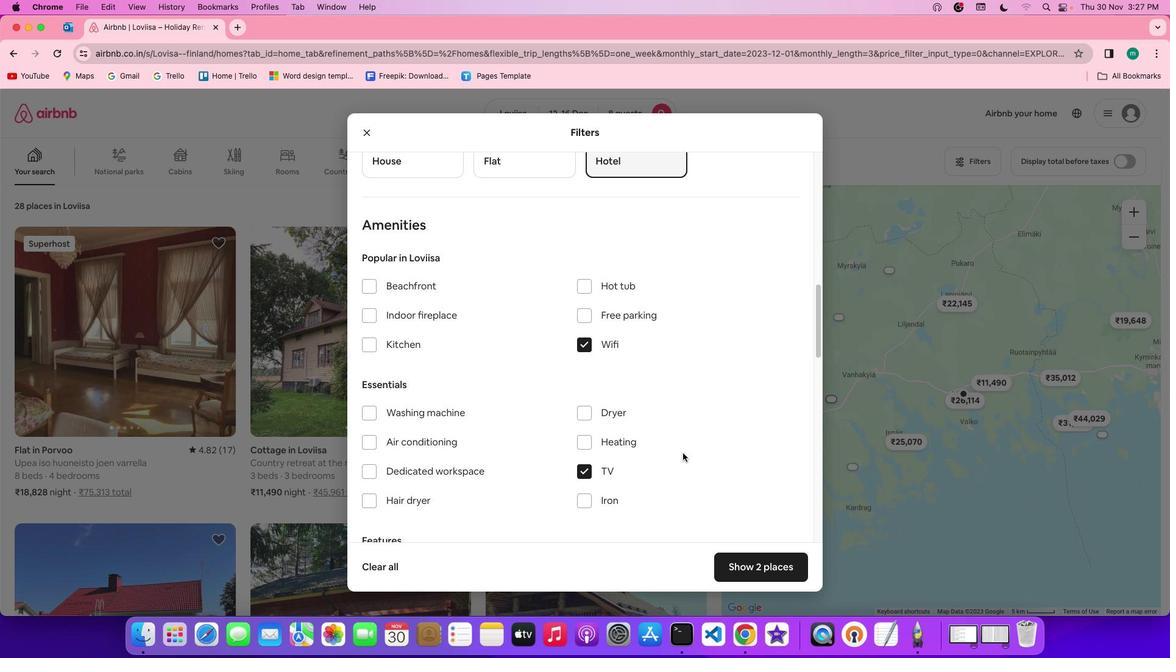 
Action: Mouse scrolled (683, 453) with delta (0, 0)
Screenshot: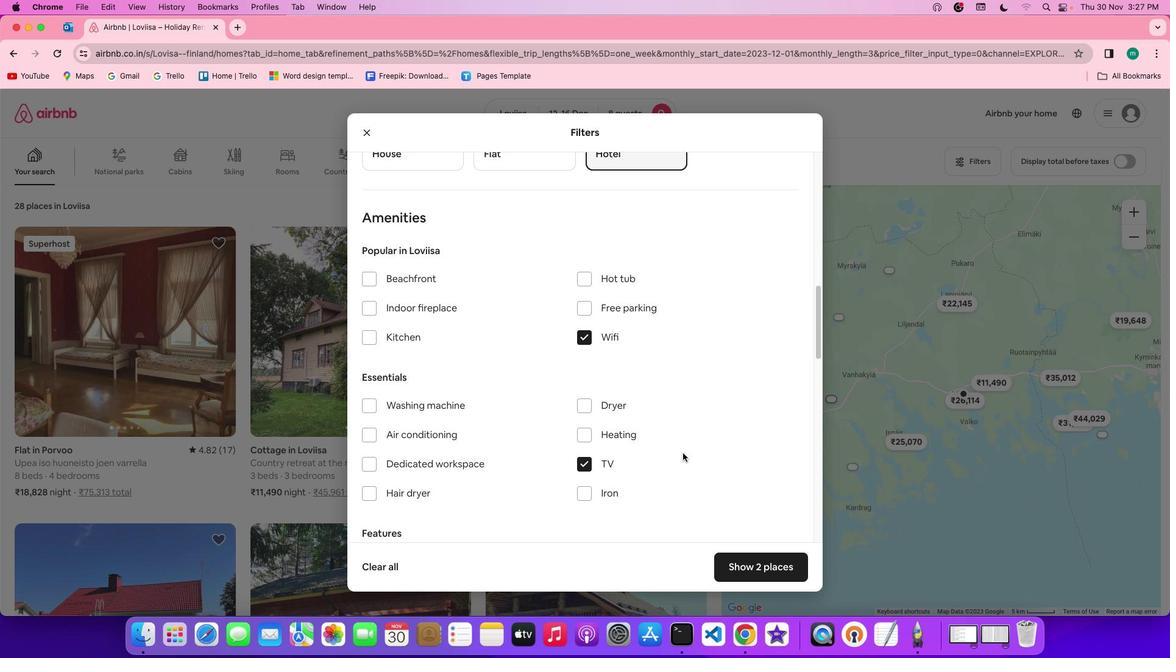 
Action: Mouse scrolled (683, 453) with delta (0, 0)
Screenshot: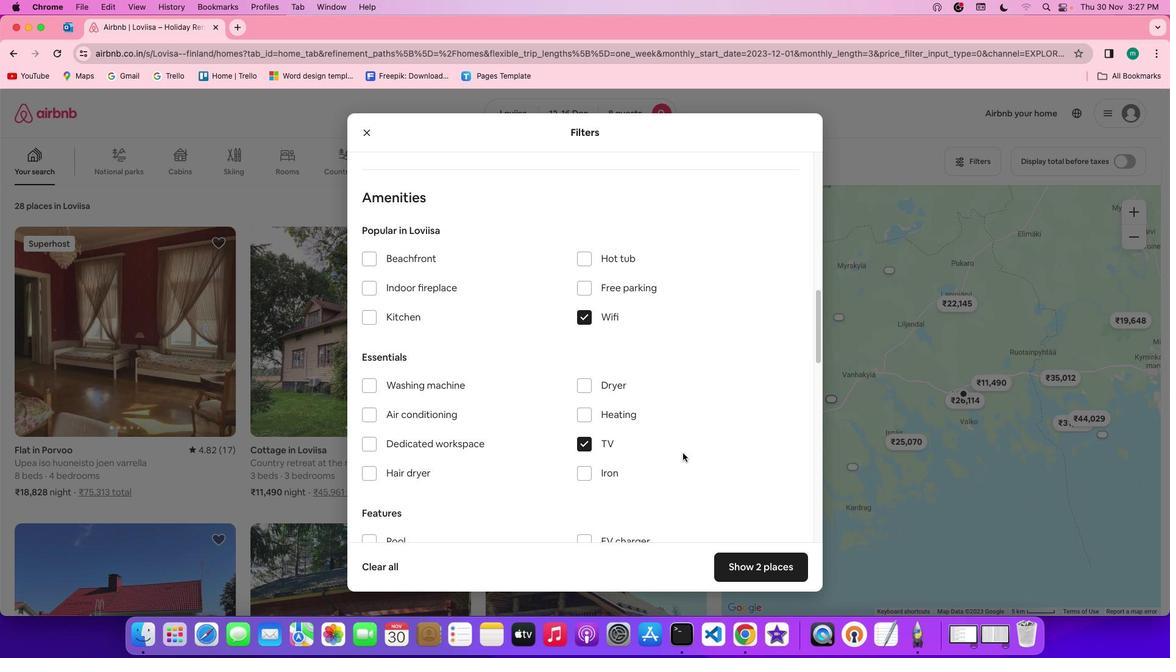 
Action: Mouse scrolled (683, 453) with delta (0, 0)
Screenshot: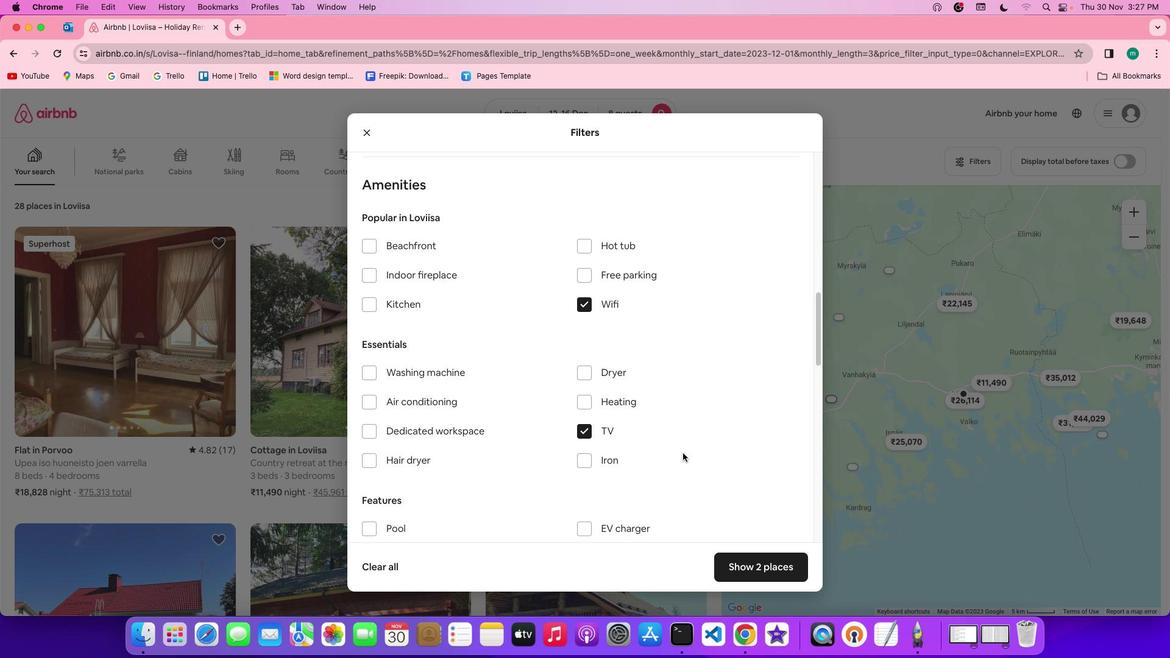 
Action: Mouse scrolled (683, 453) with delta (0, 0)
Screenshot: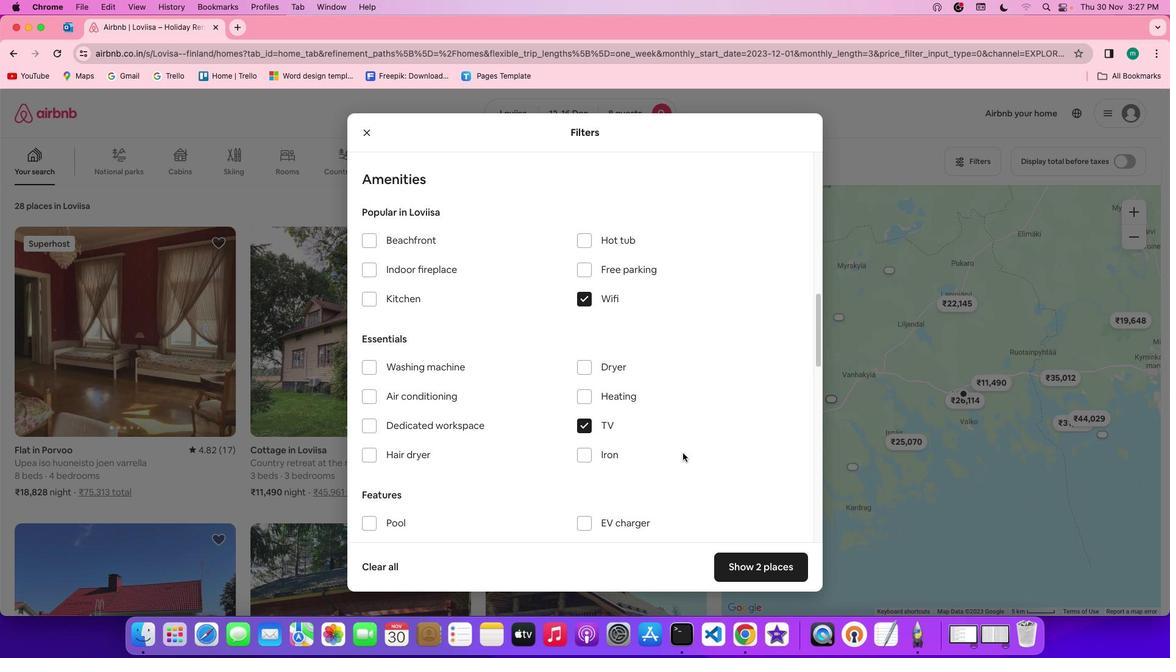 
Action: Mouse scrolled (683, 453) with delta (0, 0)
Screenshot: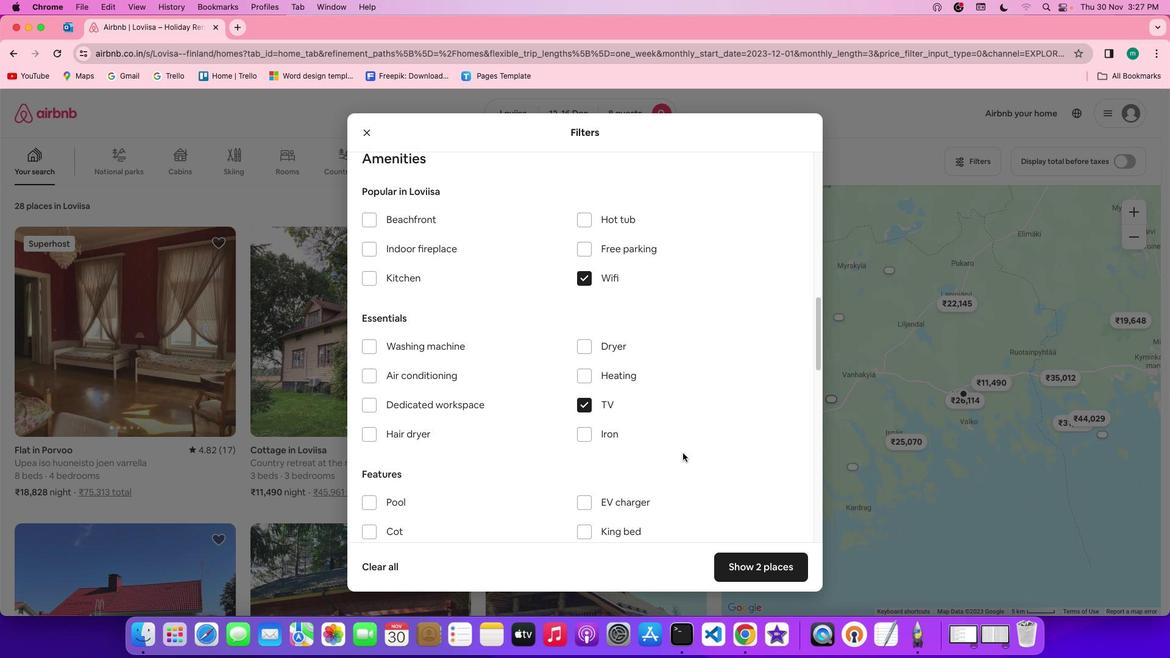 
Action: Mouse moved to (609, 240)
Screenshot: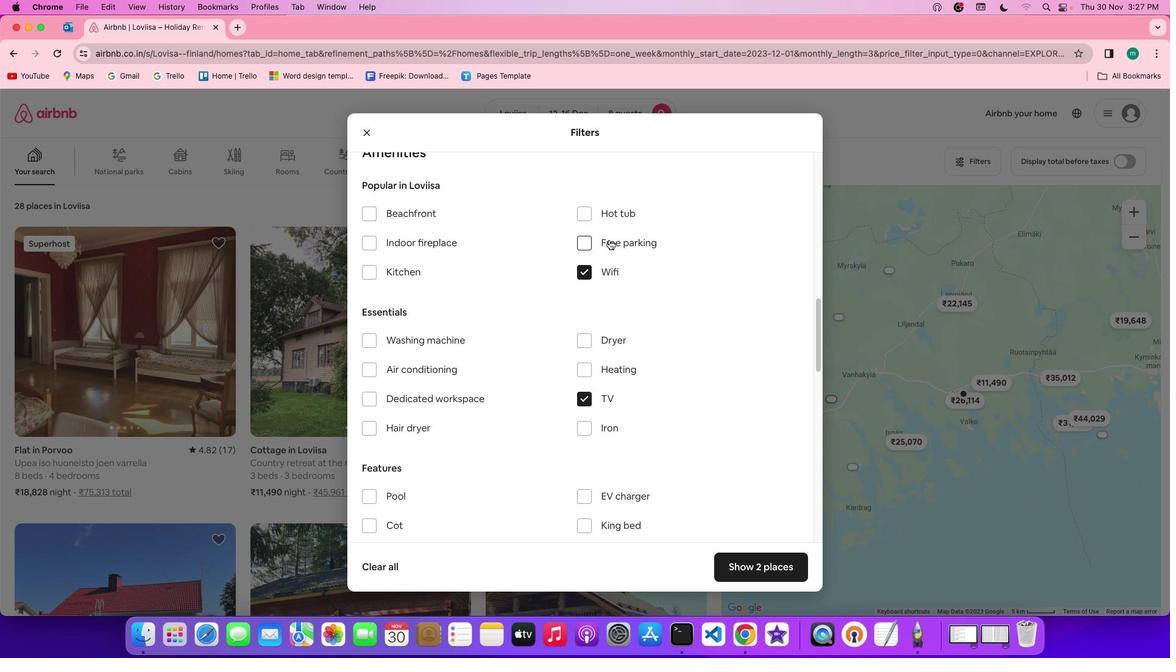 
Action: Mouse pressed left at (609, 240)
Screenshot: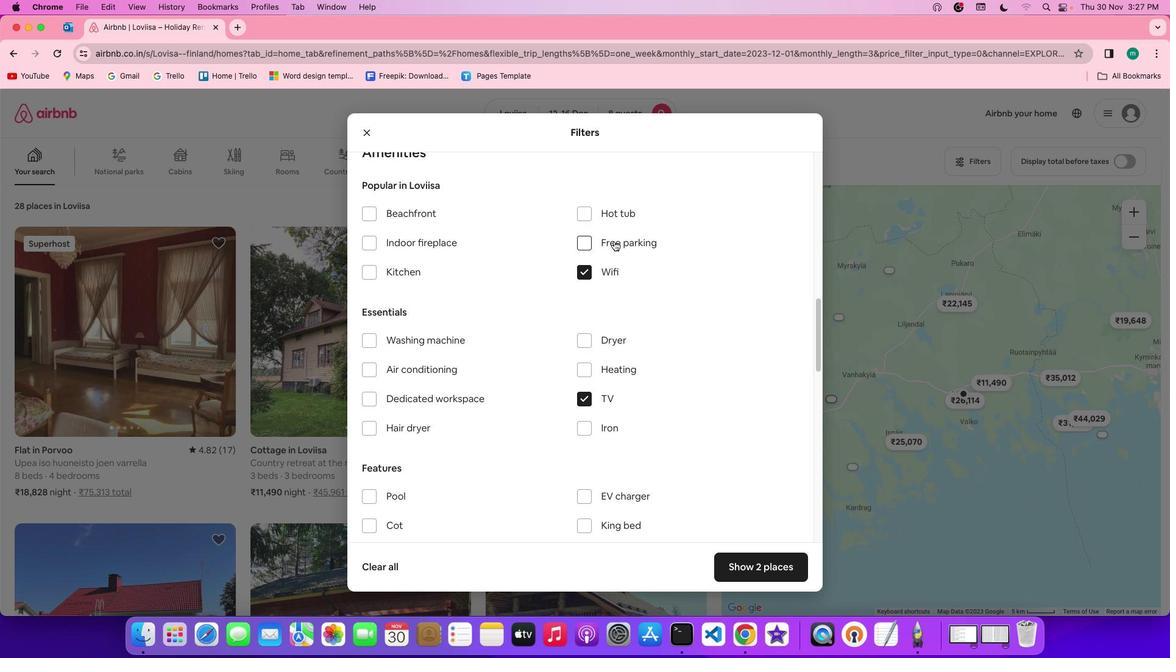 
Action: Mouse moved to (671, 328)
Screenshot: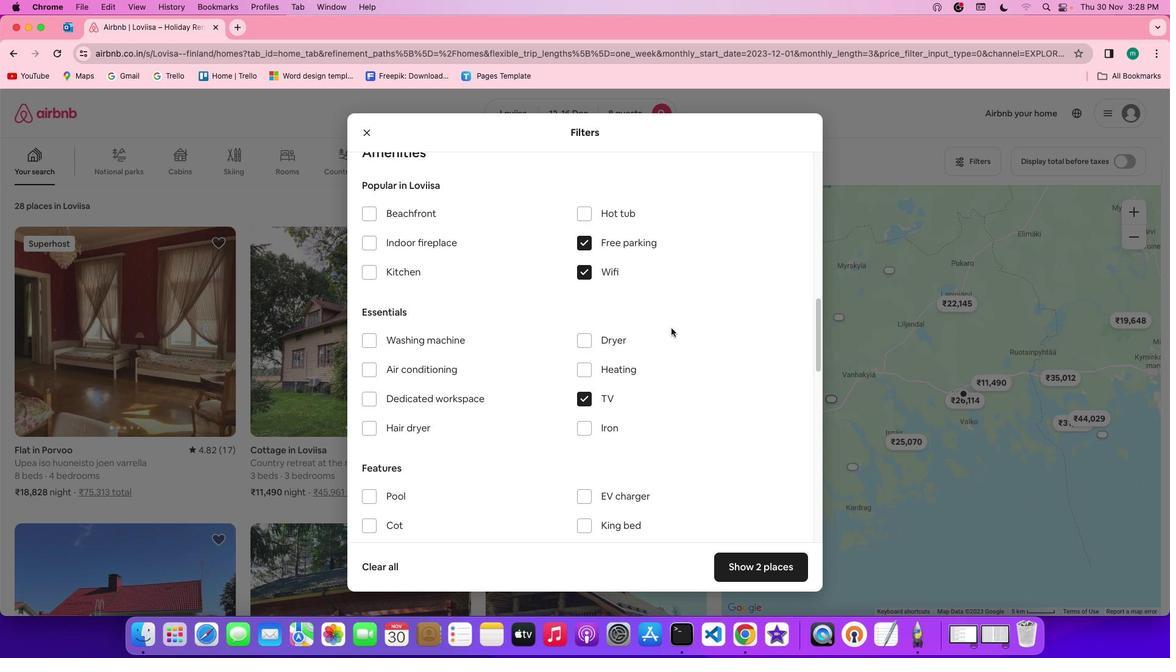 
Action: Mouse scrolled (671, 328) with delta (0, 0)
Screenshot: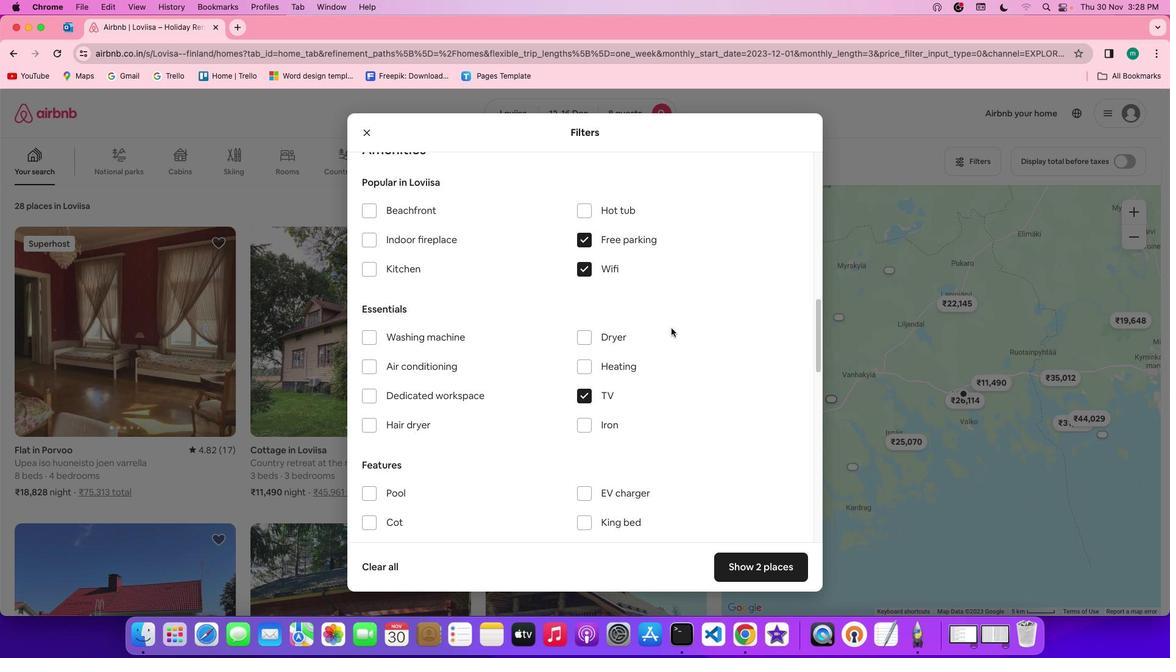 
Action: Mouse scrolled (671, 328) with delta (0, 0)
Screenshot: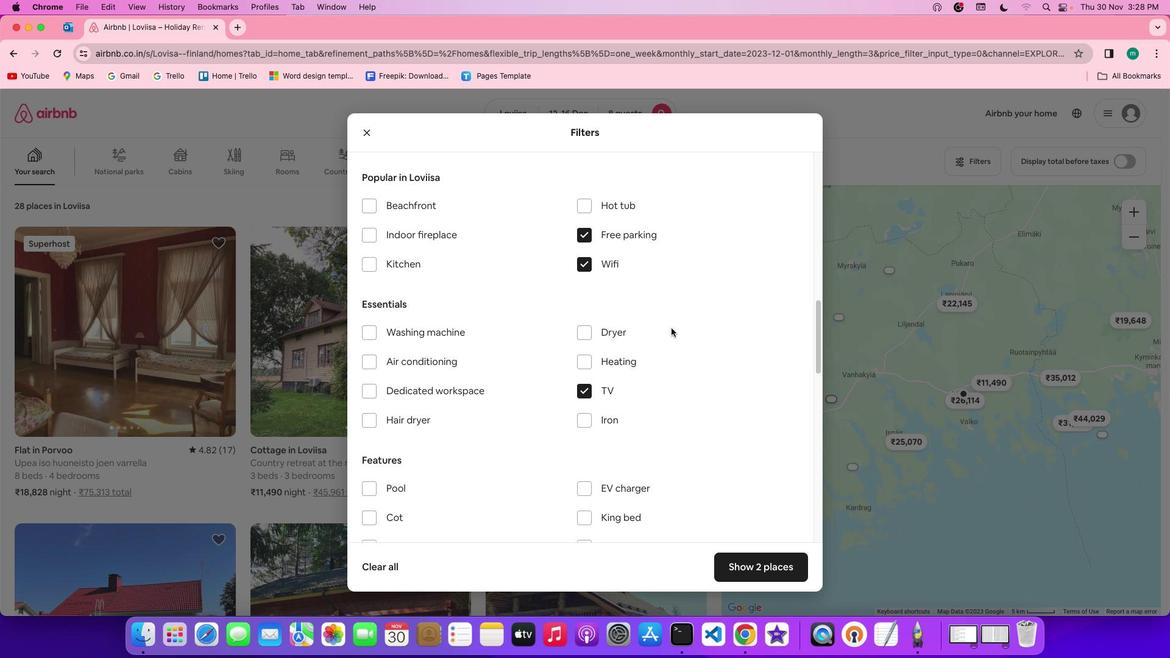 
Action: Mouse scrolled (671, 328) with delta (0, 0)
Screenshot: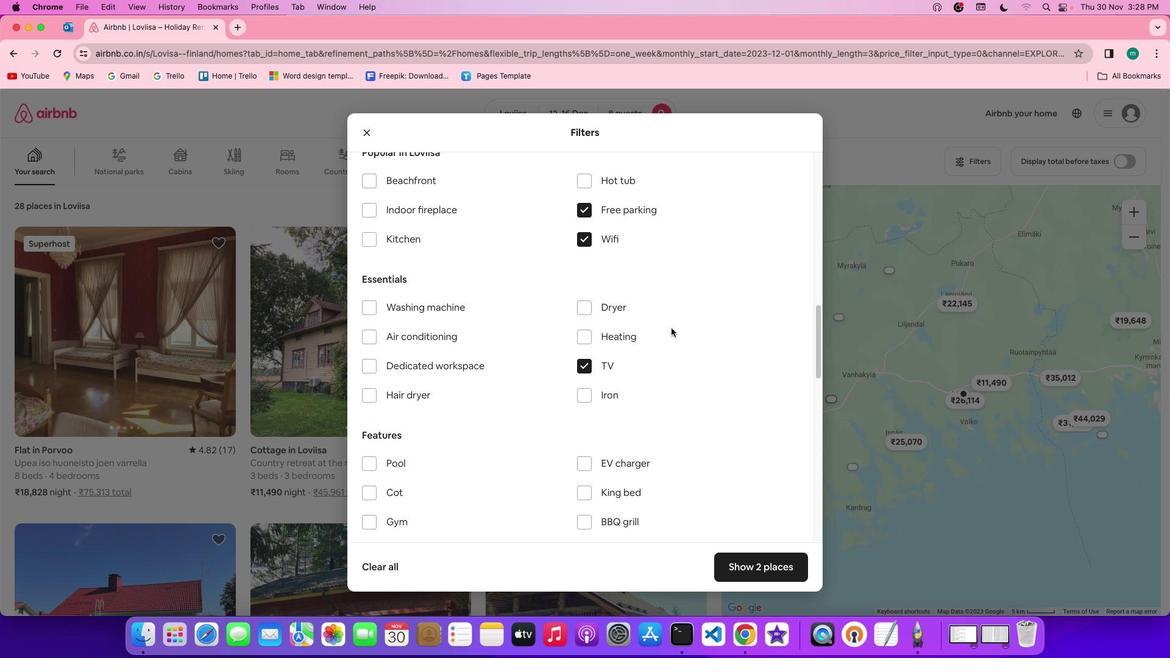 
Action: Mouse scrolled (671, 328) with delta (0, 0)
Screenshot: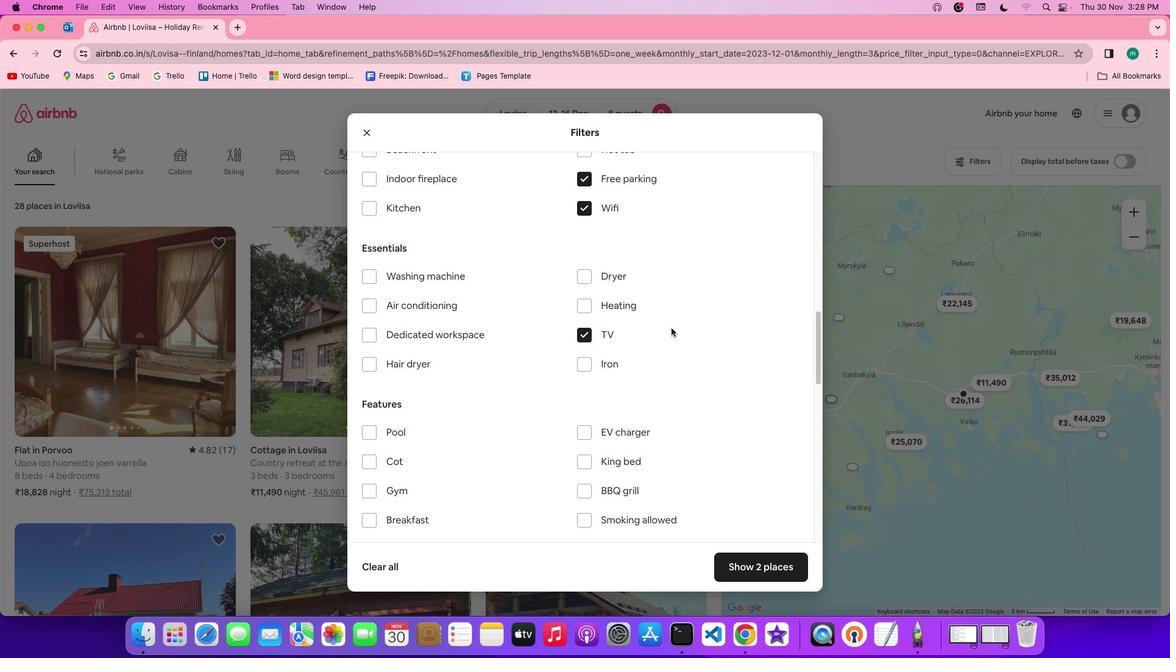
Action: Mouse scrolled (671, 328) with delta (0, 0)
Screenshot: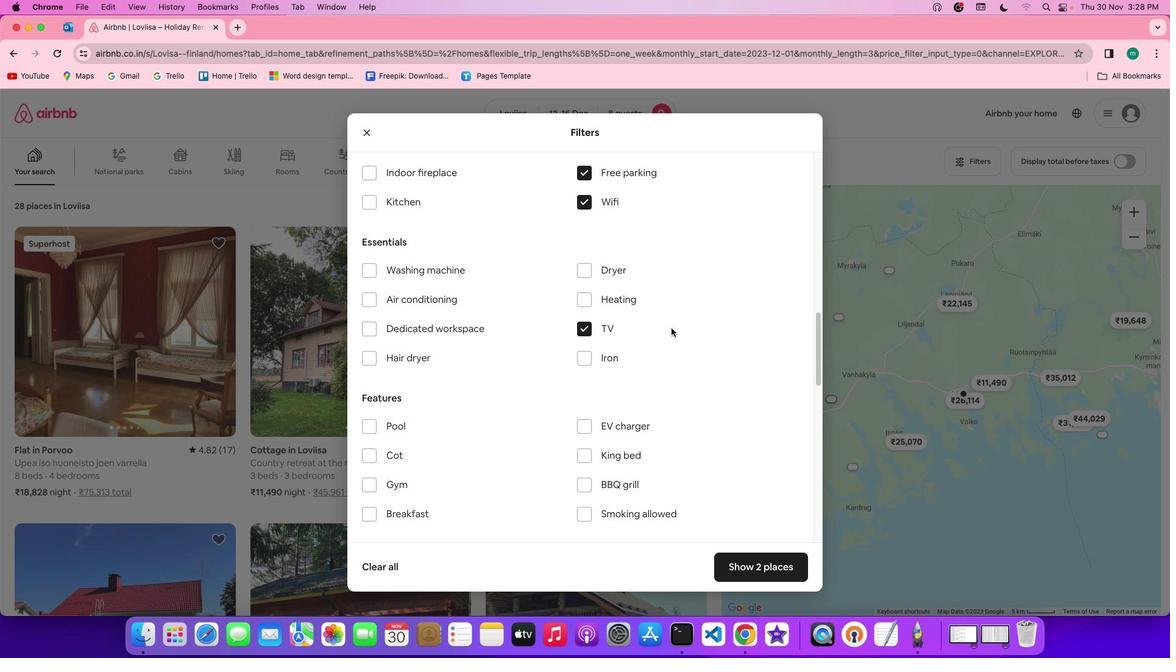 
Action: Mouse scrolled (671, 328) with delta (0, 0)
Screenshot: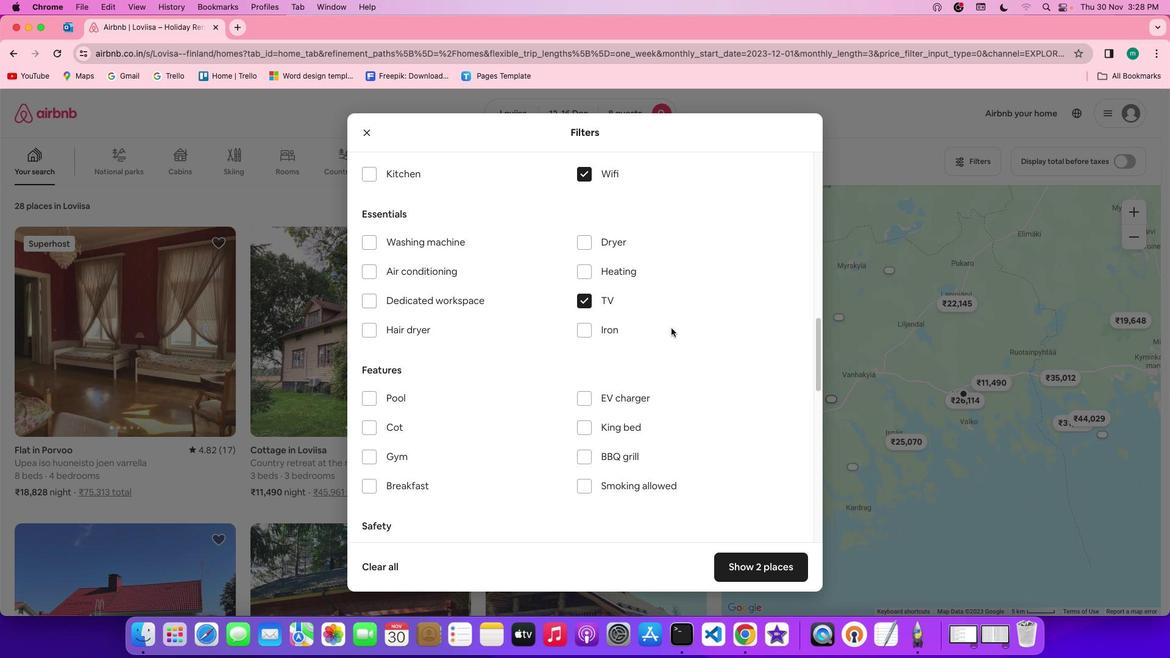 
Action: Mouse scrolled (671, 328) with delta (0, 0)
Screenshot: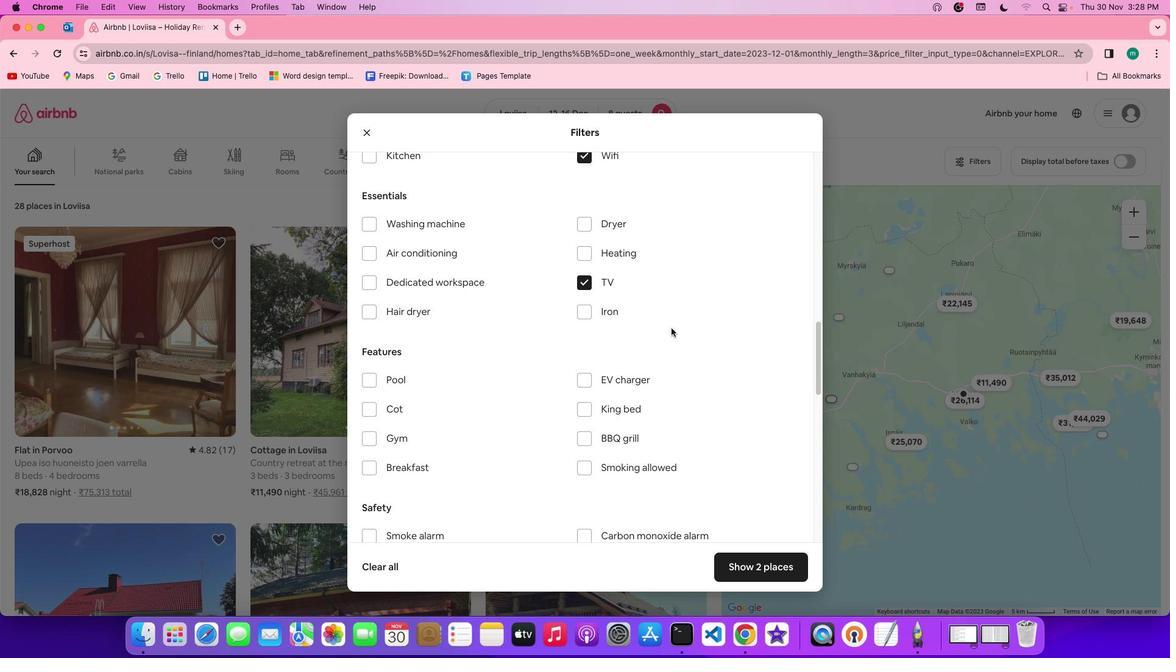 
Action: Mouse scrolled (671, 328) with delta (0, 0)
Screenshot: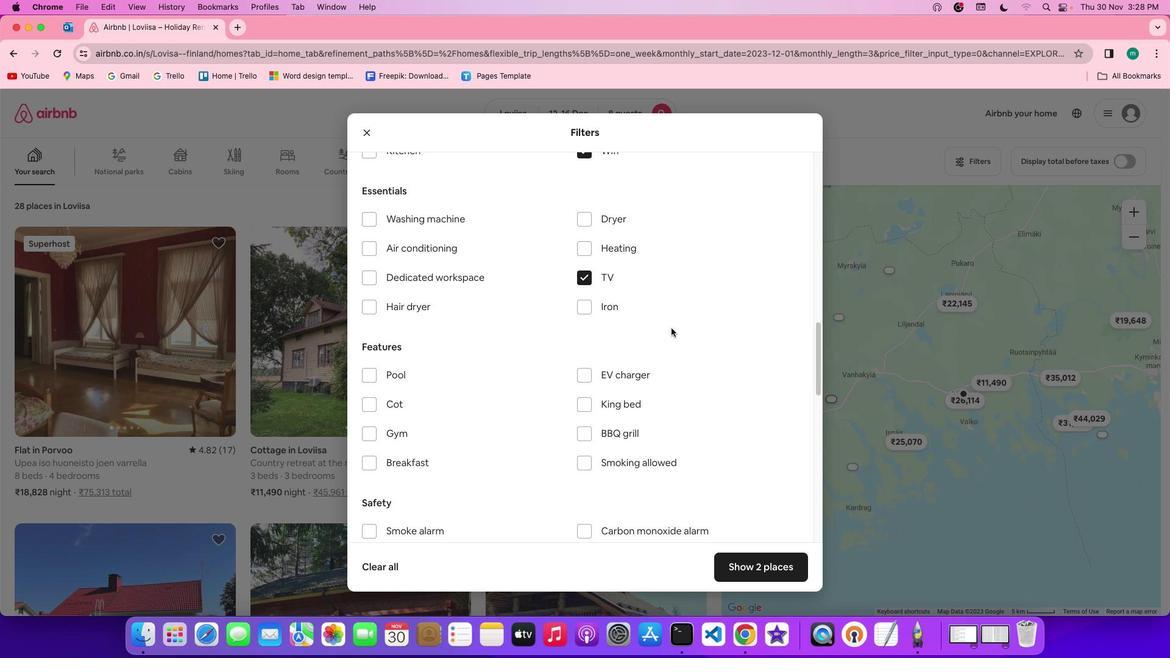 
Action: Mouse scrolled (671, 328) with delta (0, 0)
Screenshot: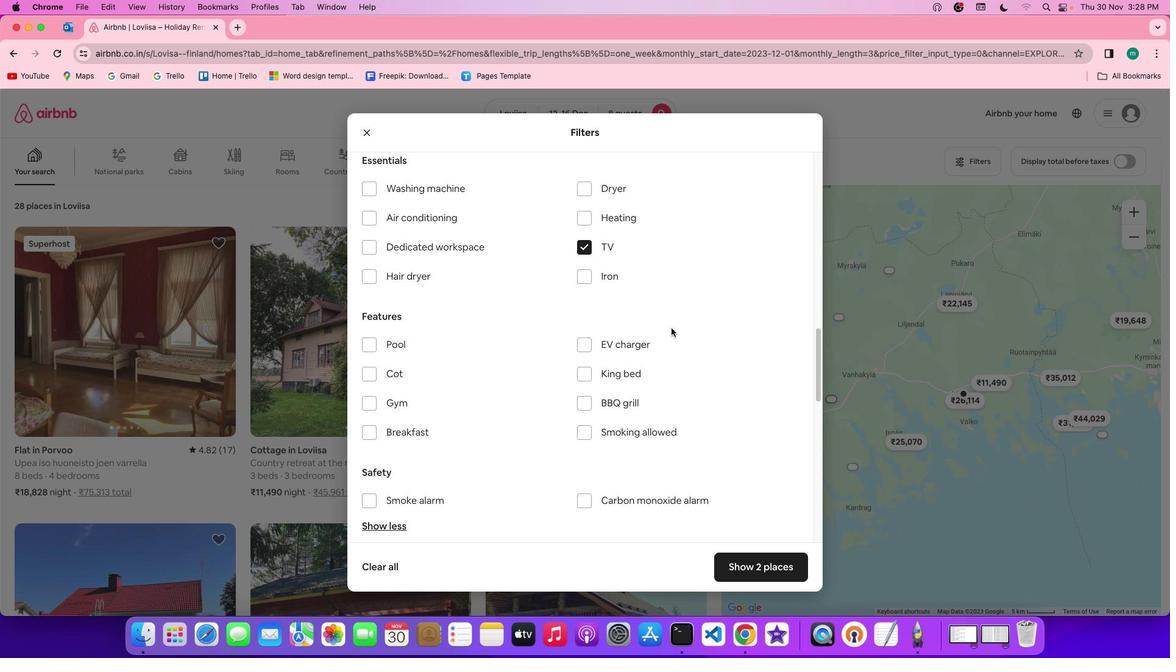 
Action: Mouse moved to (666, 335)
Screenshot: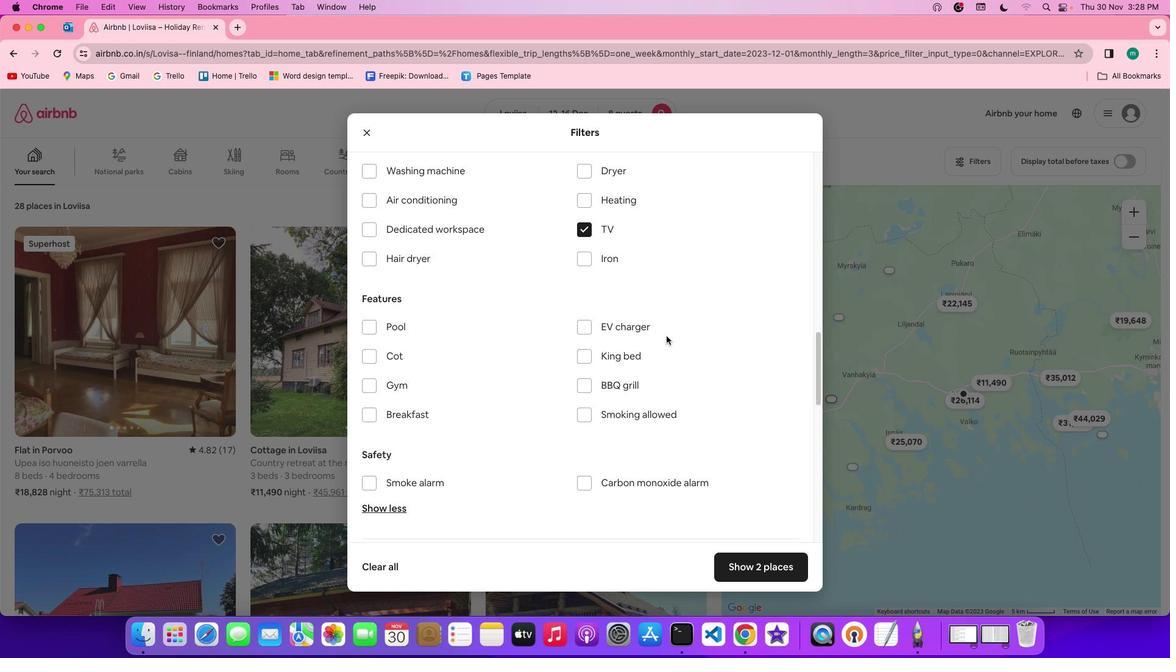 
Action: Mouse scrolled (666, 335) with delta (0, 0)
Screenshot: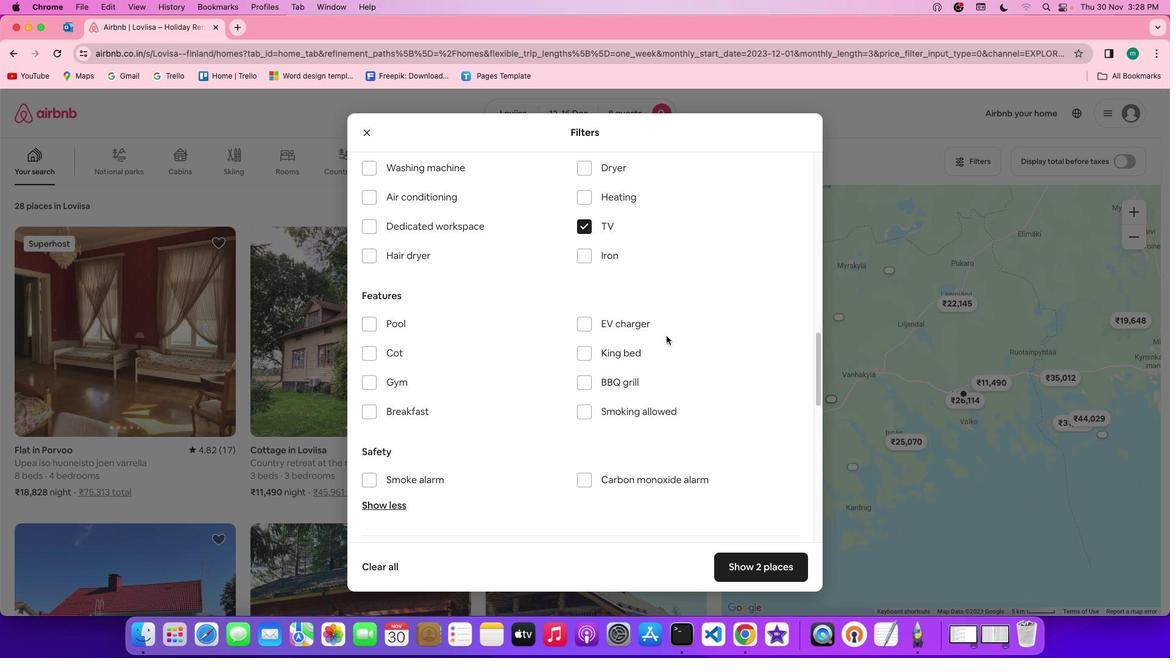 
Action: Mouse scrolled (666, 335) with delta (0, 0)
Screenshot: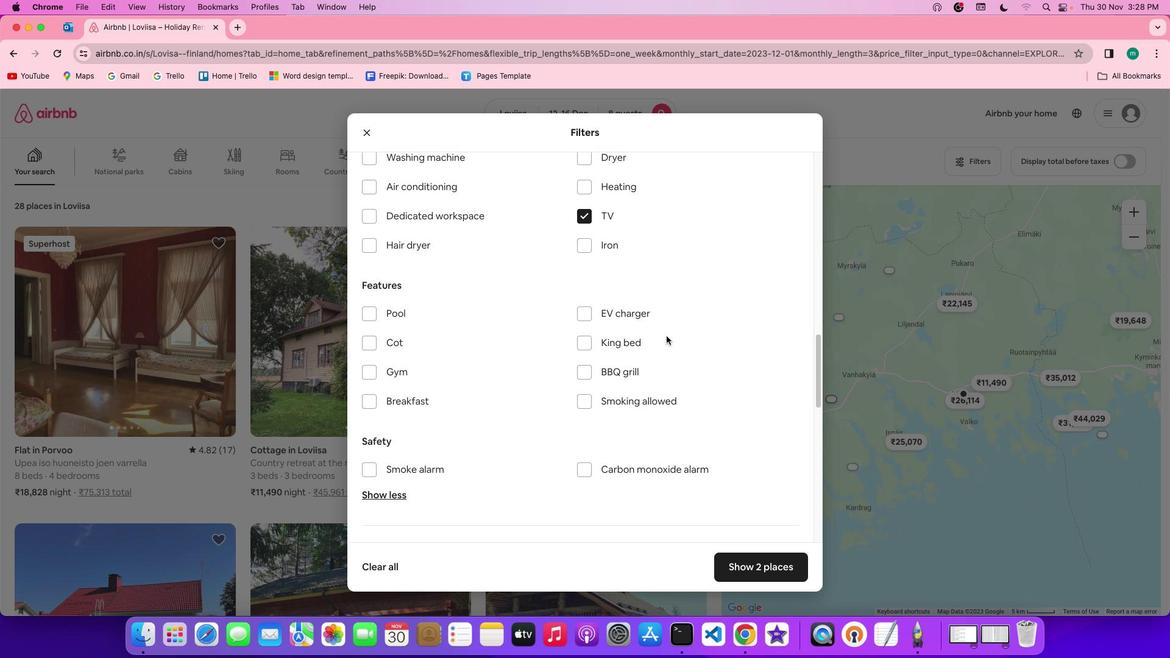 
Action: Mouse moved to (371, 361)
Screenshot: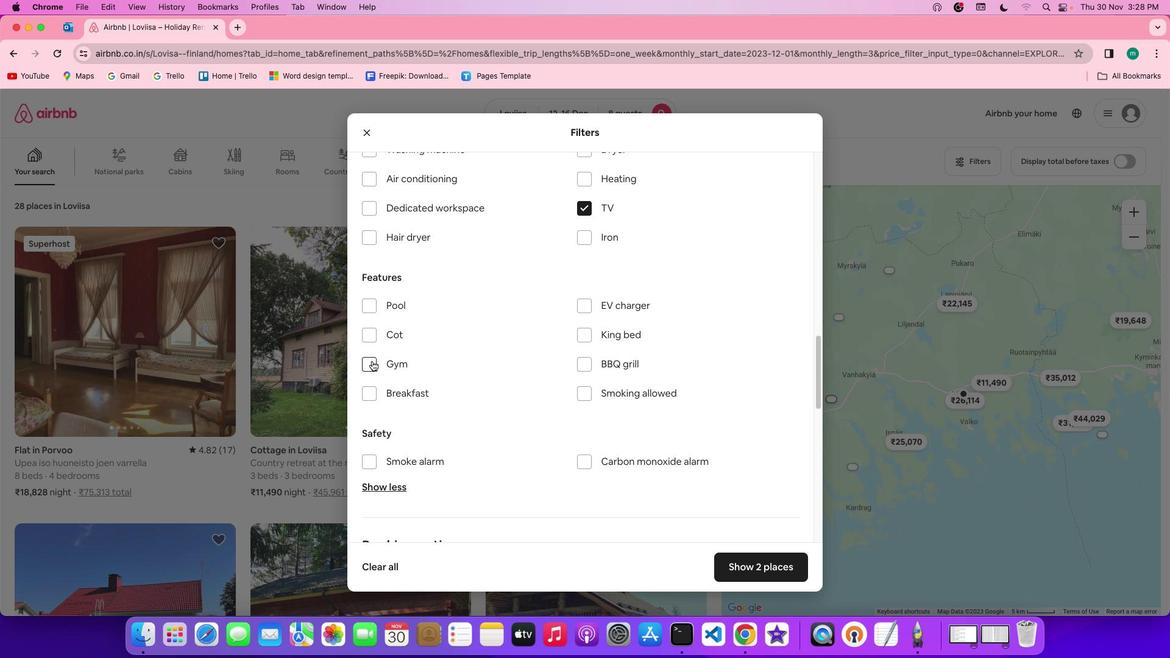 
Action: Mouse pressed left at (371, 361)
Screenshot: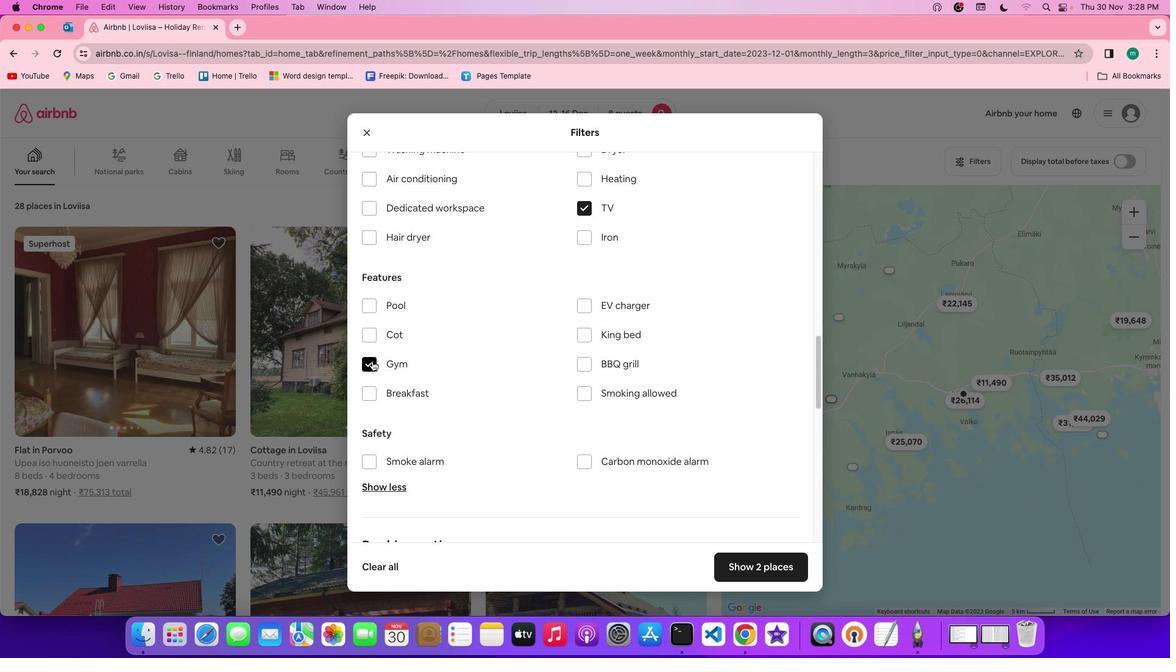 
Action: Mouse moved to (371, 397)
Screenshot: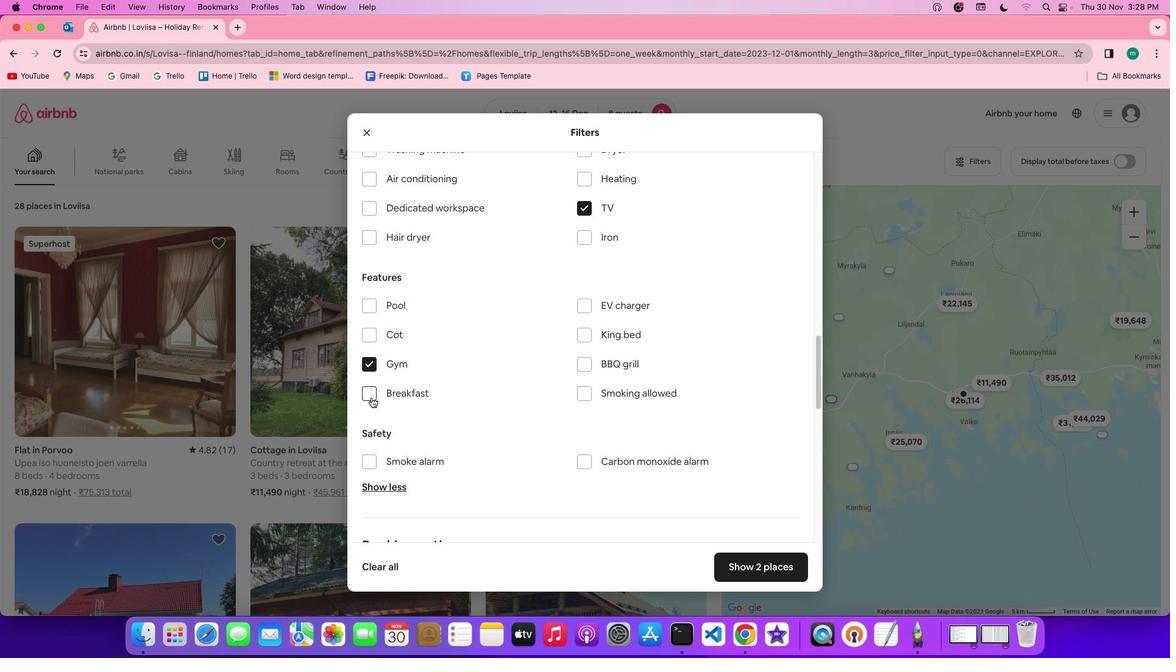 
Action: Mouse pressed left at (371, 397)
Screenshot: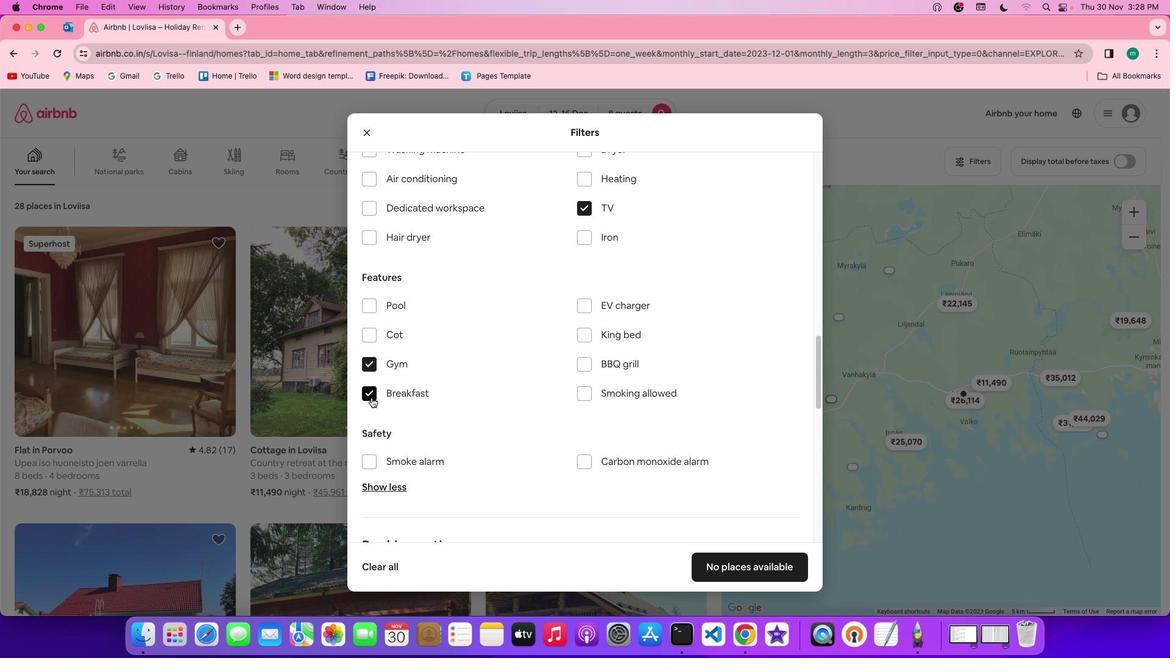 
Action: Mouse moved to (588, 451)
Screenshot: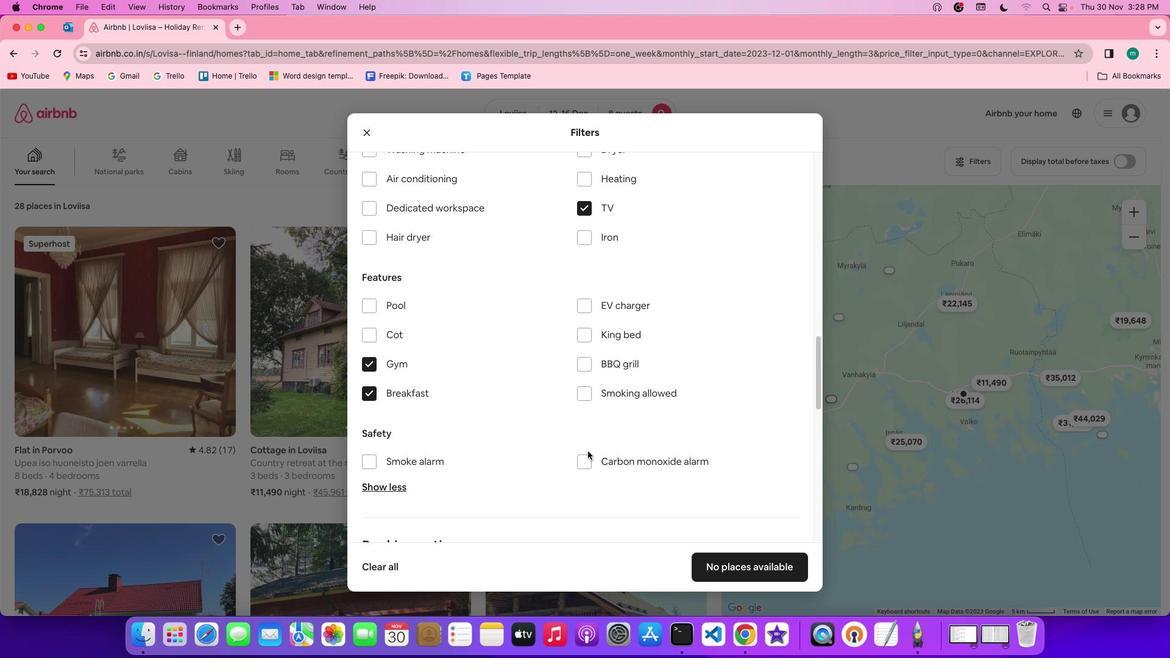 
Action: Mouse scrolled (588, 451) with delta (0, 0)
Screenshot: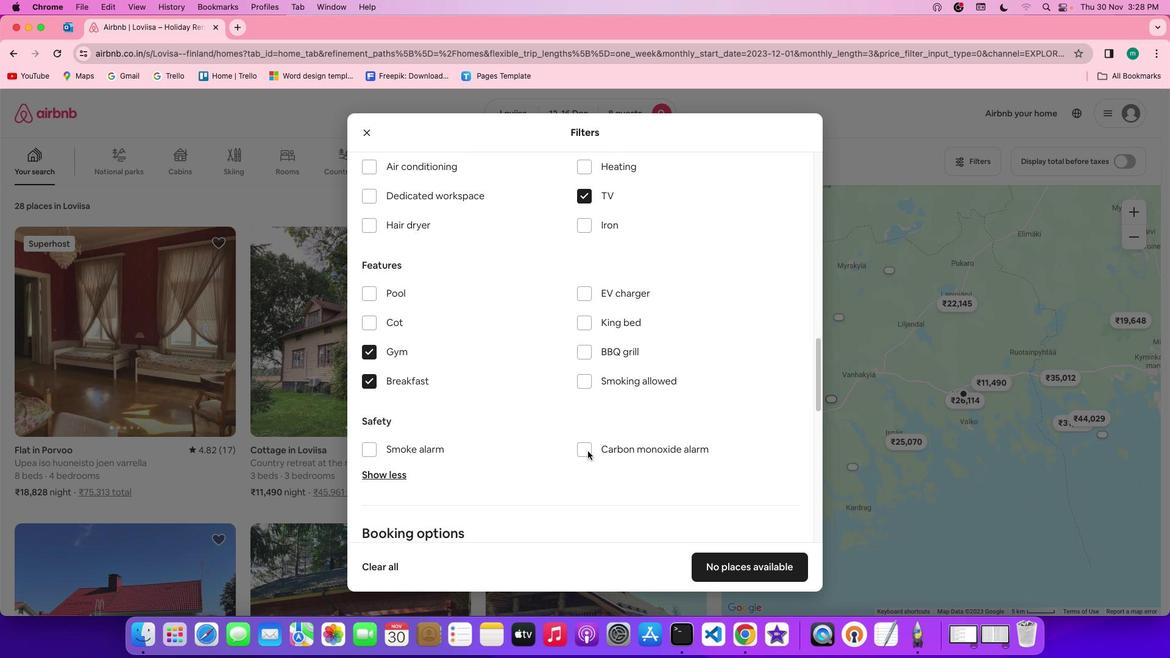 
Action: Mouse scrolled (588, 451) with delta (0, 0)
Screenshot: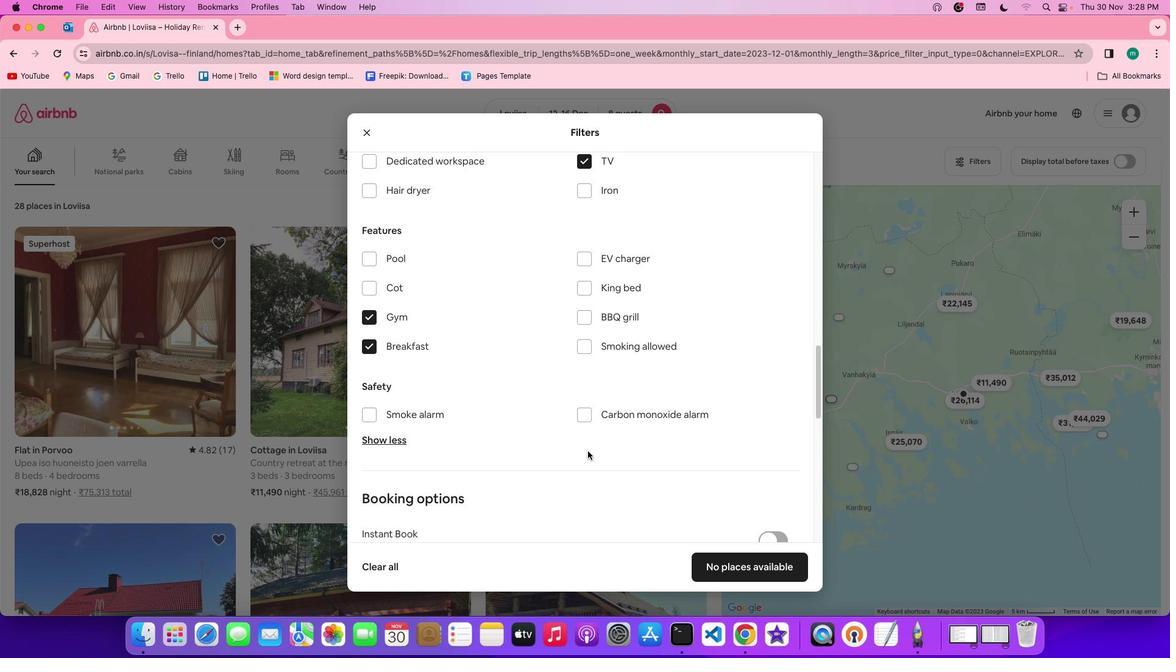 
Action: Mouse scrolled (588, 451) with delta (0, -1)
Screenshot: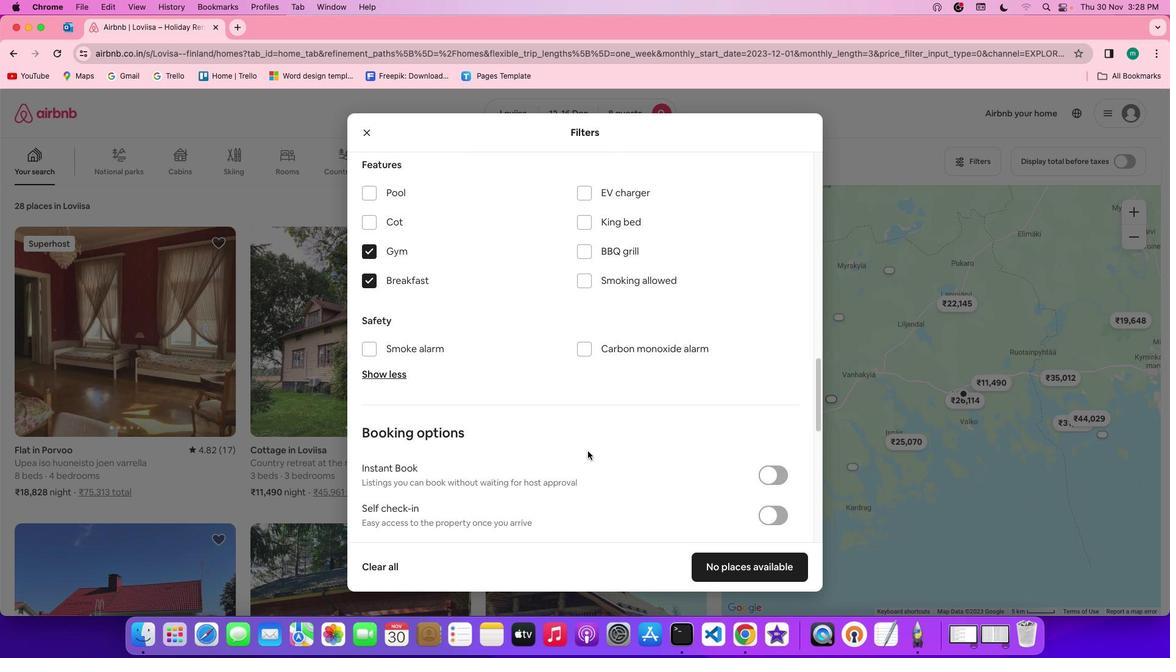 
Action: Mouse scrolled (588, 451) with delta (0, -2)
Screenshot: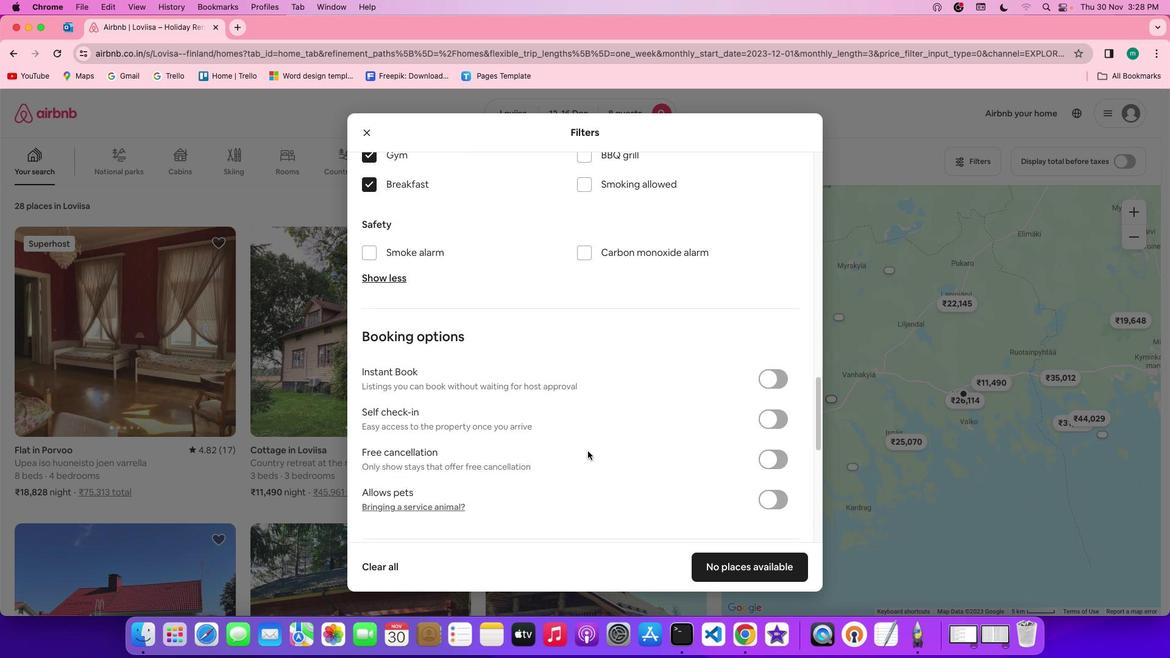 
Action: Mouse scrolled (588, 451) with delta (0, -3)
Screenshot: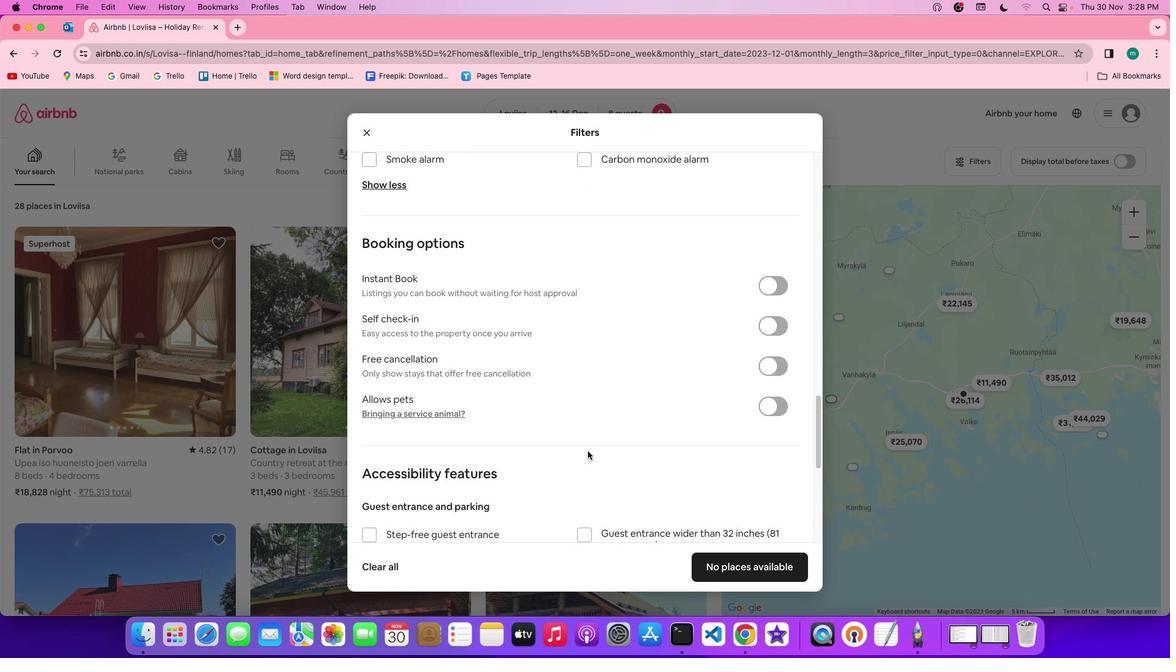 
Action: Mouse moved to (626, 461)
Screenshot: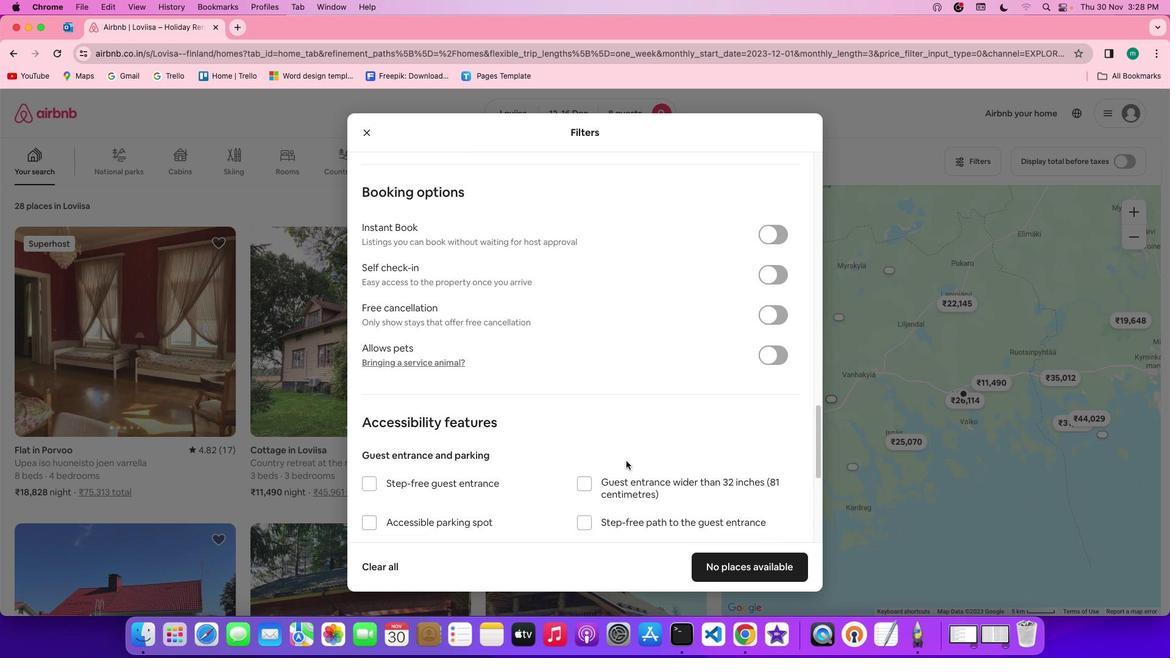
Action: Mouse scrolled (626, 461) with delta (0, 0)
Screenshot: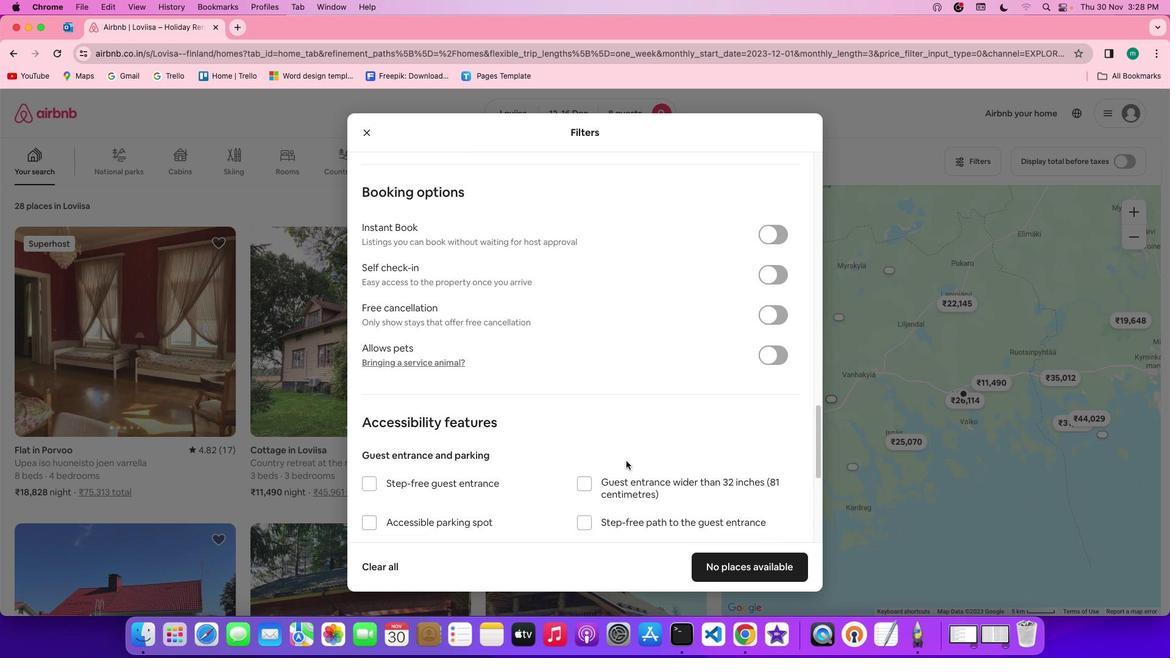 
Action: Mouse moved to (626, 461)
Screenshot: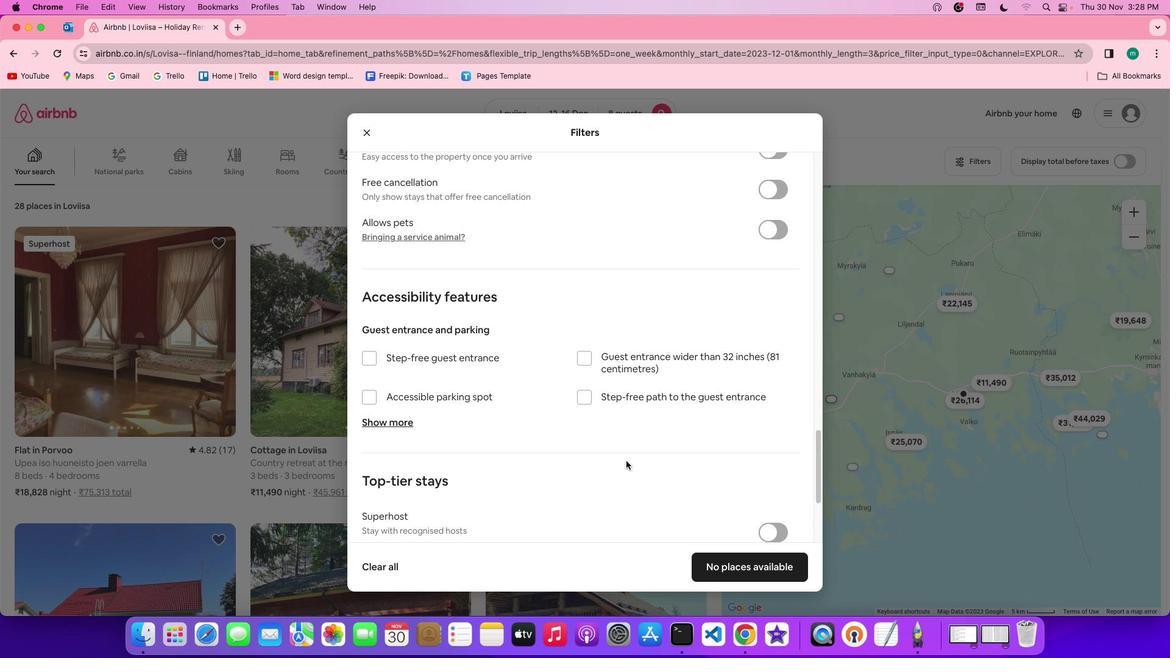 
Action: Mouse scrolled (626, 461) with delta (0, 0)
Screenshot: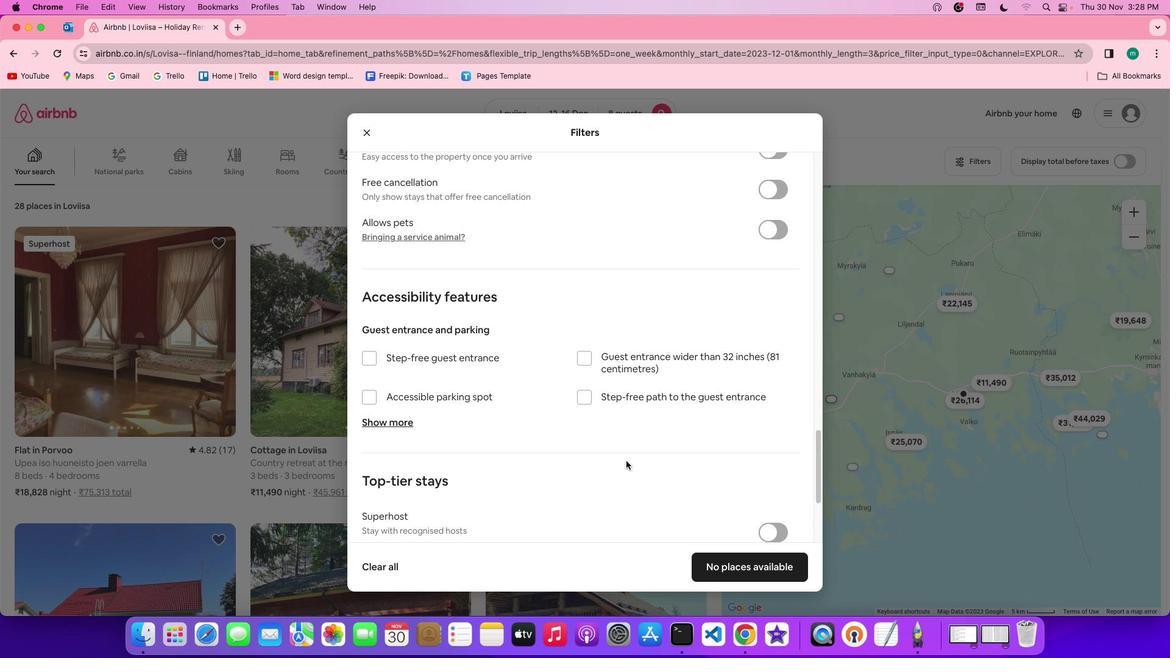 
Action: Mouse moved to (626, 461)
Screenshot: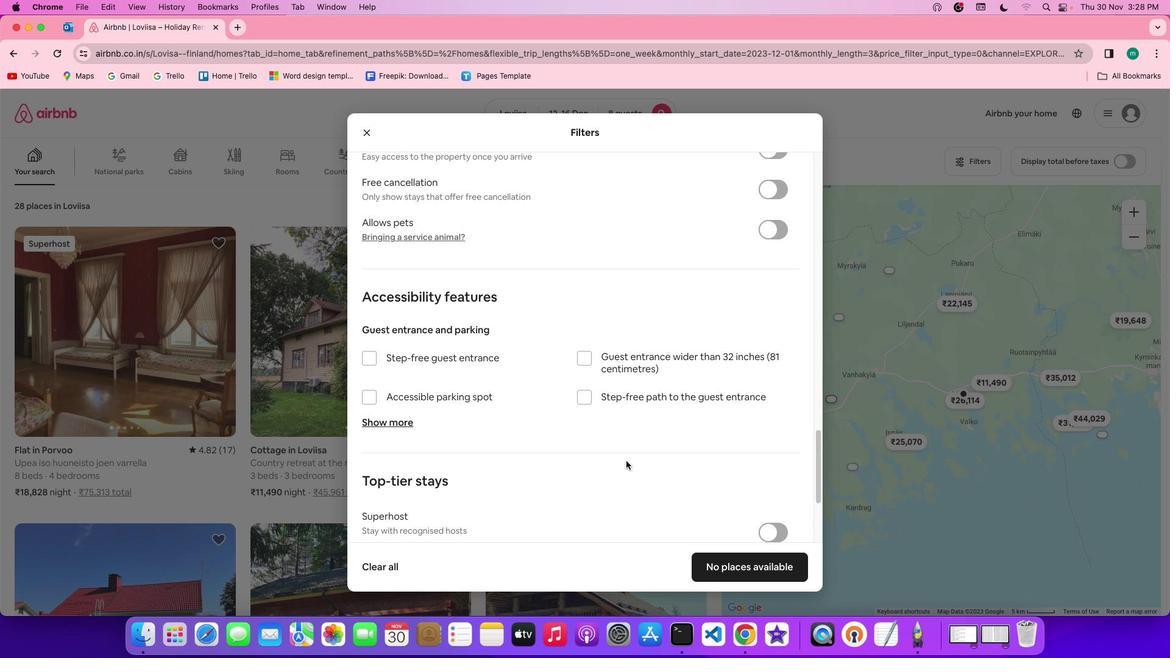 
Action: Mouse scrolled (626, 461) with delta (0, -1)
Screenshot: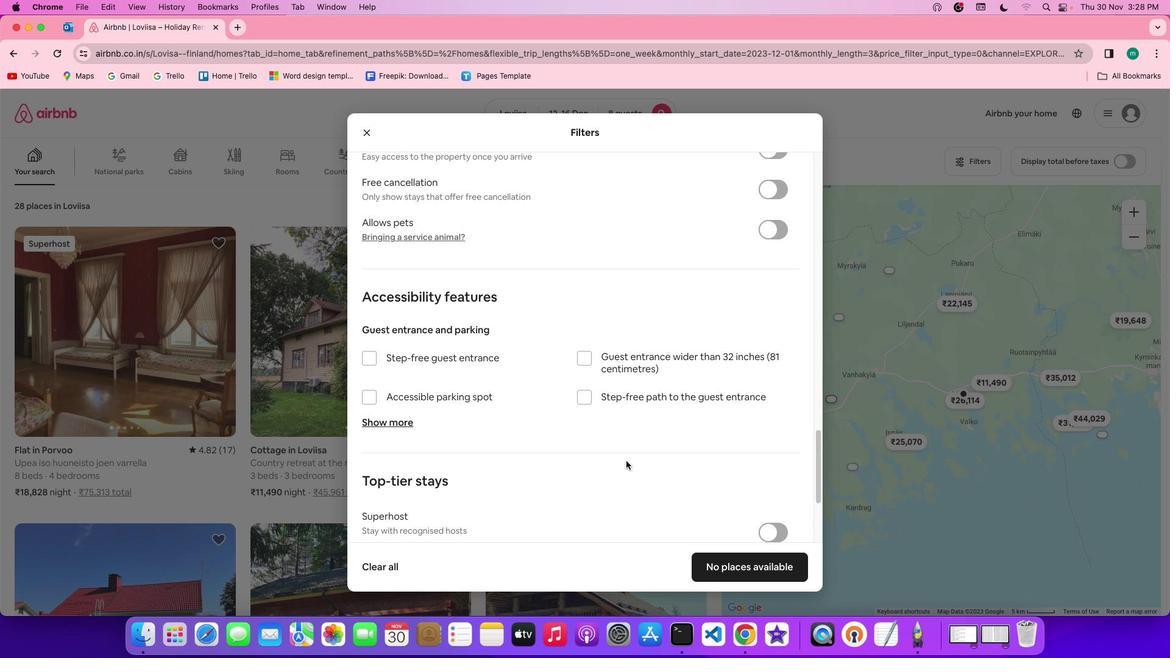 
Action: Mouse scrolled (626, 461) with delta (0, -3)
Screenshot: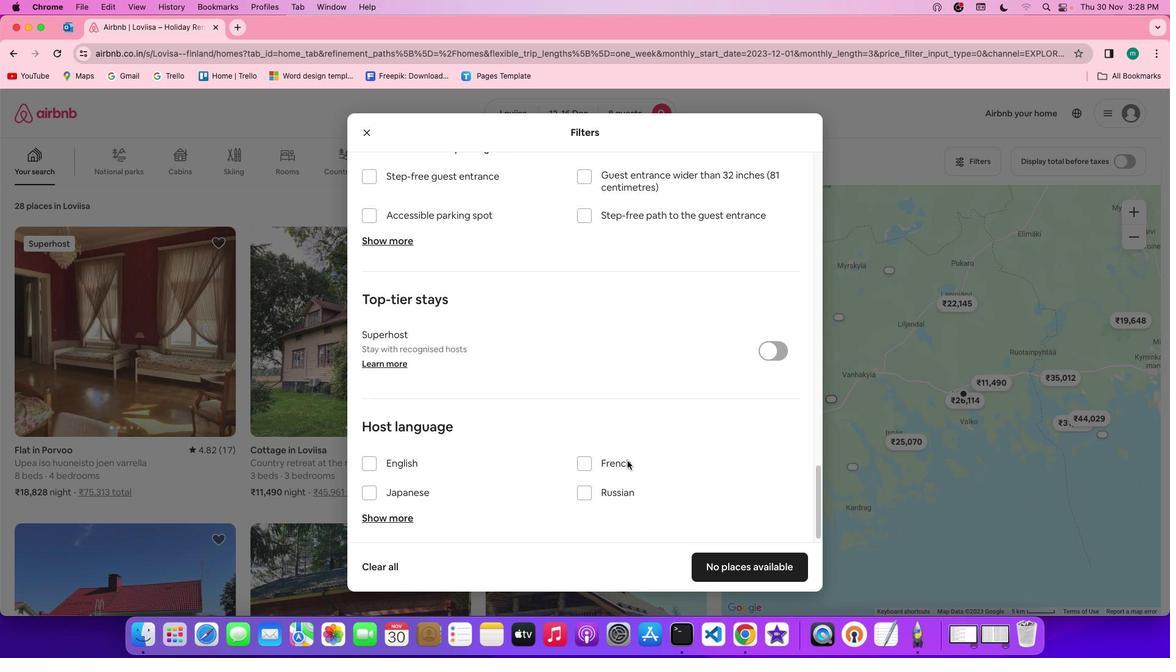 
Action: Mouse scrolled (626, 461) with delta (0, -3)
Screenshot: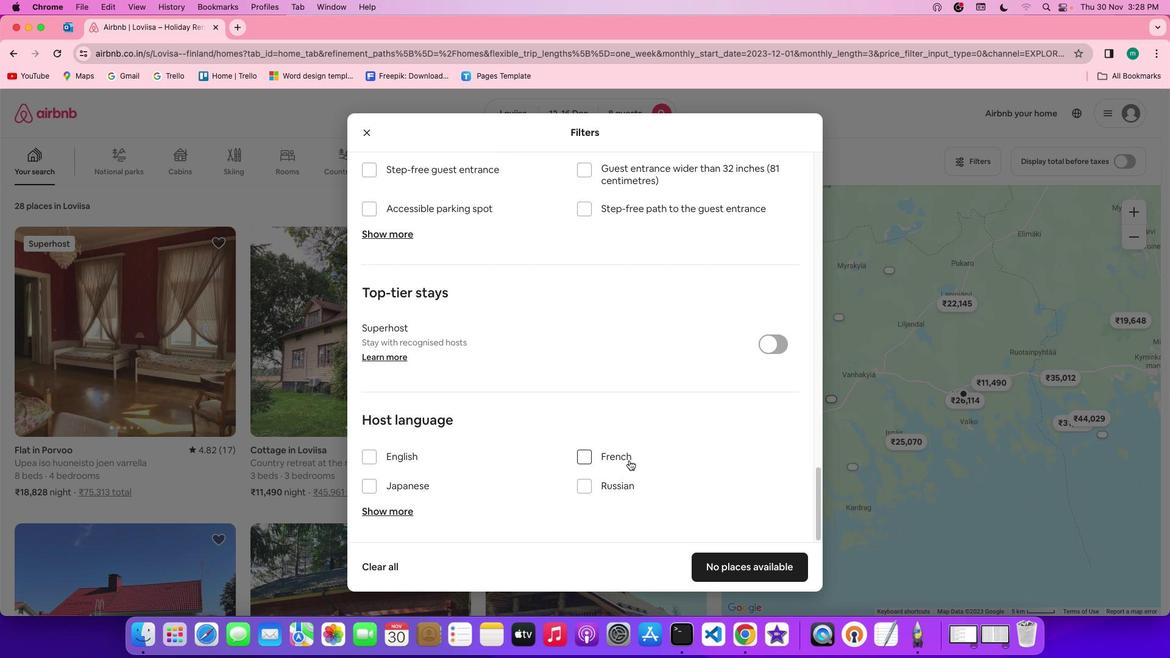 
Action: Mouse moved to (635, 458)
Screenshot: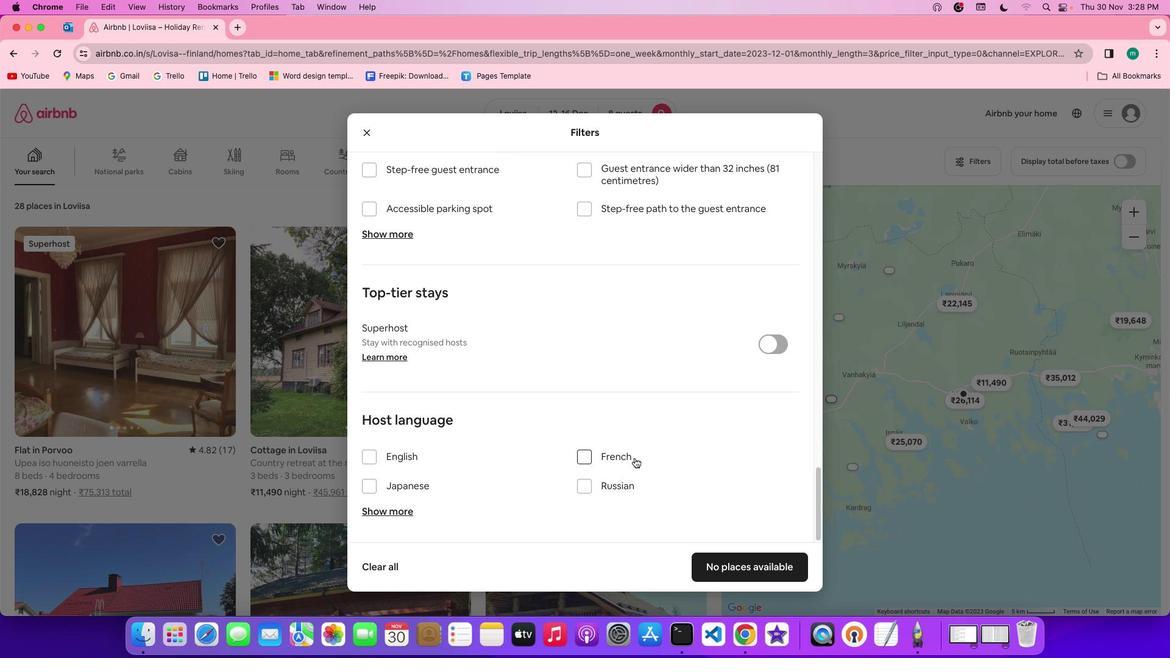 
Action: Mouse scrolled (635, 458) with delta (0, 0)
Screenshot: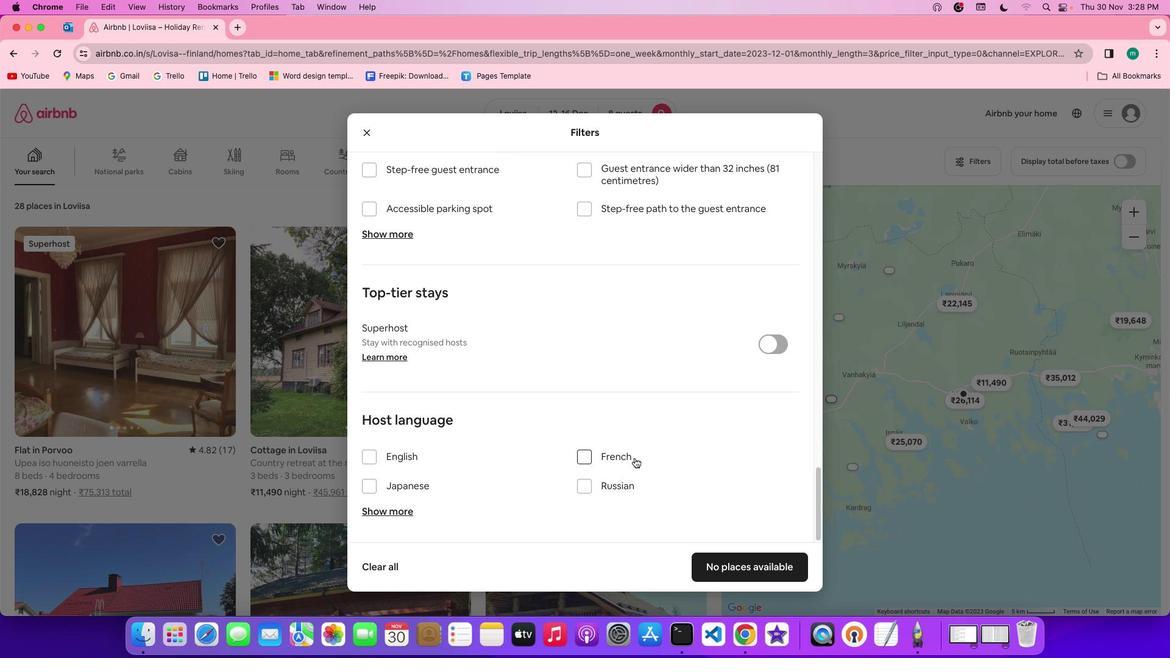 
Action: Mouse scrolled (635, 458) with delta (0, 0)
Screenshot: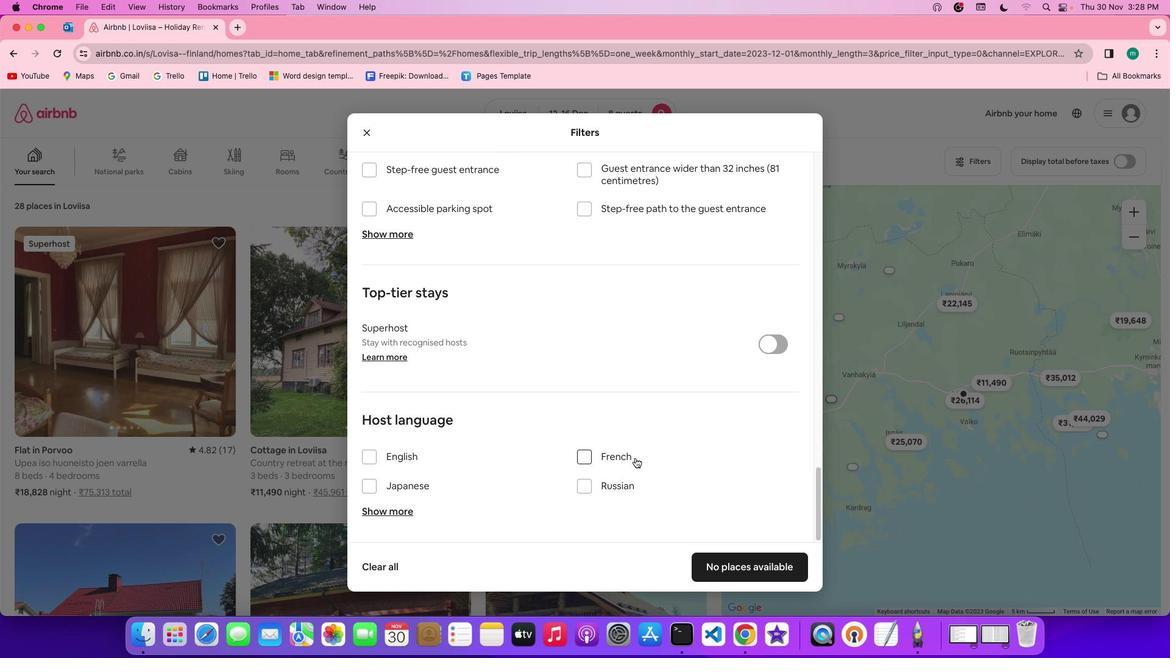 
Action: Mouse scrolled (635, 458) with delta (0, -1)
Screenshot: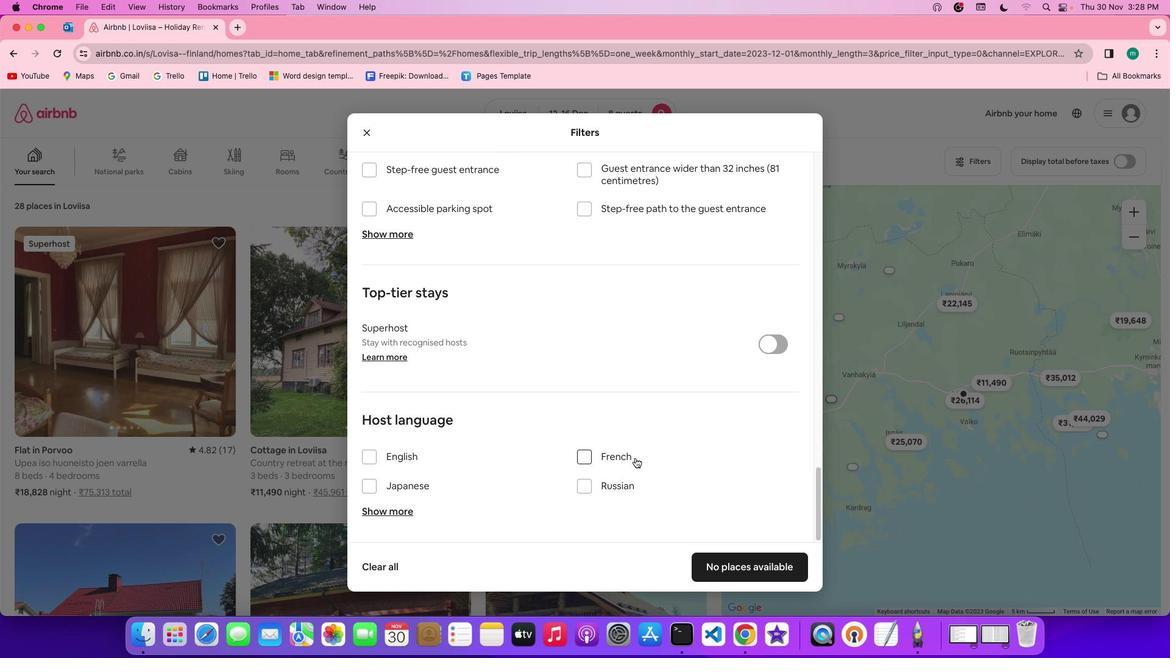 
Action: Mouse scrolled (635, 458) with delta (0, -3)
Screenshot: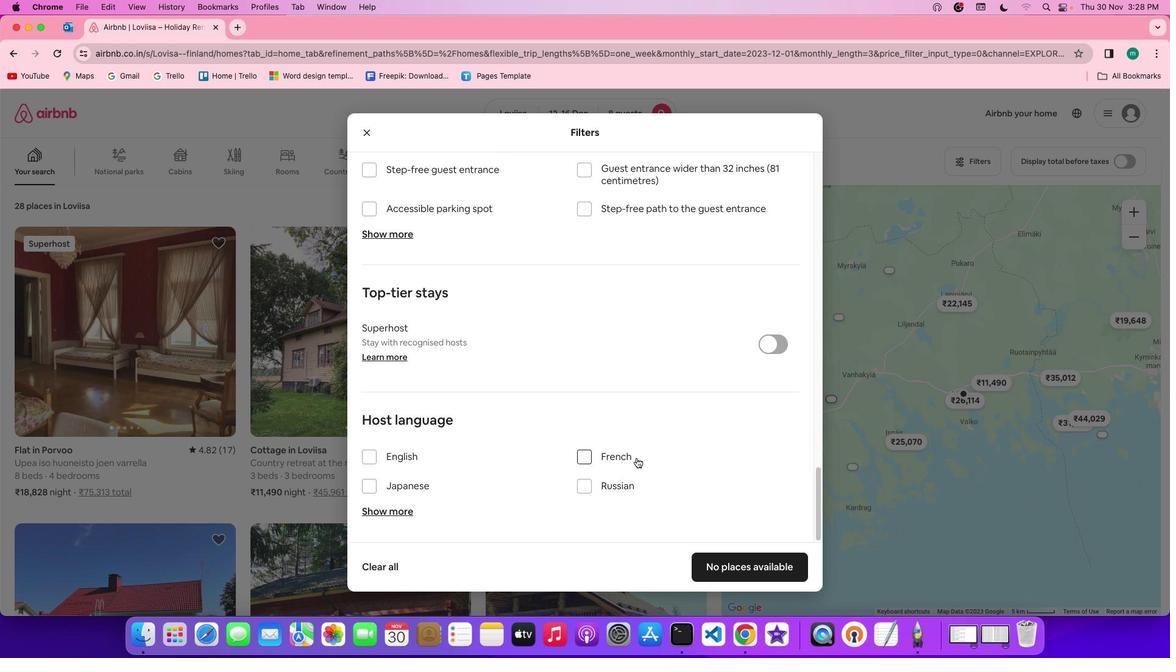 
Action: Mouse scrolled (635, 458) with delta (0, -3)
Screenshot: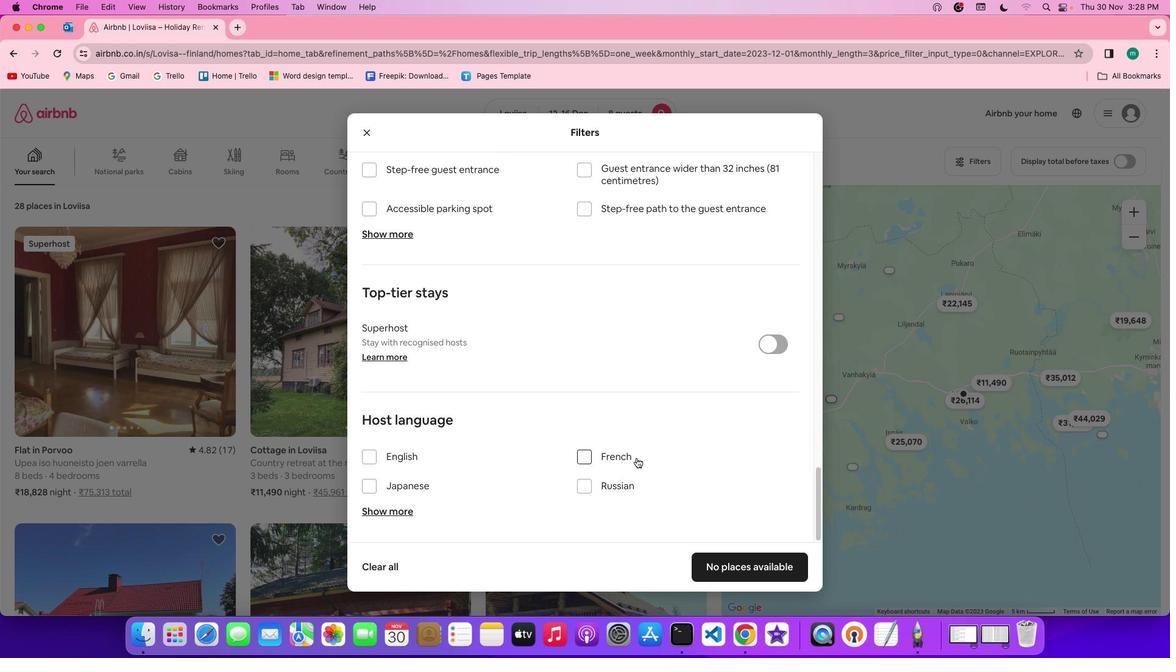 
Action: Mouse scrolled (635, 458) with delta (0, -3)
Screenshot: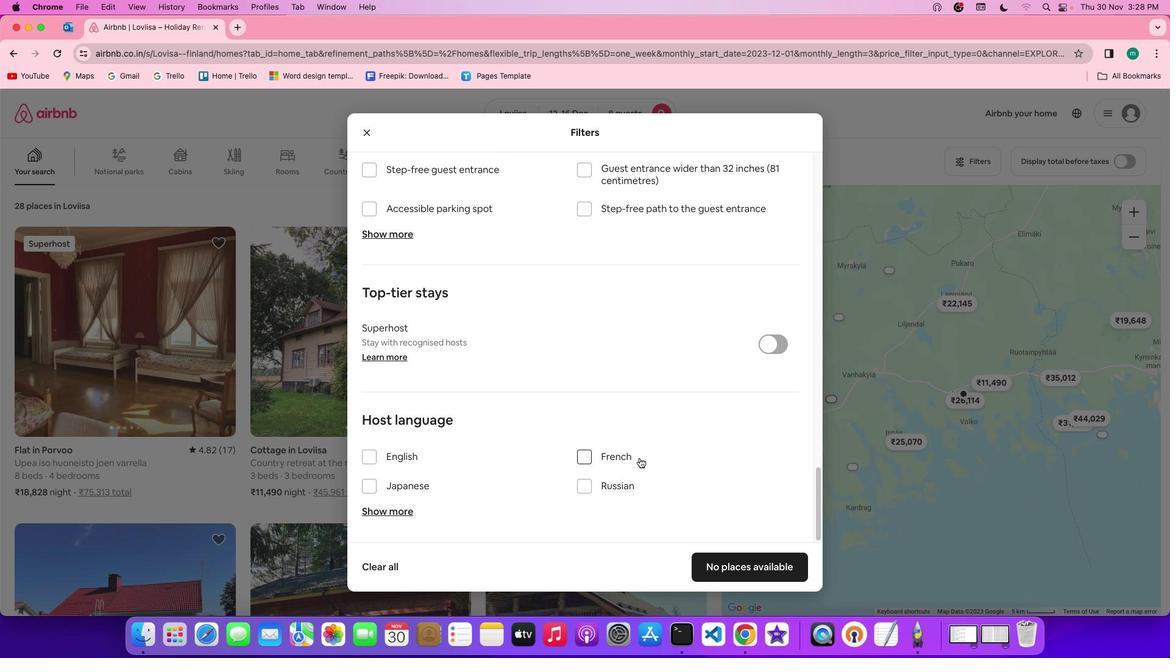 
Action: Mouse moved to (683, 471)
Screenshot: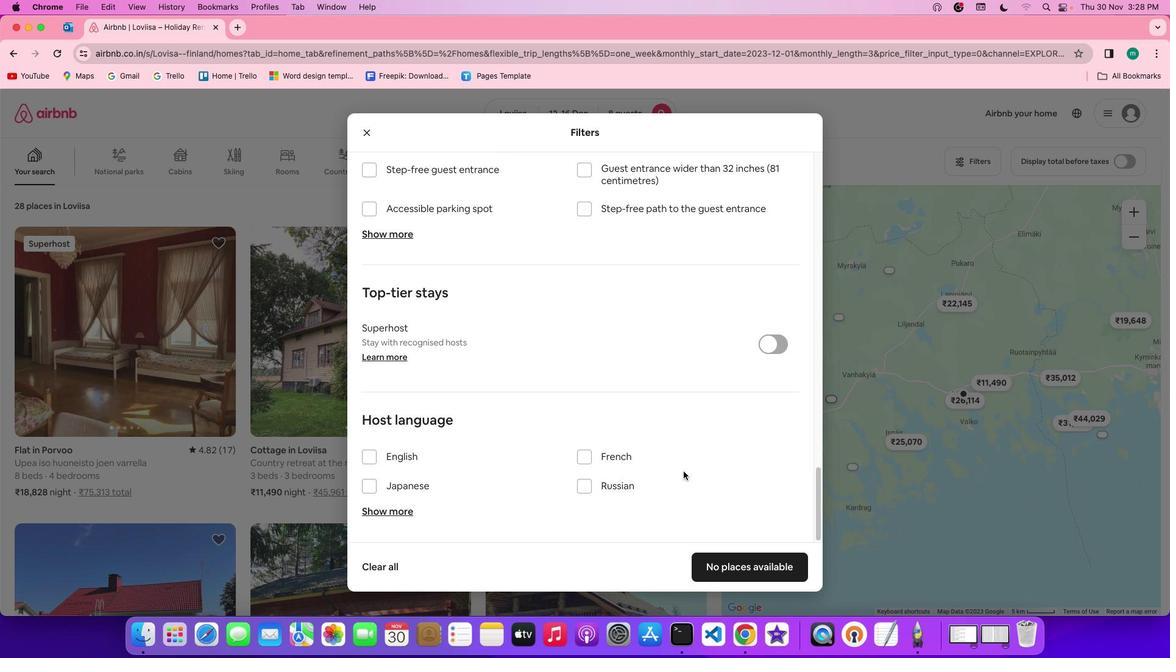 
Action: Mouse scrolled (683, 471) with delta (0, 0)
Screenshot: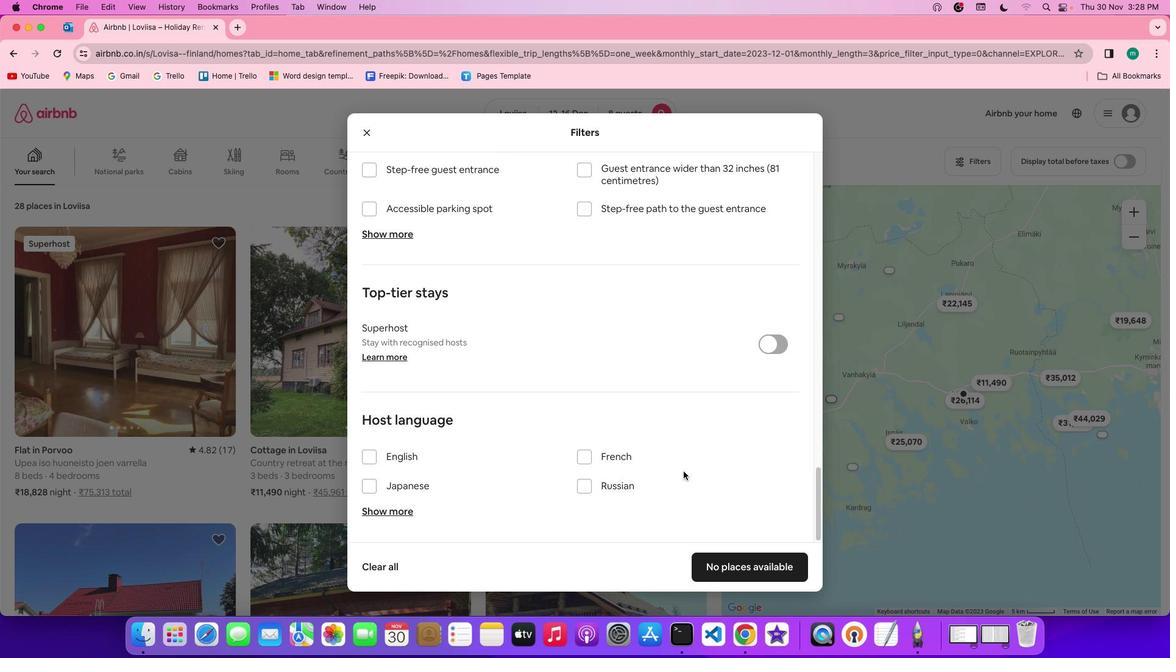 
Action: Mouse scrolled (683, 471) with delta (0, 0)
Screenshot: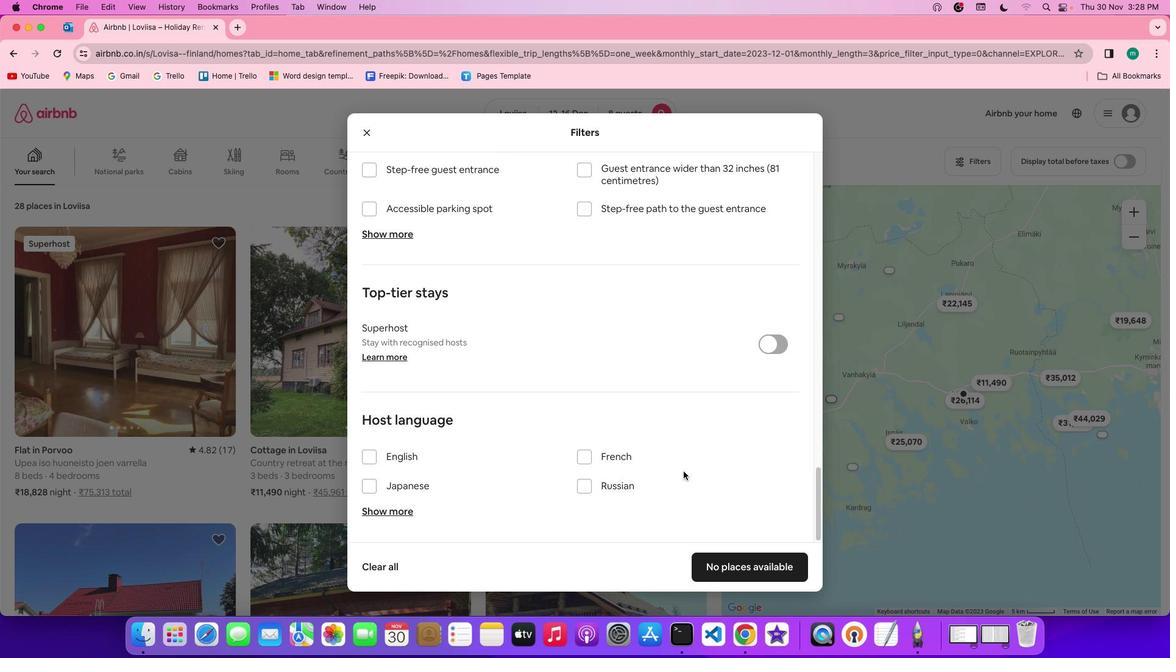 
Action: Mouse scrolled (683, 471) with delta (0, -1)
Screenshot: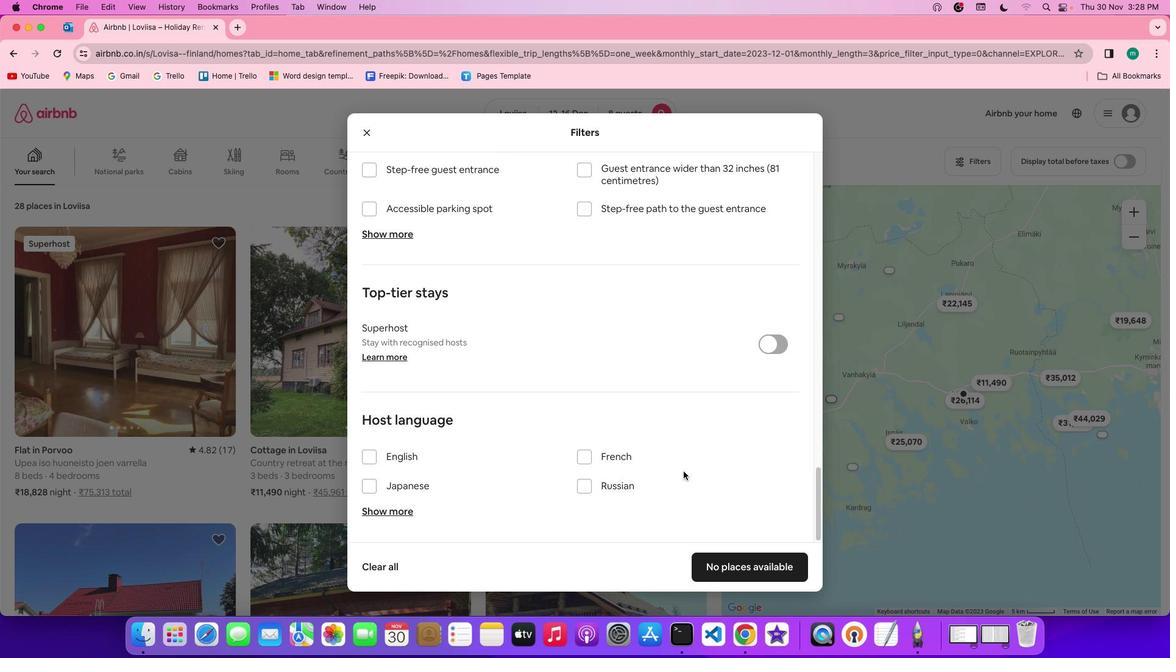 
Action: Mouse scrolled (683, 471) with delta (0, -3)
Screenshot: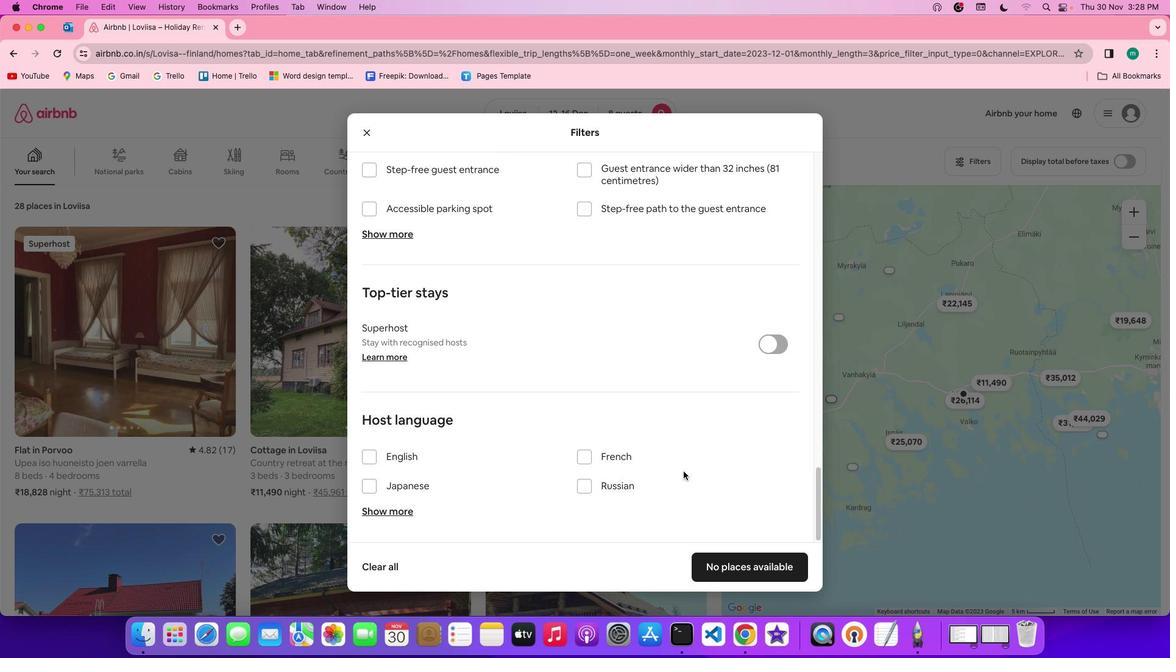 
Action: Mouse scrolled (683, 471) with delta (0, -3)
Screenshot: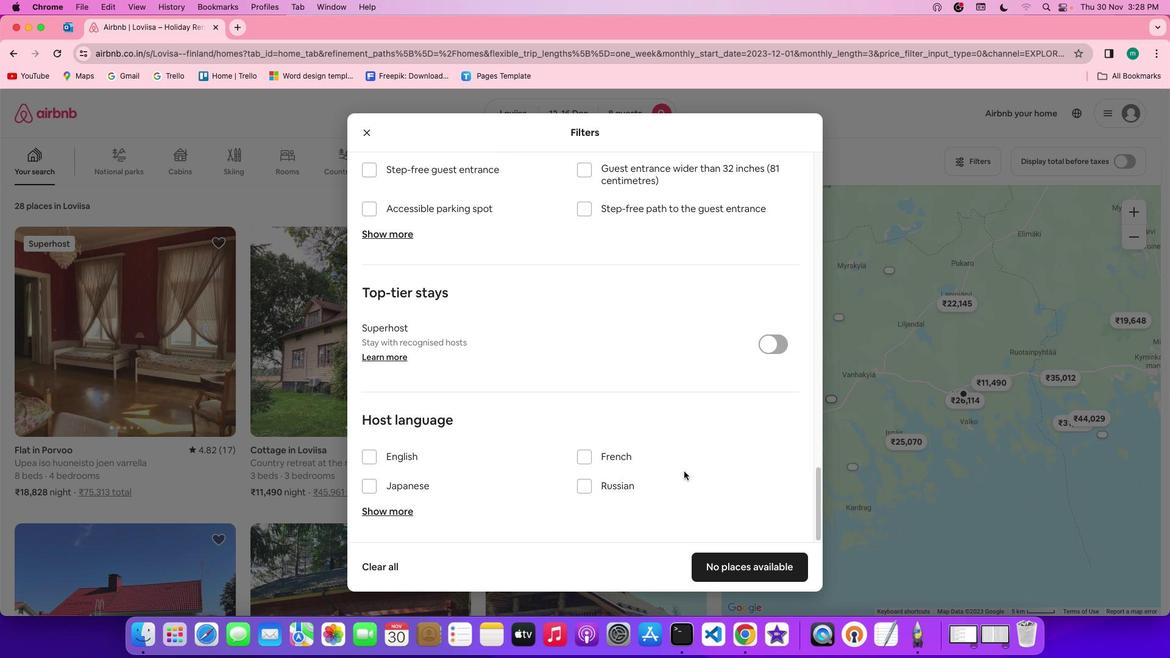 
Action: Mouse scrolled (683, 471) with delta (0, -3)
Screenshot: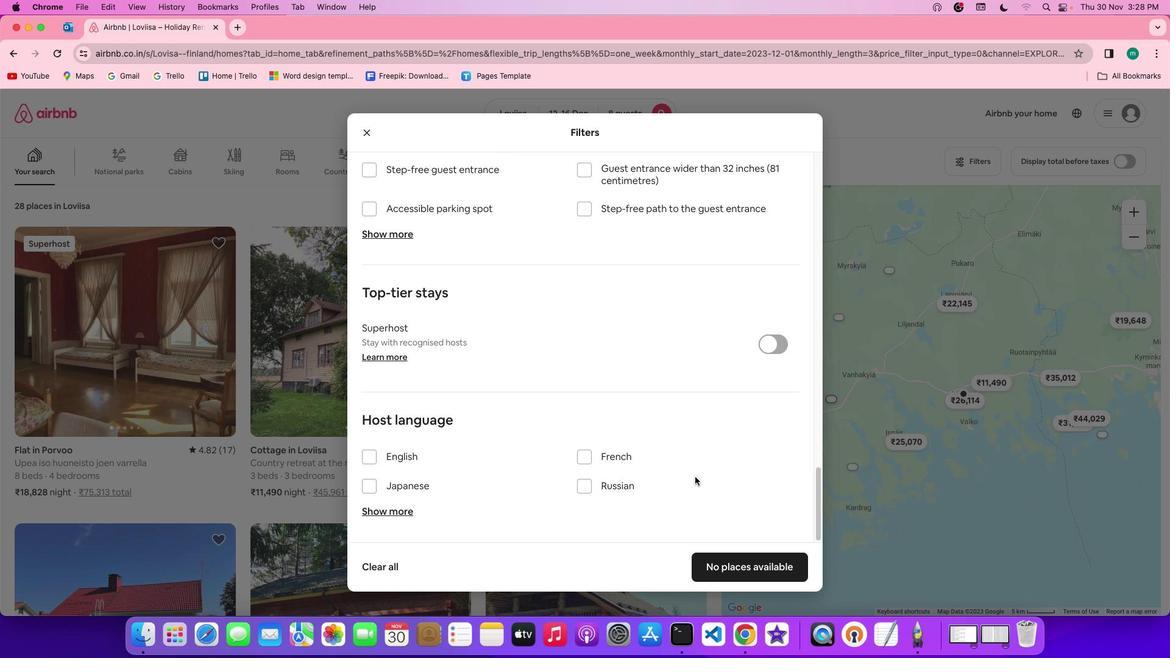 
Action: Mouse moved to (752, 569)
Screenshot: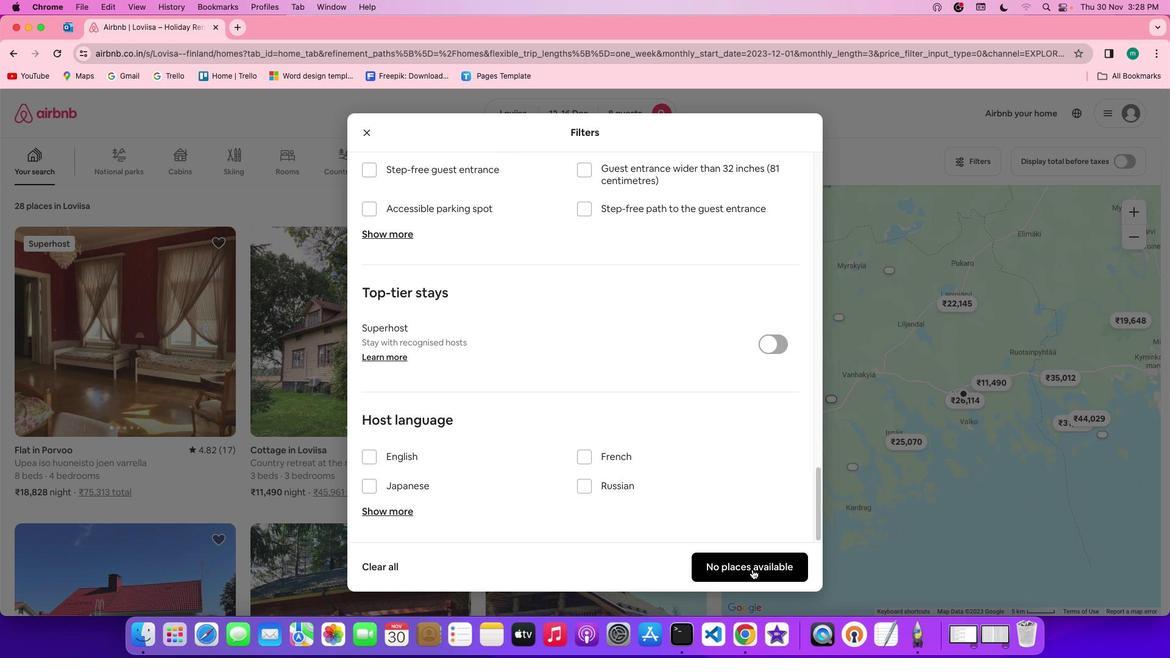 
Action: Mouse pressed left at (752, 569)
Screenshot: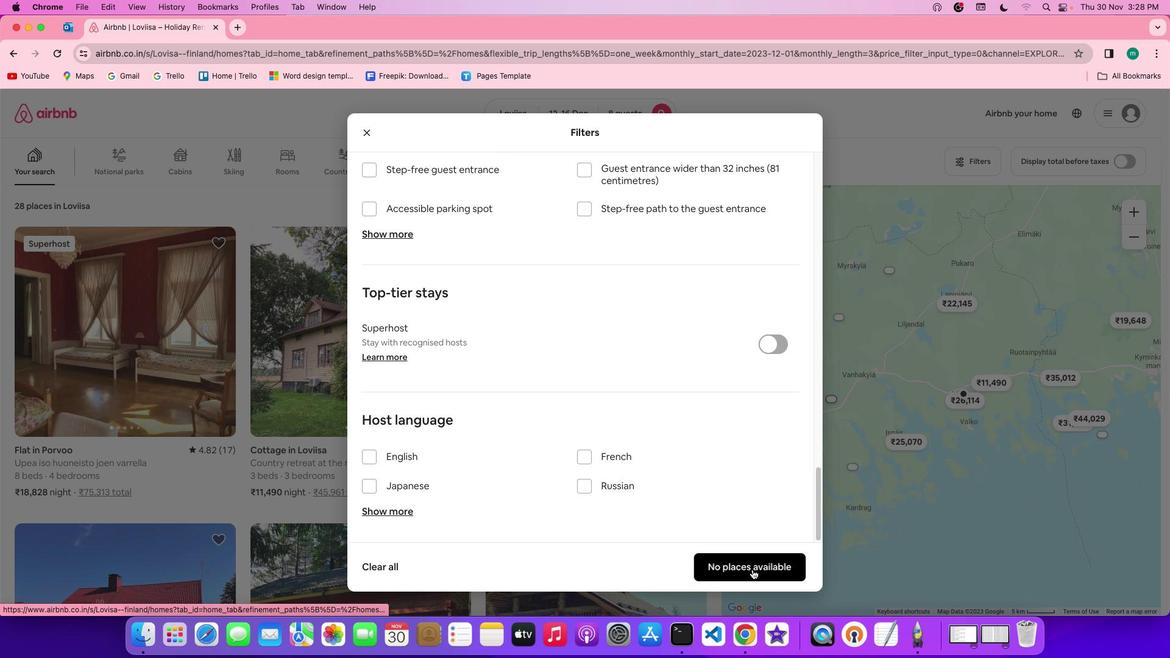 
Action: Mouse moved to (445, 392)
Screenshot: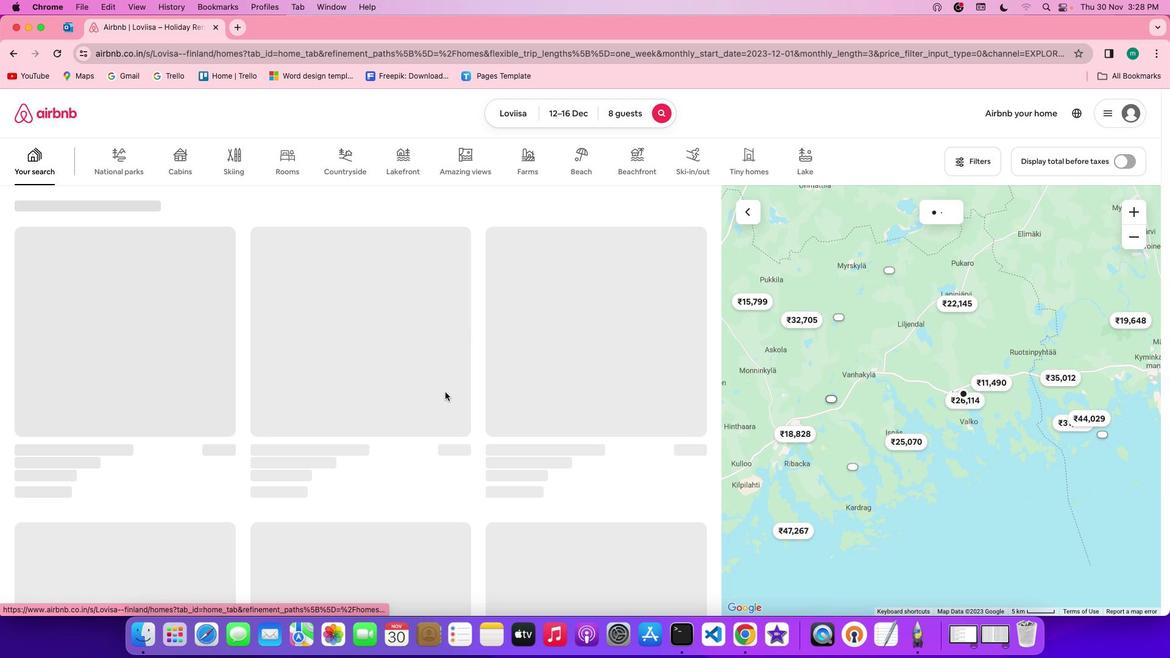 
